 Task: Search one way flight ticket for 1 adult, 6 children, 1 infant in seat and 1 infant on lap in business from Springfield: Abraham Lincoln Capital Airport to Indianapolis: Indianapolis International Airport on 8-5-2023. Number of bags: 8 checked bags. Price is upto 109000. Outbound departure time preference is 11:00.
Action: Mouse moved to (365, 320)
Screenshot: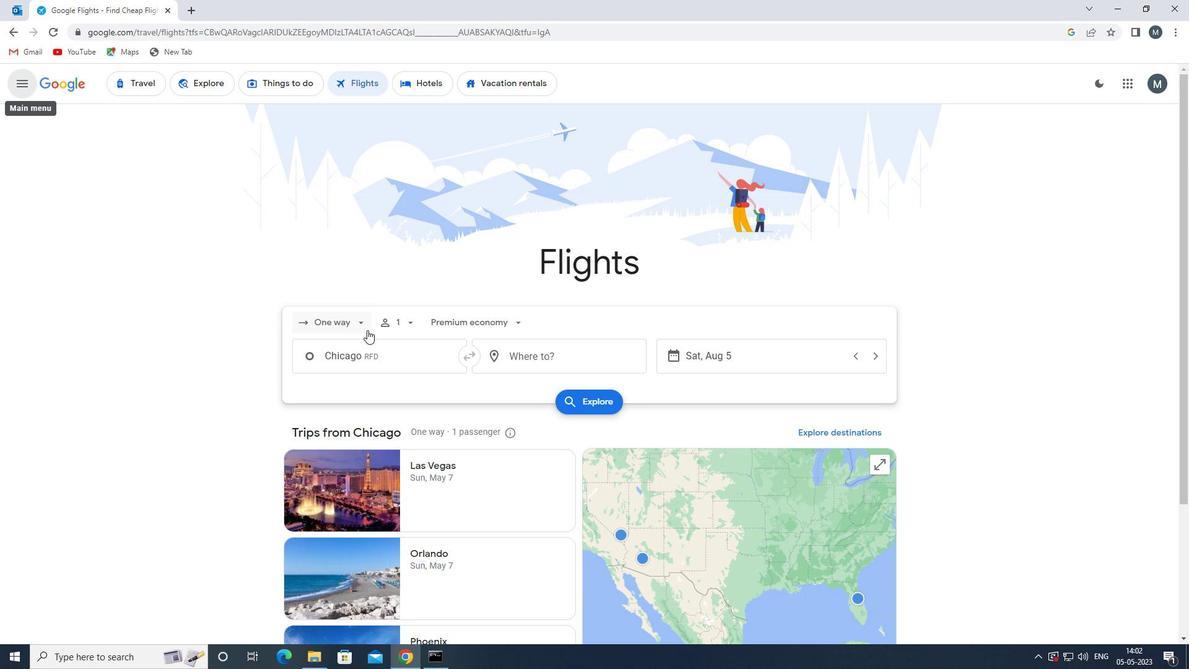 
Action: Mouse pressed left at (365, 320)
Screenshot: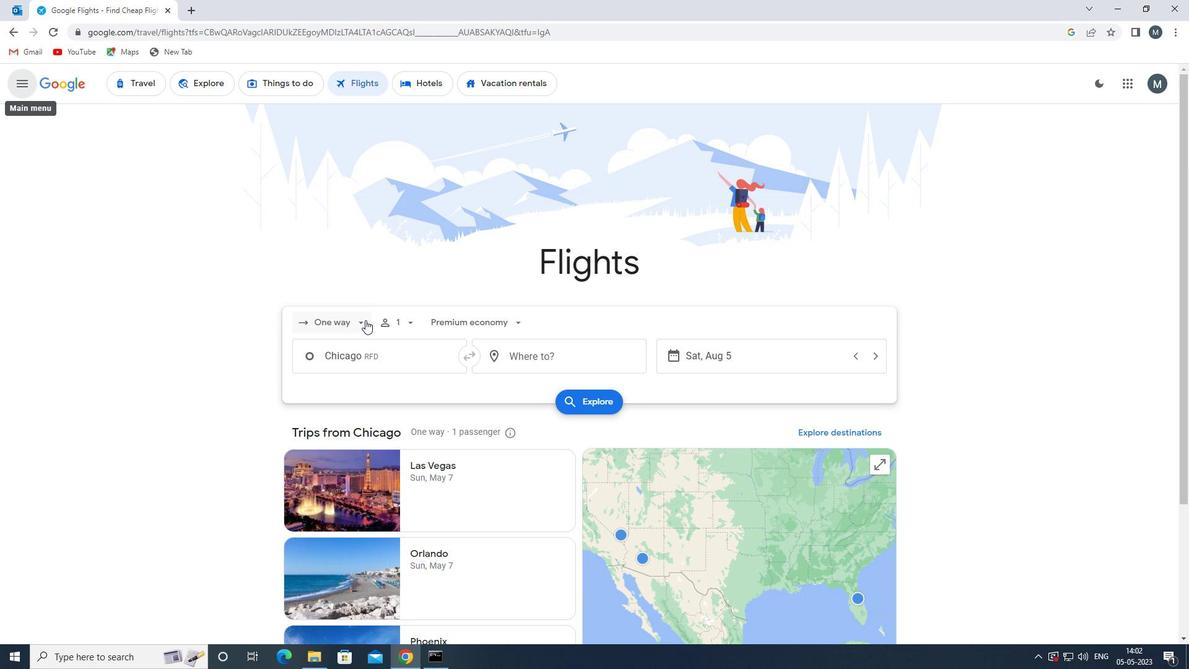 
Action: Mouse moved to (356, 372)
Screenshot: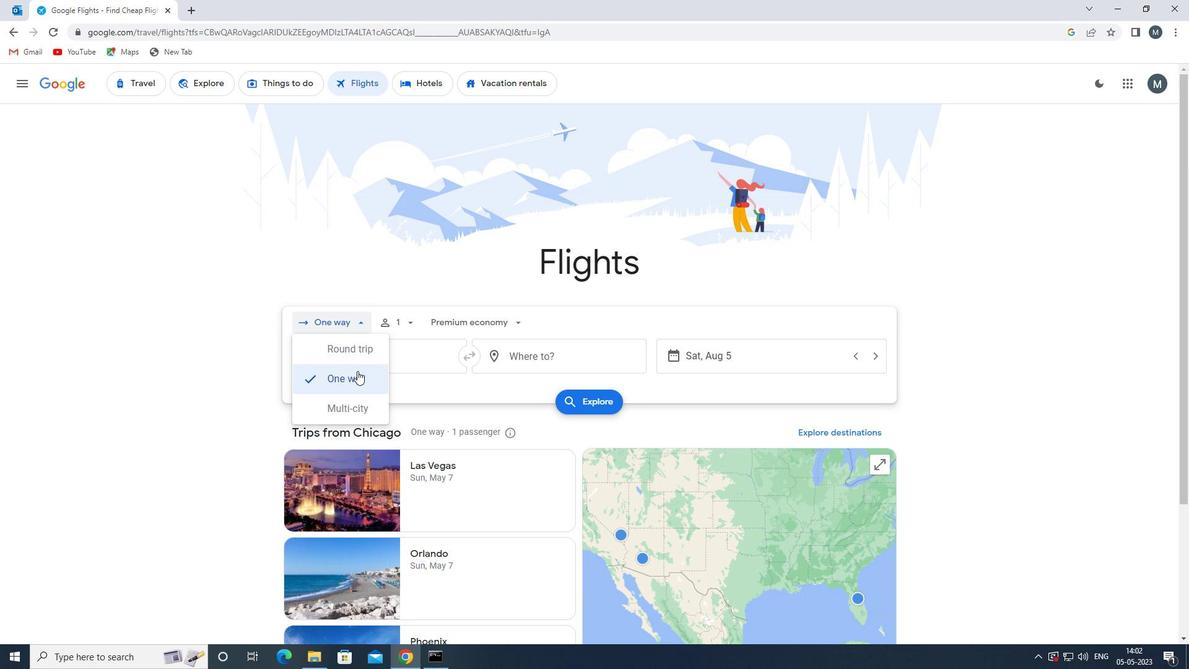 
Action: Mouse pressed left at (356, 372)
Screenshot: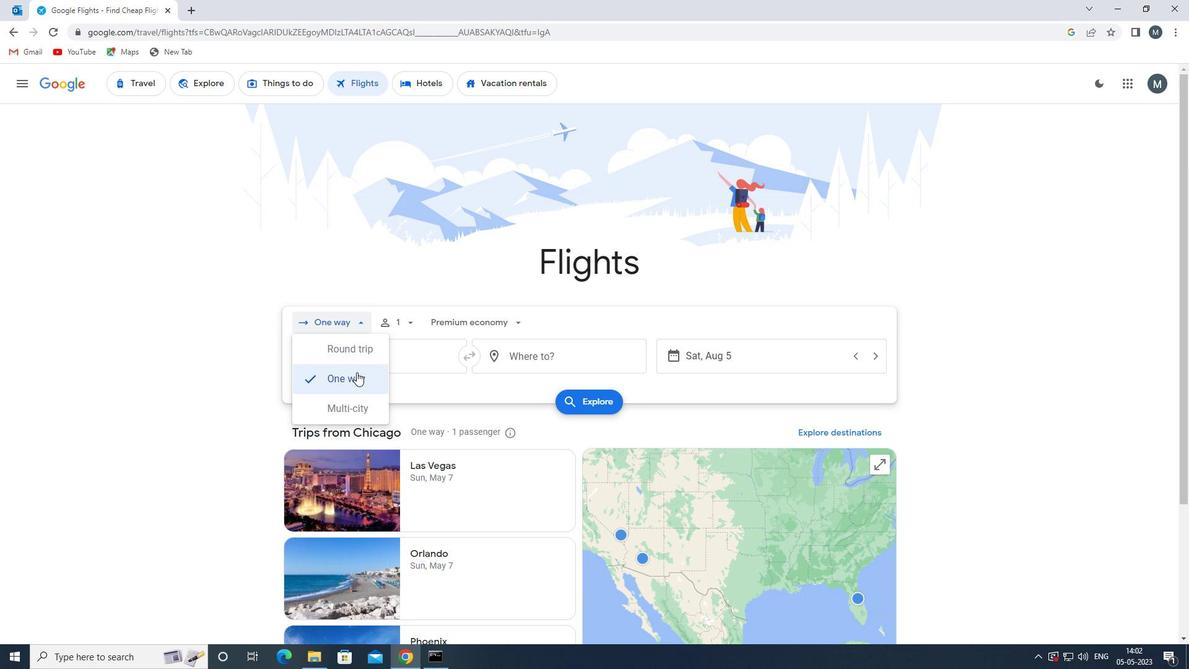
Action: Mouse moved to (395, 318)
Screenshot: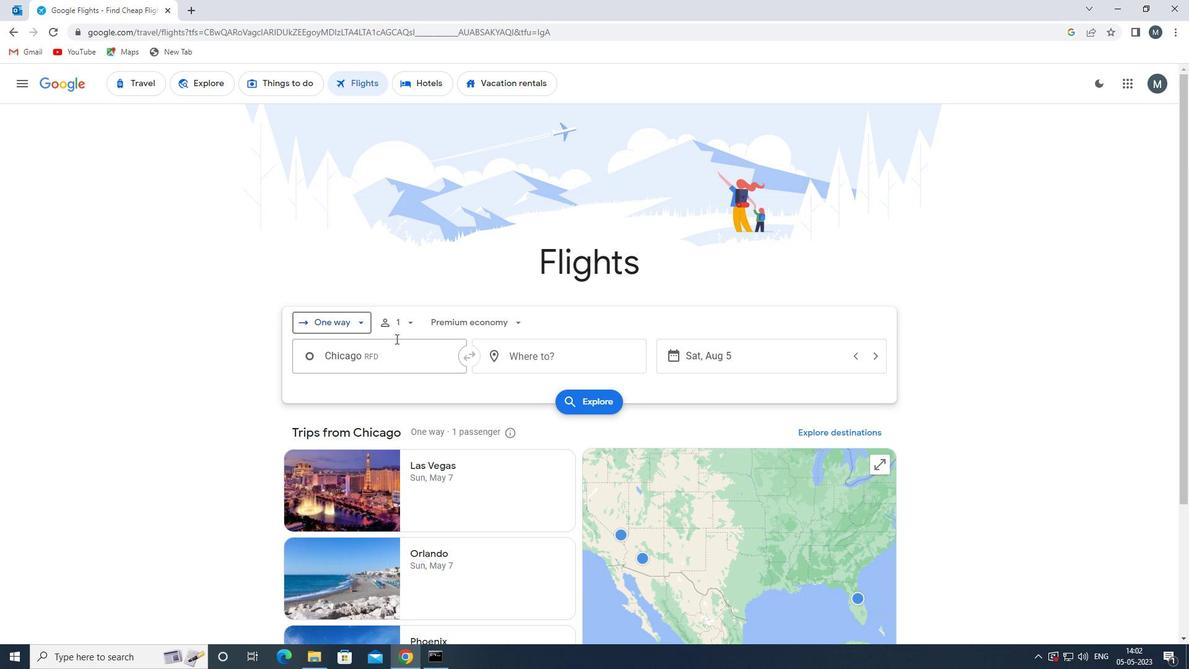 
Action: Mouse pressed left at (395, 318)
Screenshot: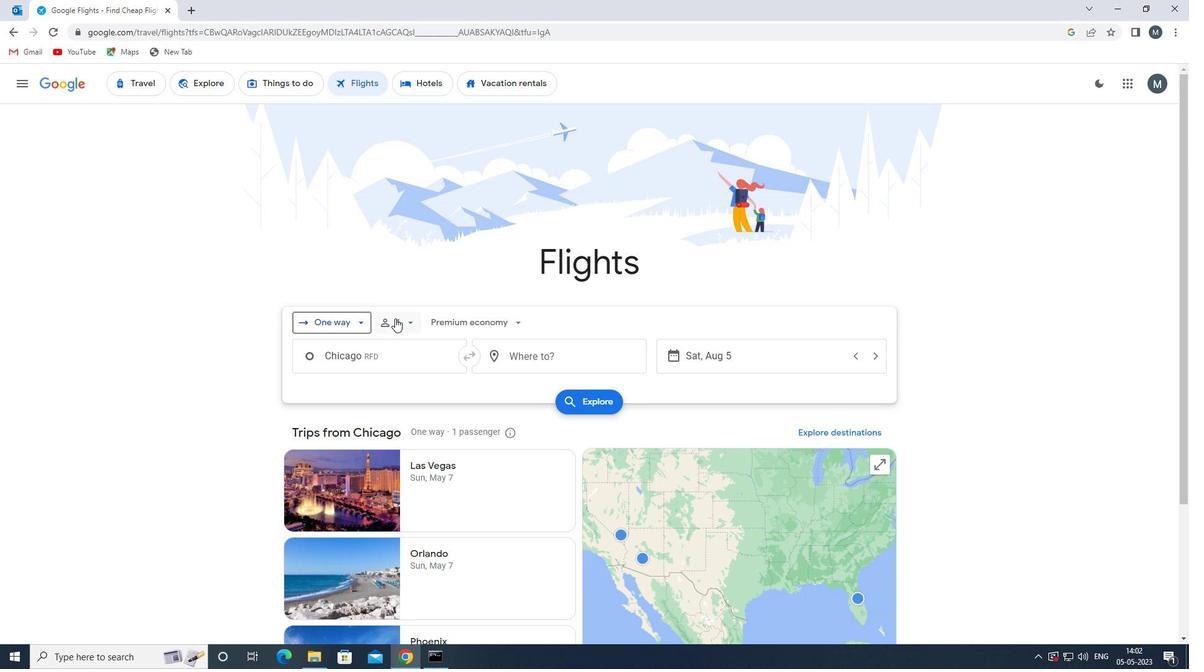 
Action: Mouse moved to (505, 353)
Screenshot: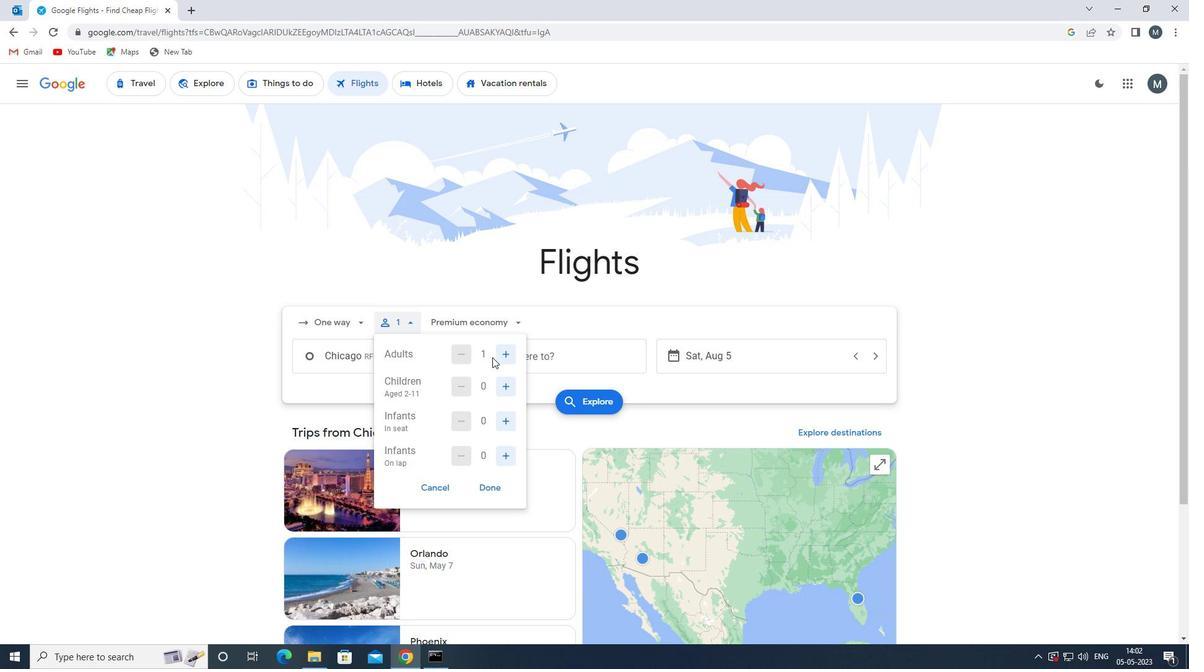 
Action: Mouse pressed left at (505, 353)
Screenshot: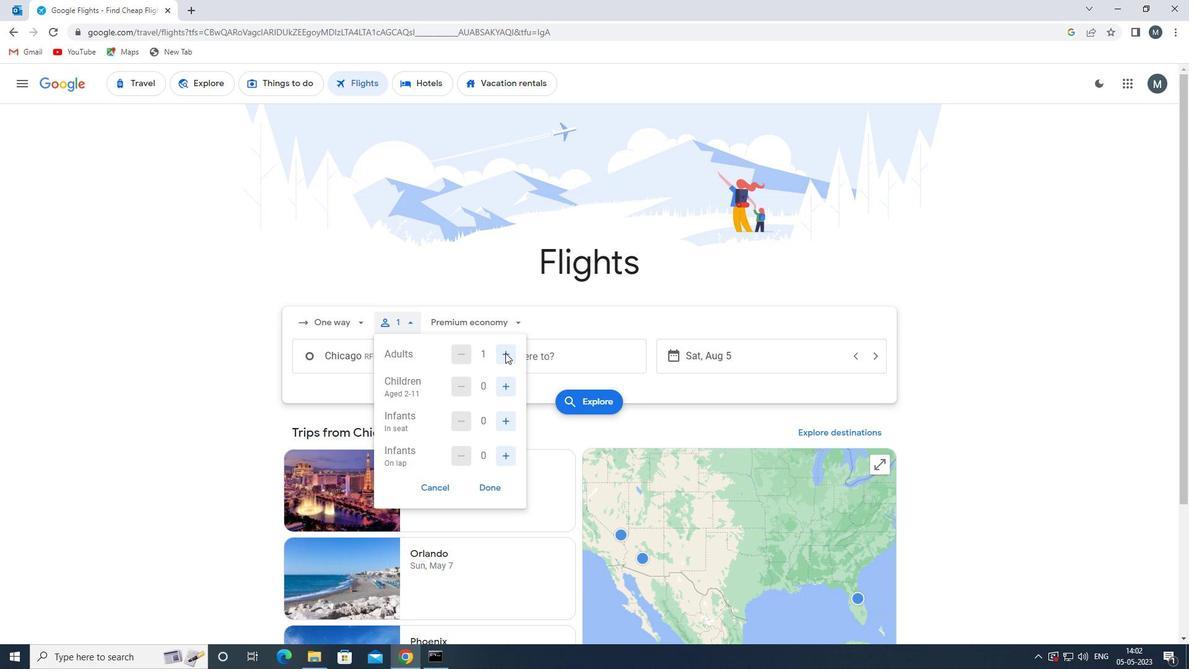 
Action: Mouse moved to (464, 354)
Screenshot: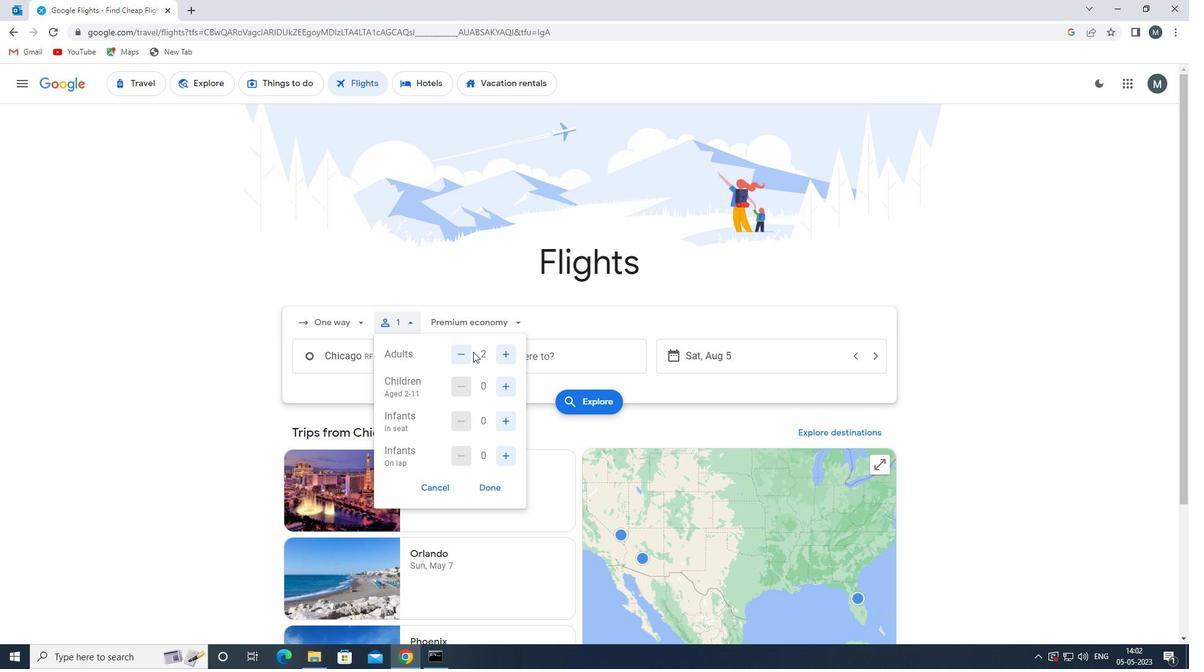 
Action: Mouse pressed left at (464, 354)
Screenshot: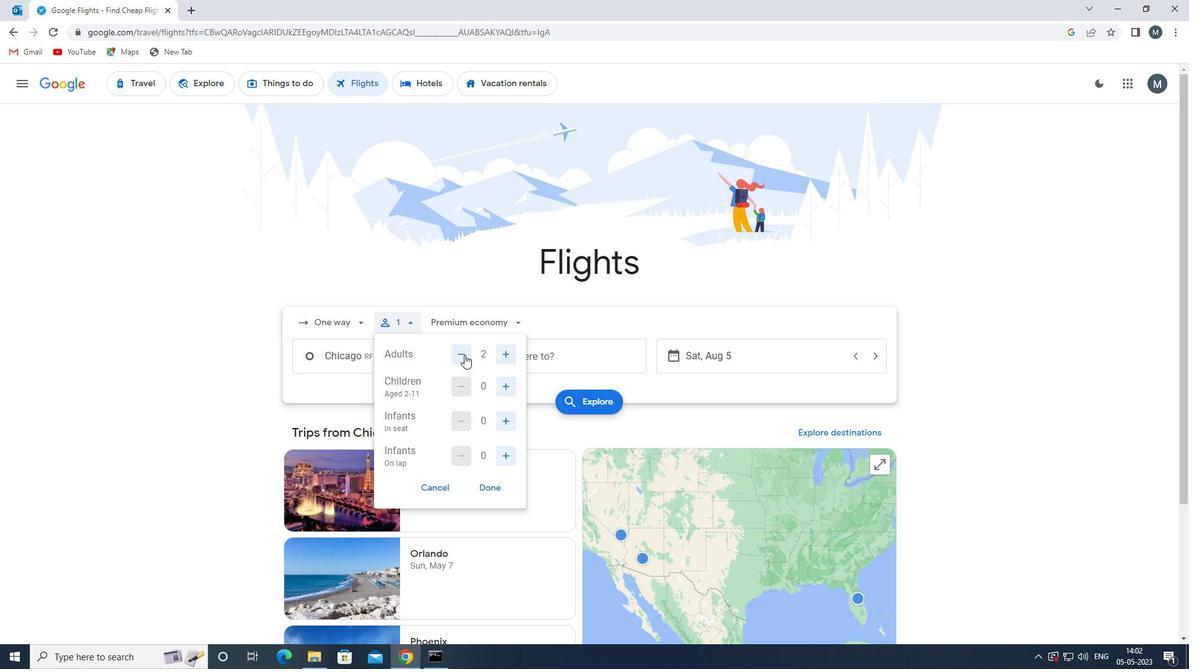 
Action: Mouse moved to (509, 386)
Screenshot: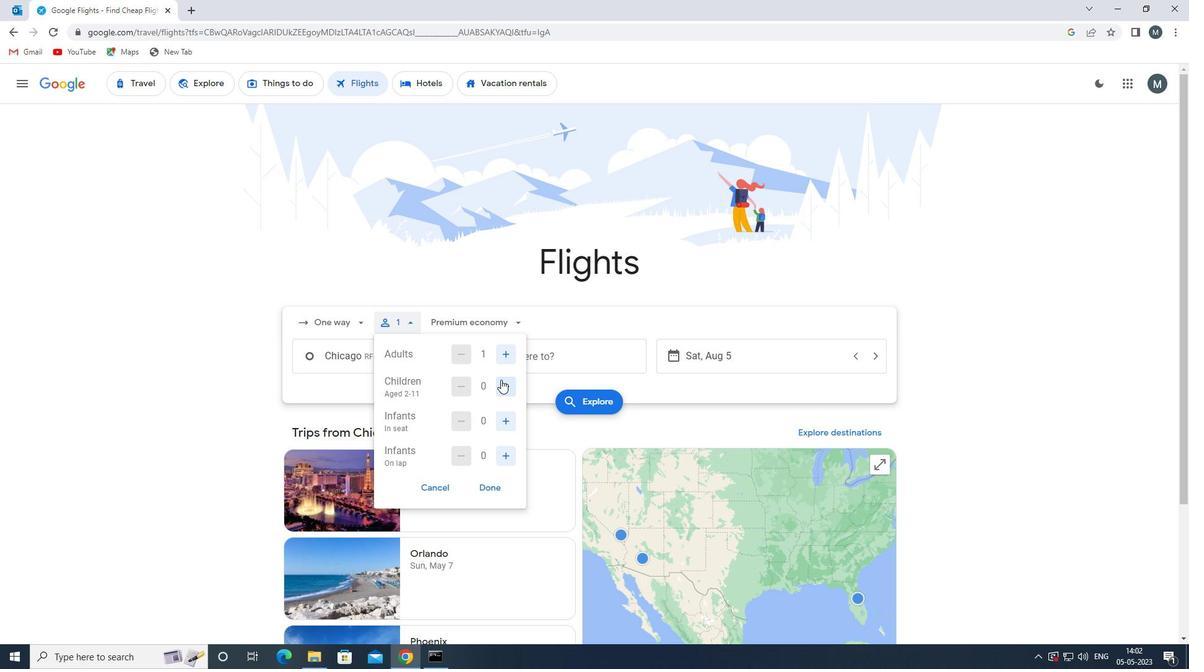 
Action: Mouse pressed left at (509, 386)
Screenshot: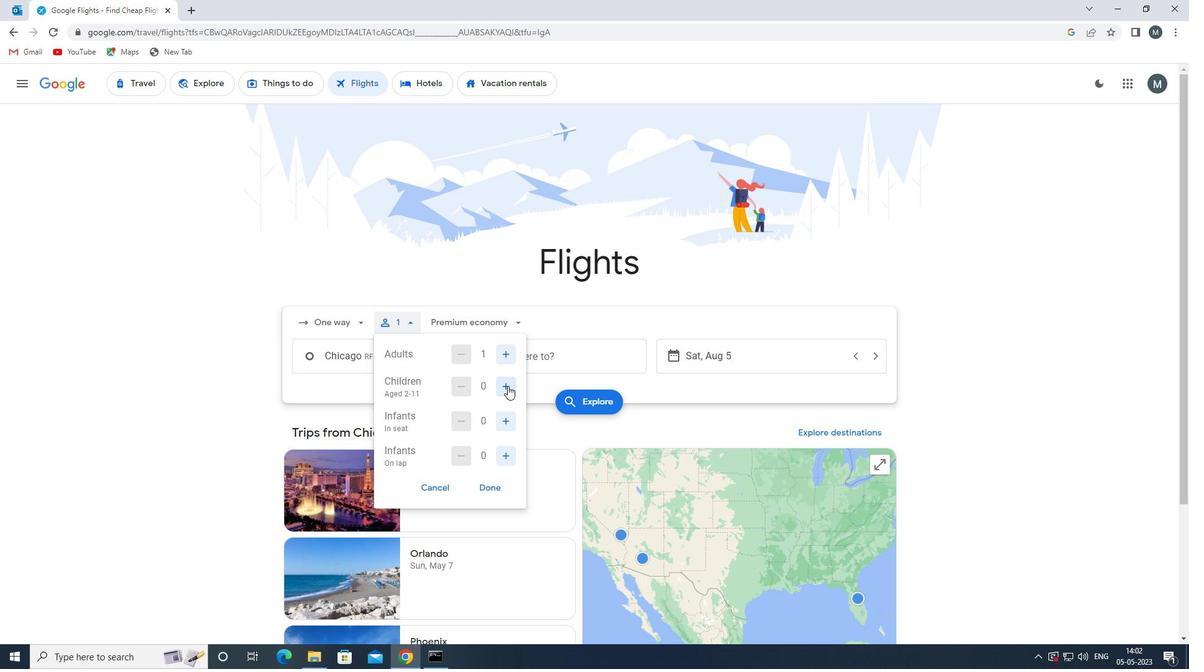 
Action: Mouse pressed left at (509, 386)
Screenshot: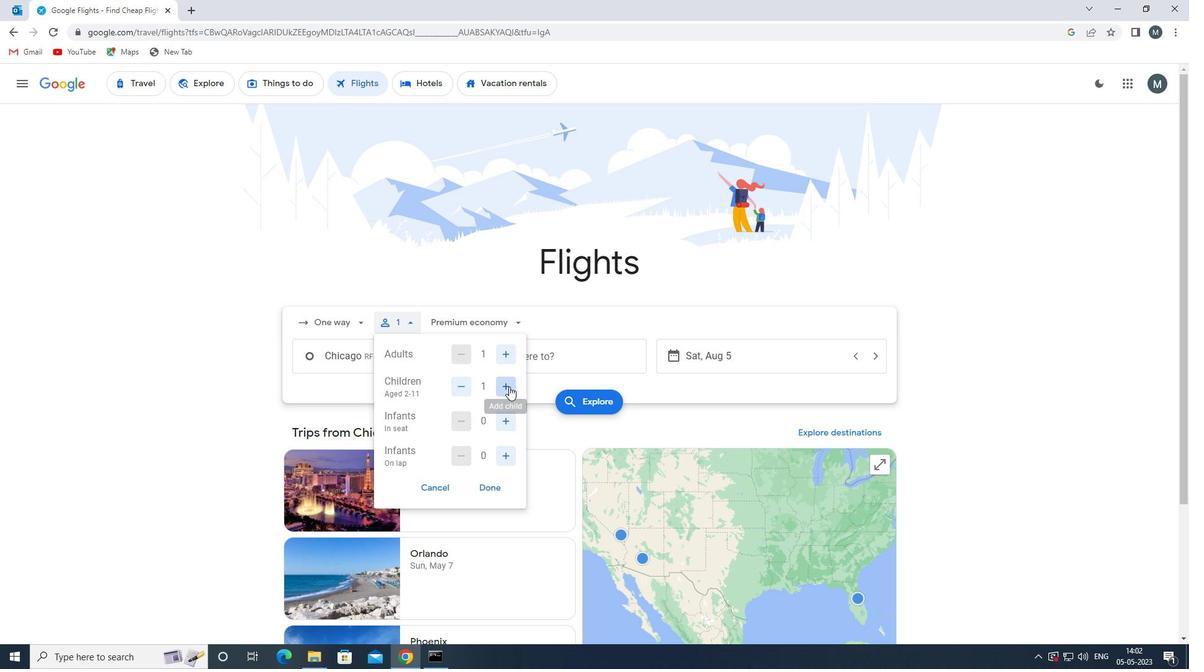 
Action: Mouse pressed left at (509, 386)
Screenshot: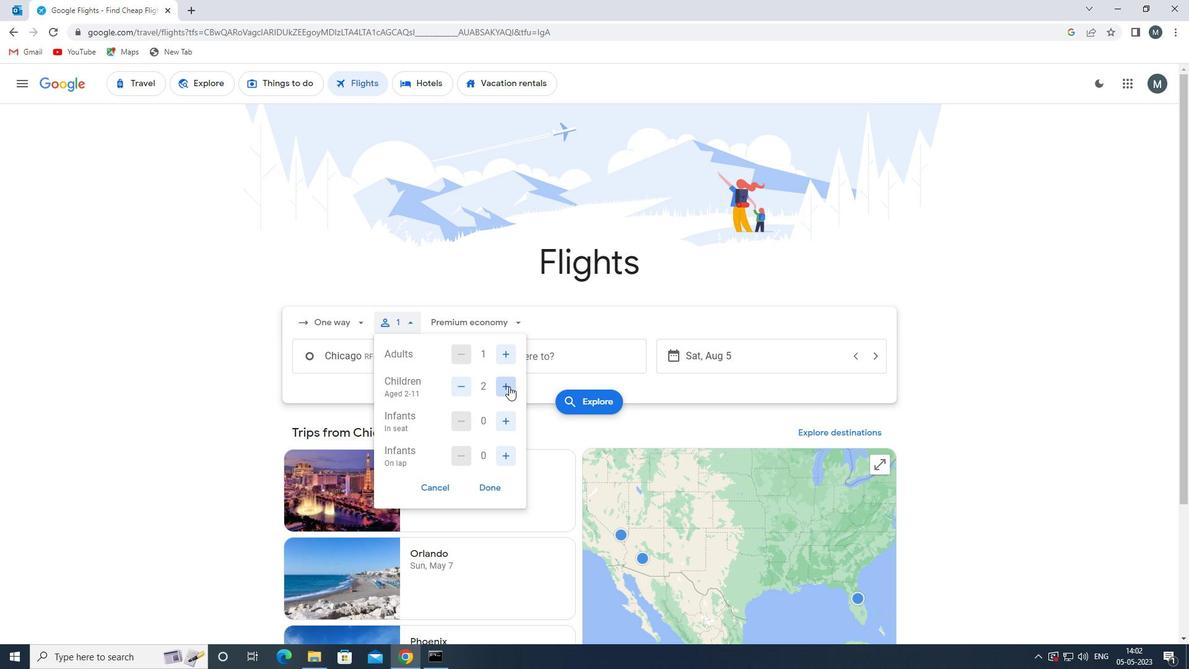 
Action: Mouse moved to (509, 387)
Screenshot: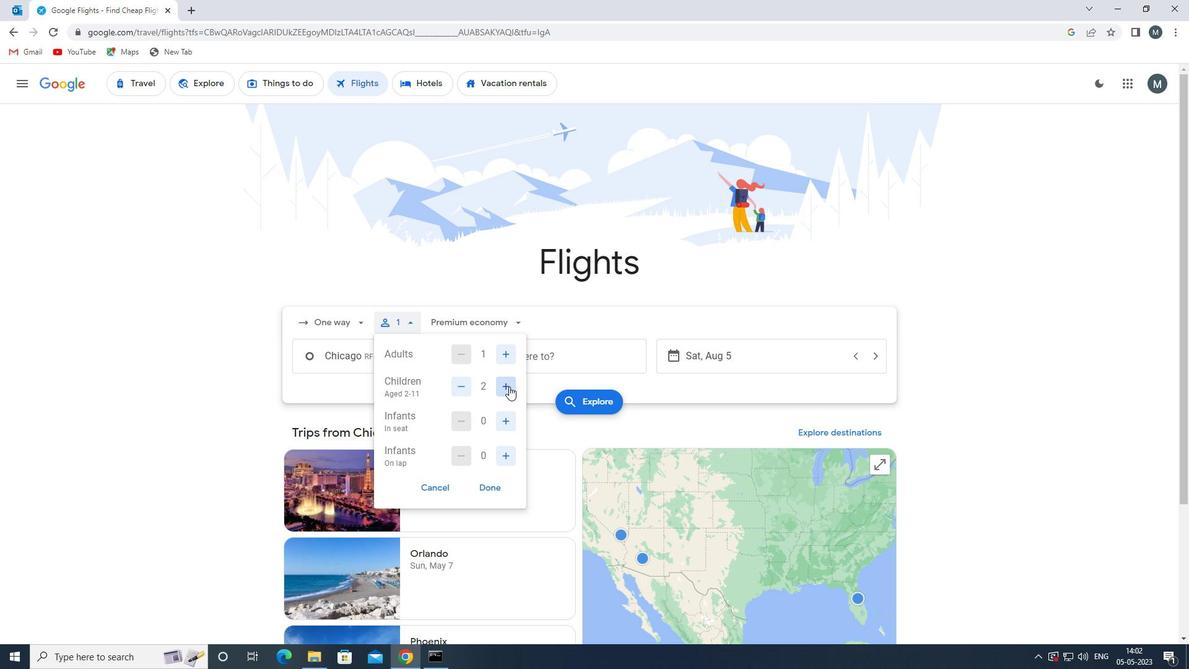 
Action: Mouse pressed left at (509, 387)
Screenshot: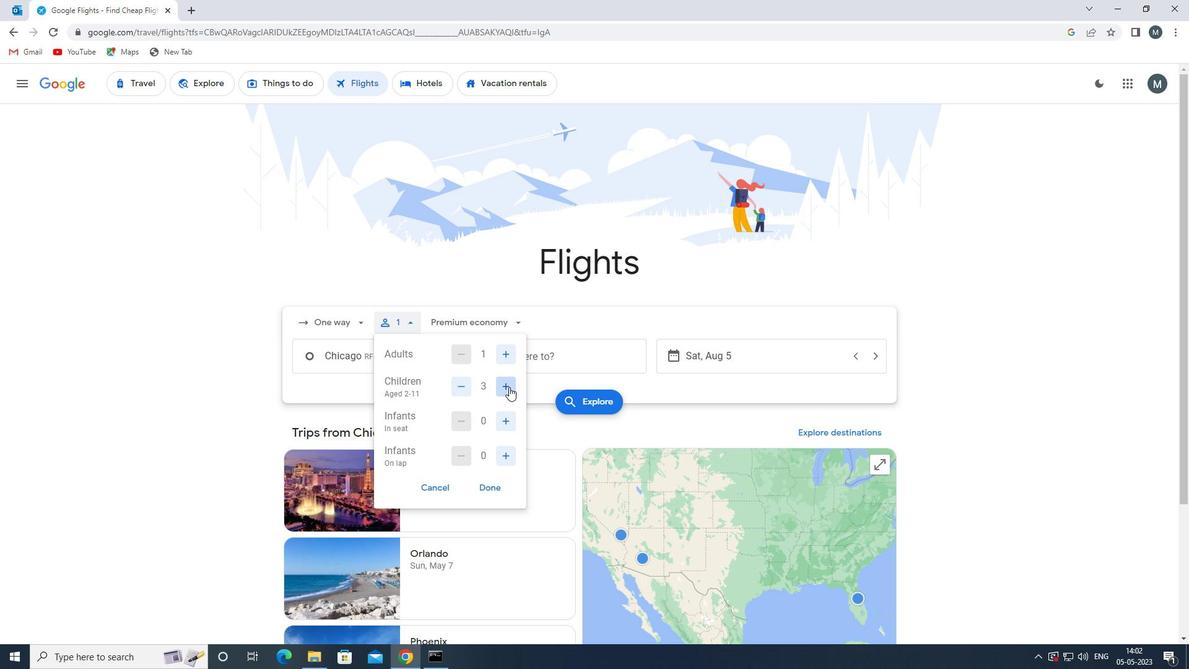 
Action: Mouse pressed left at (509, 387)
Screenshot: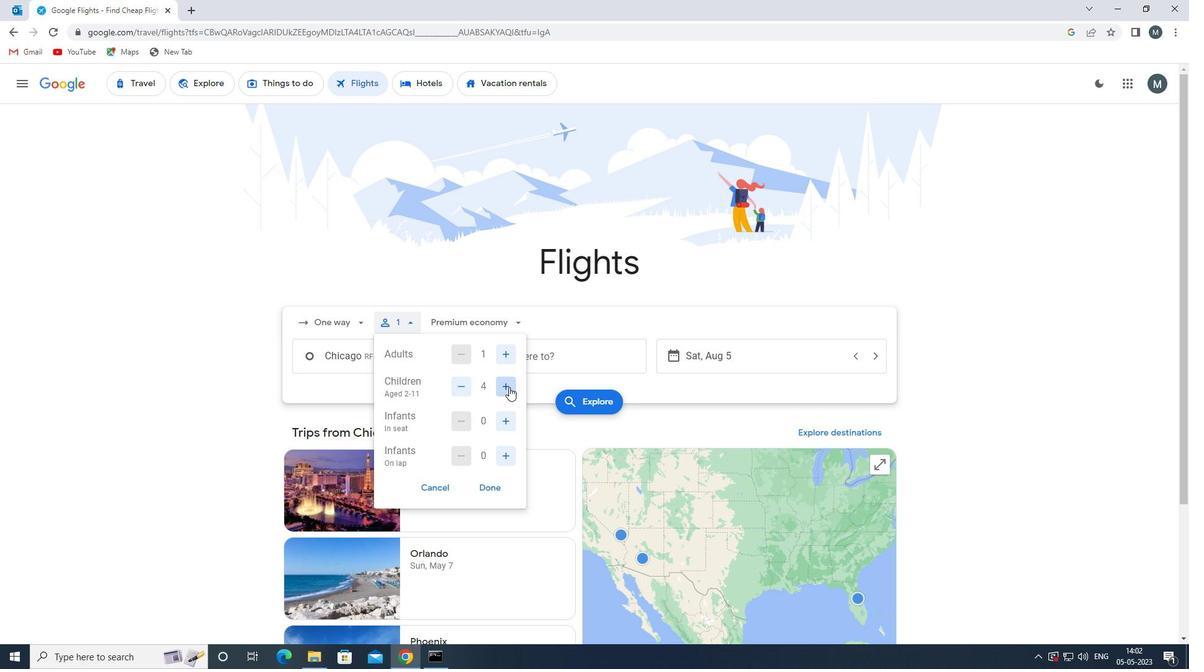 
Action: Mouse moved to (510, 387)
Screenshot: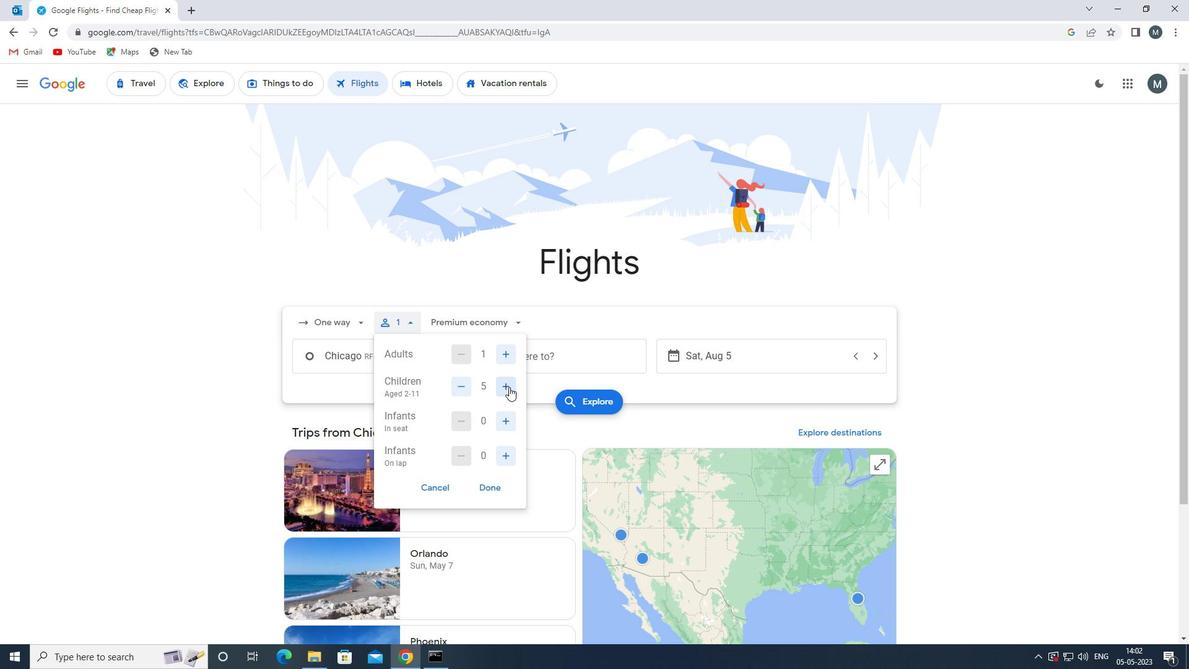 
Action: Mouse pressed left at (510, 387)
Screenshot: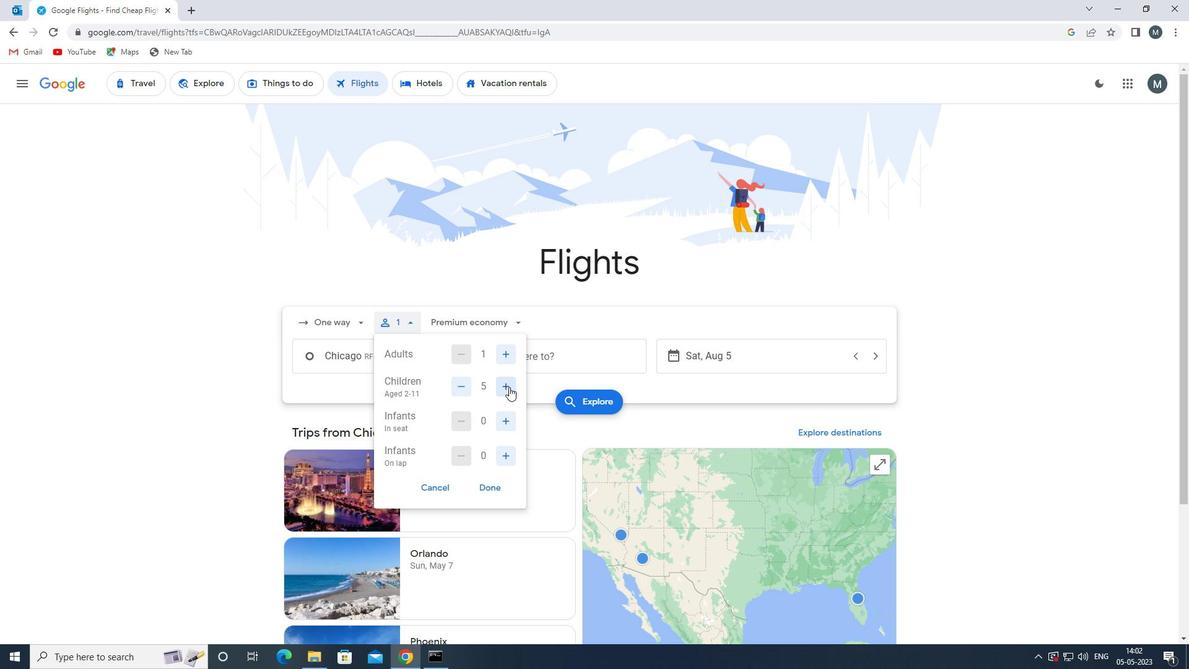 
Action: Mouse moved to (509, 418)
Screenshot: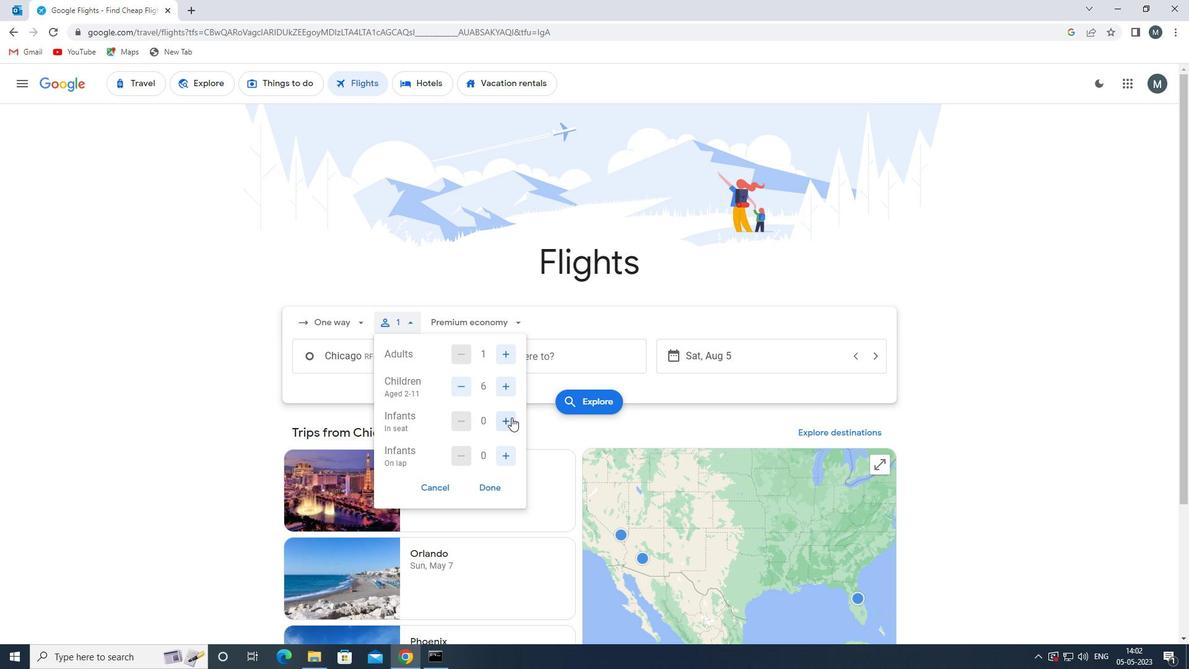 
Action: Mouse pressed left at (509, 418)
Screenshot: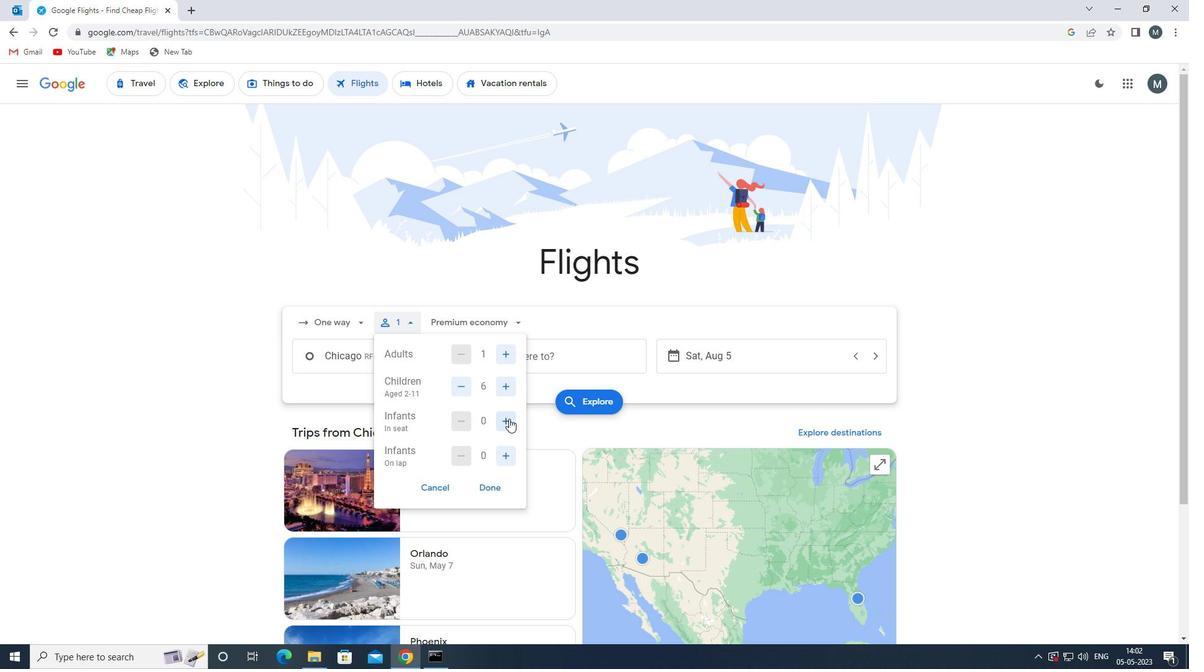 
Action: Mouse moved to (507, 452)
Screenshot: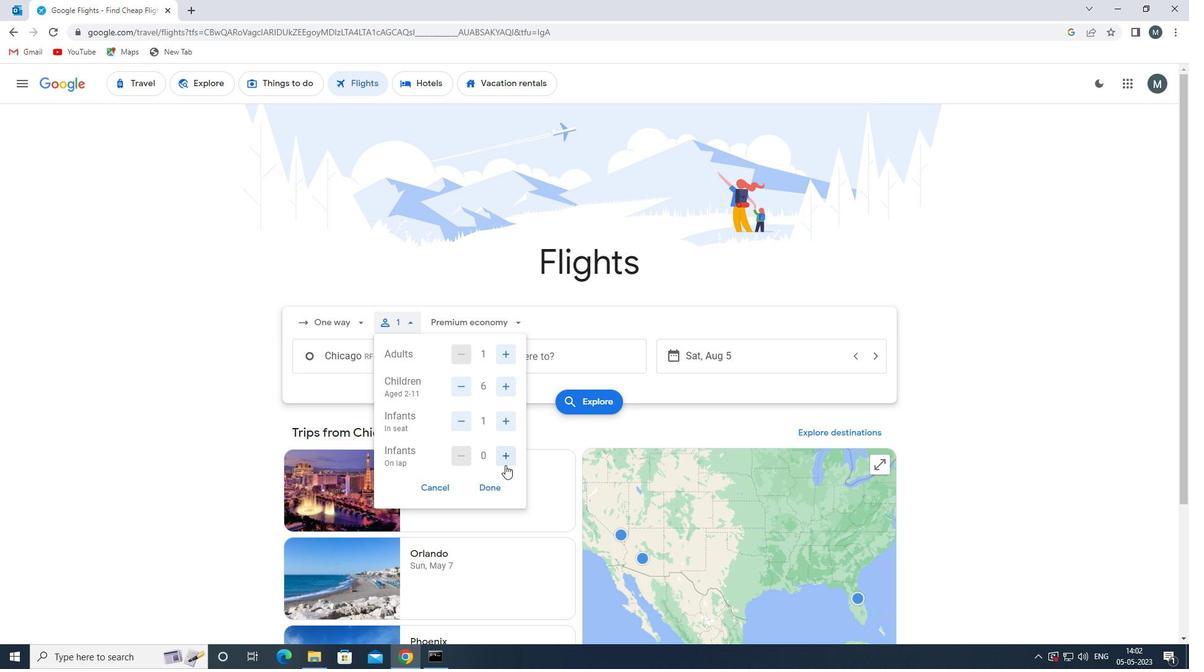 
Action: Mouse pressed left at (507, 452)
Screenshot: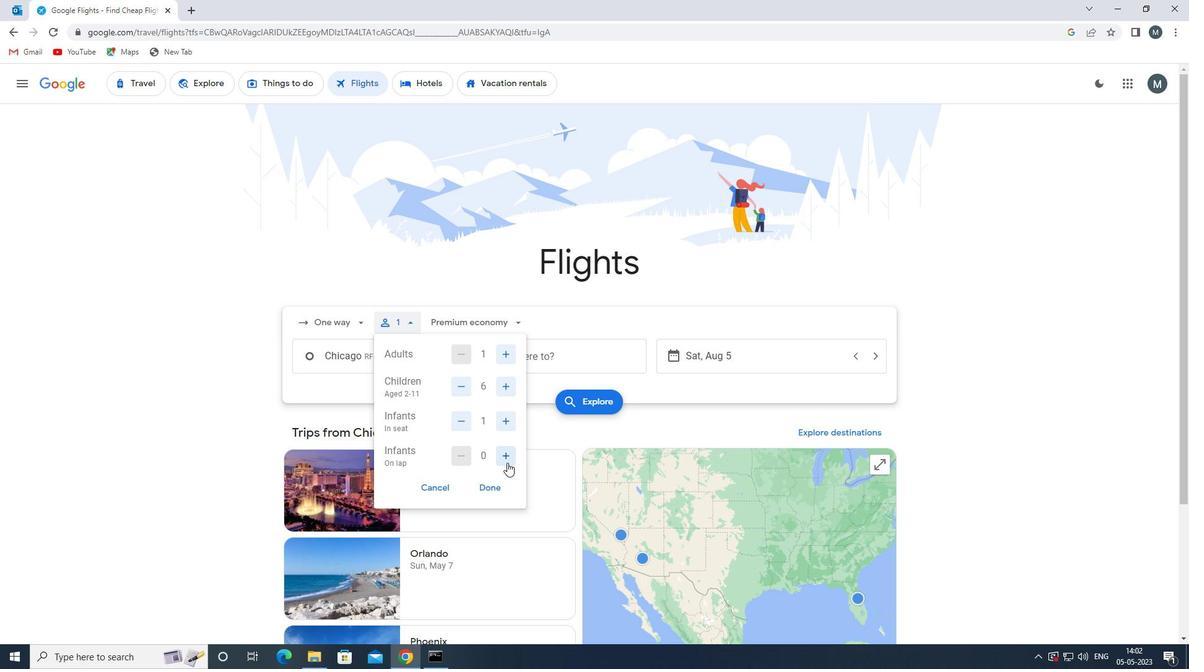 
Action: Mouse moved to (494, 481)
Screenshot: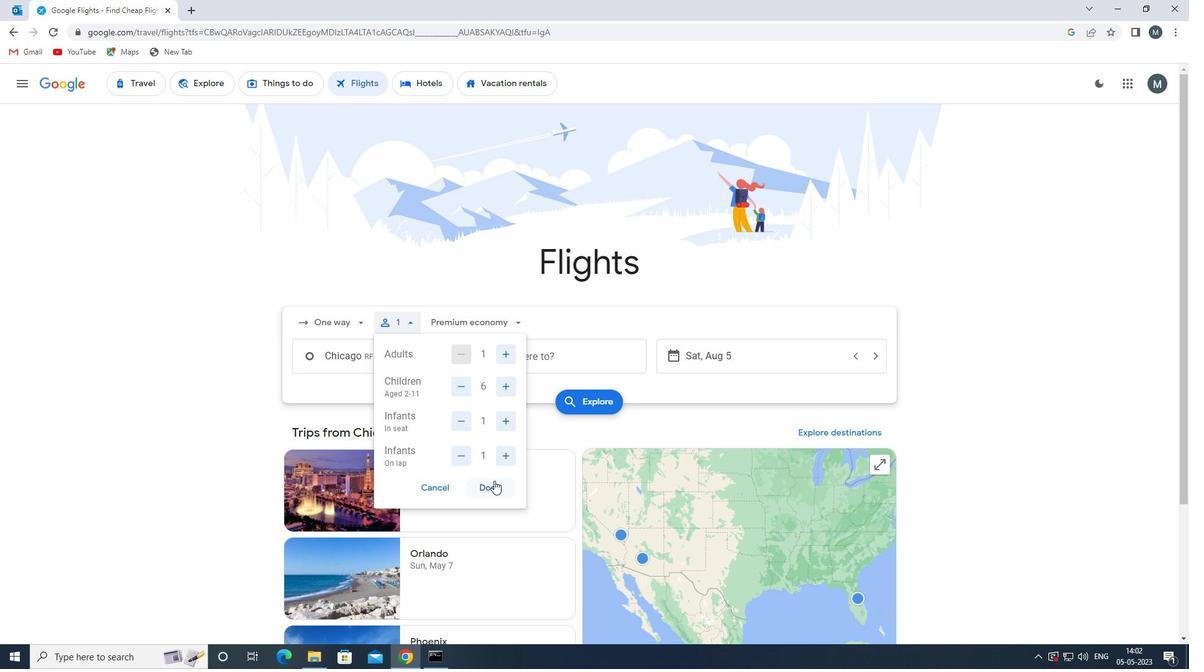 
Action: Mouse pressed left at (494, 481)
Screenshot: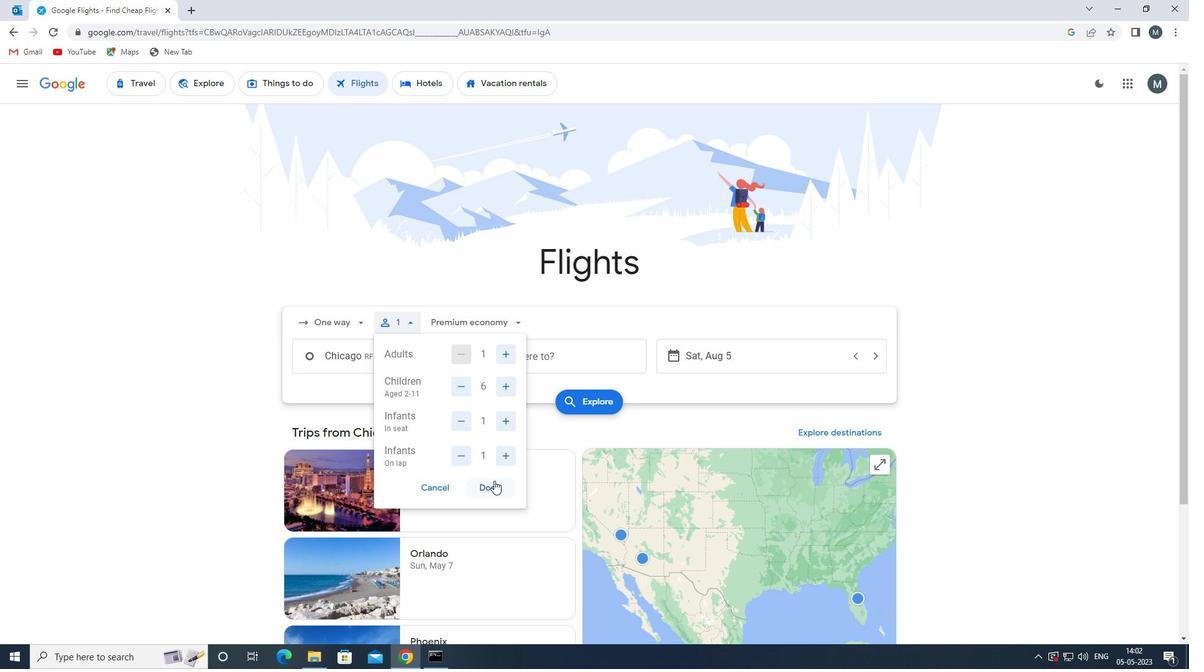 
Action: Mouse moved to (459, 320)
Screenshot: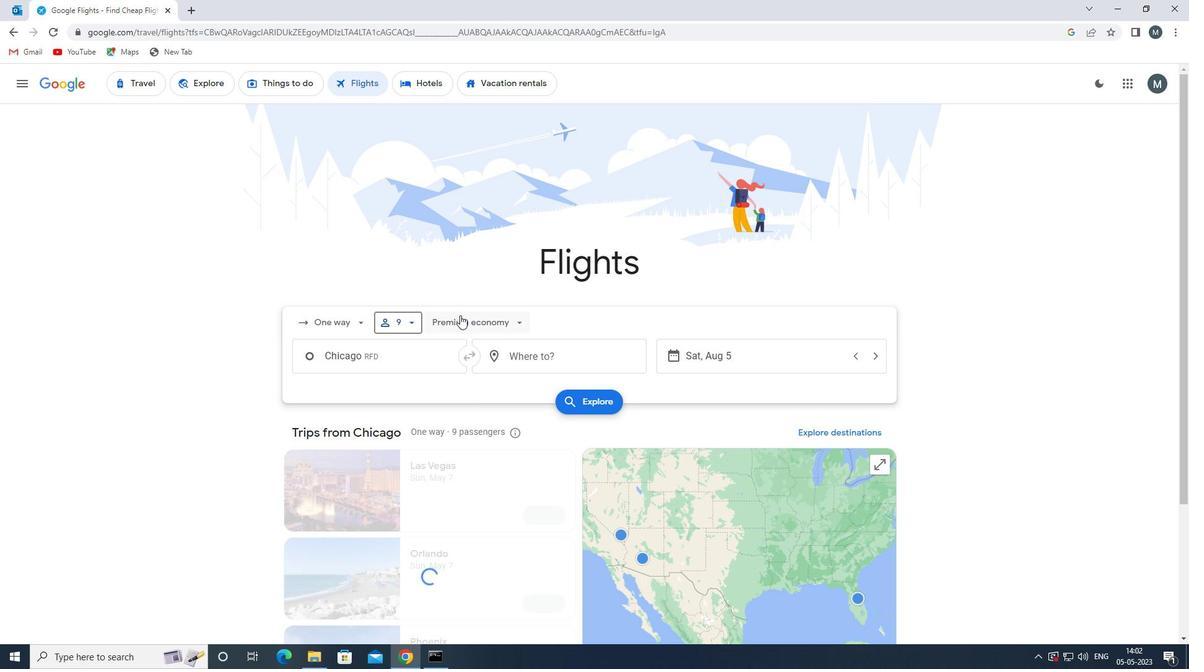 
Action: Mouse pressed left at (459, 320)
Screenshot: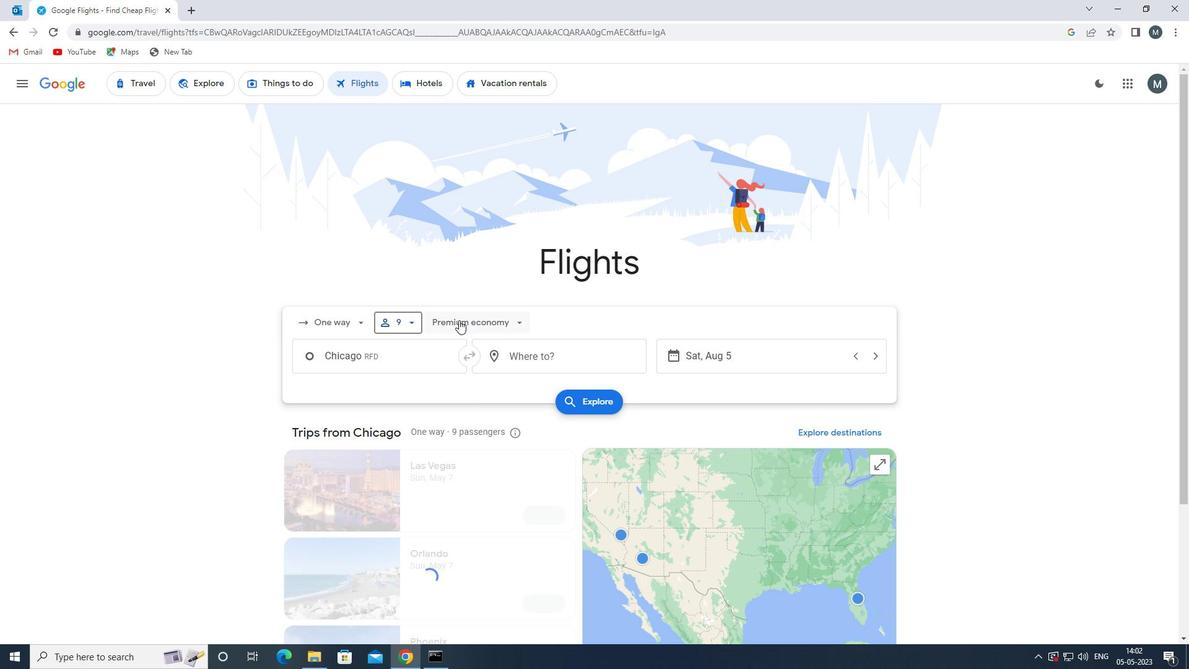 
Action: Mouse moved to (481, 410)
Screenshot: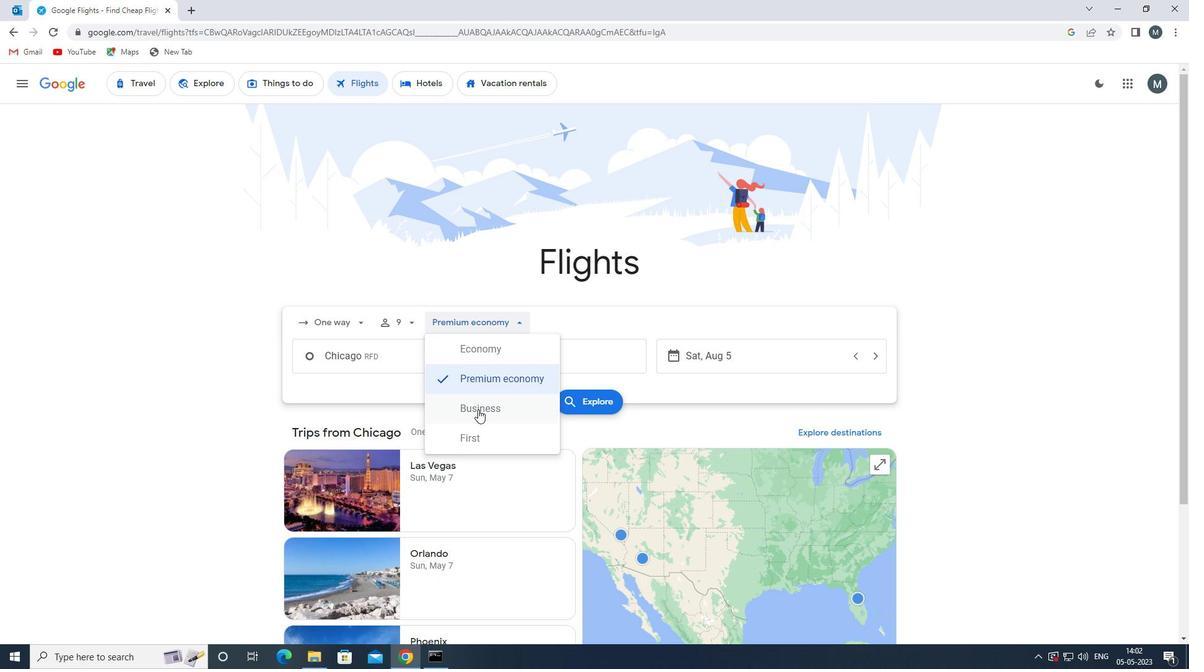 
Action: Mouse pressed left at (481, 410)
Screenshot: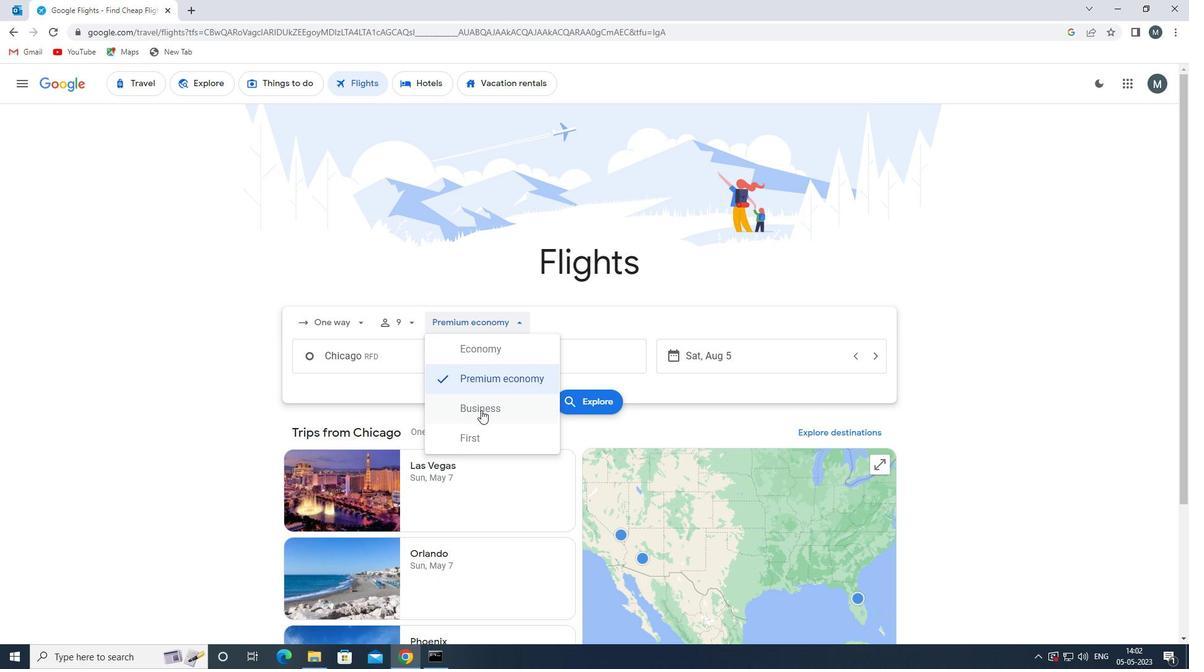 
Action: Mouse moved to (431, 362)
Screenshot: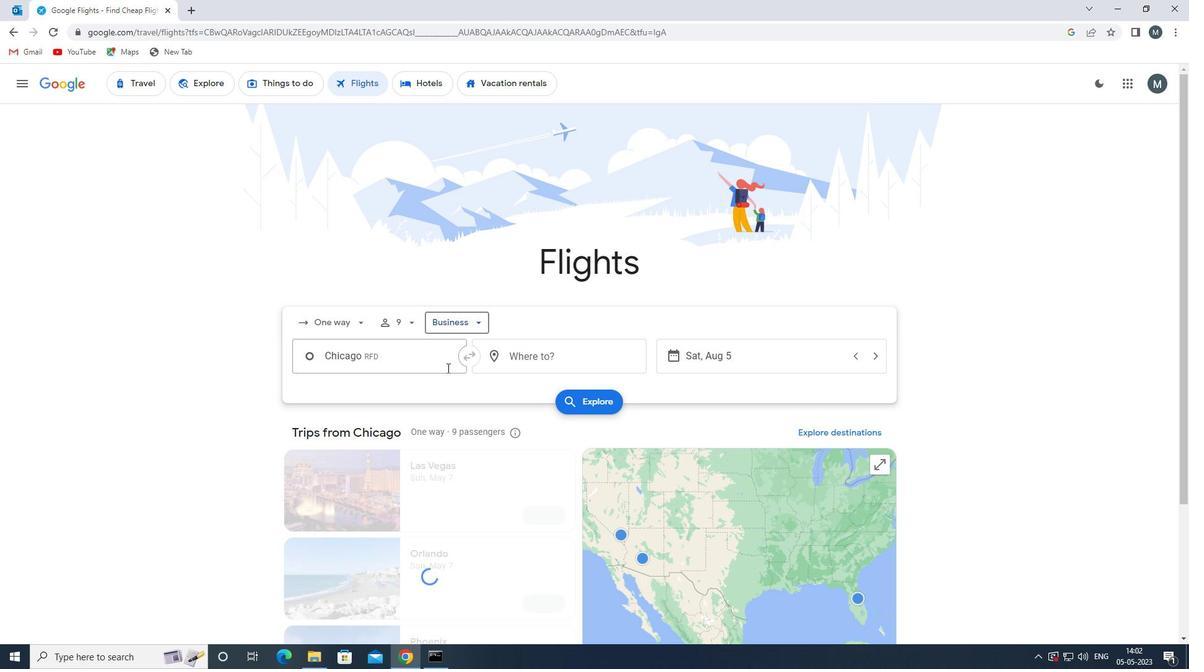 
Action: Mouse pressed left at (431, 362)
Screenshot: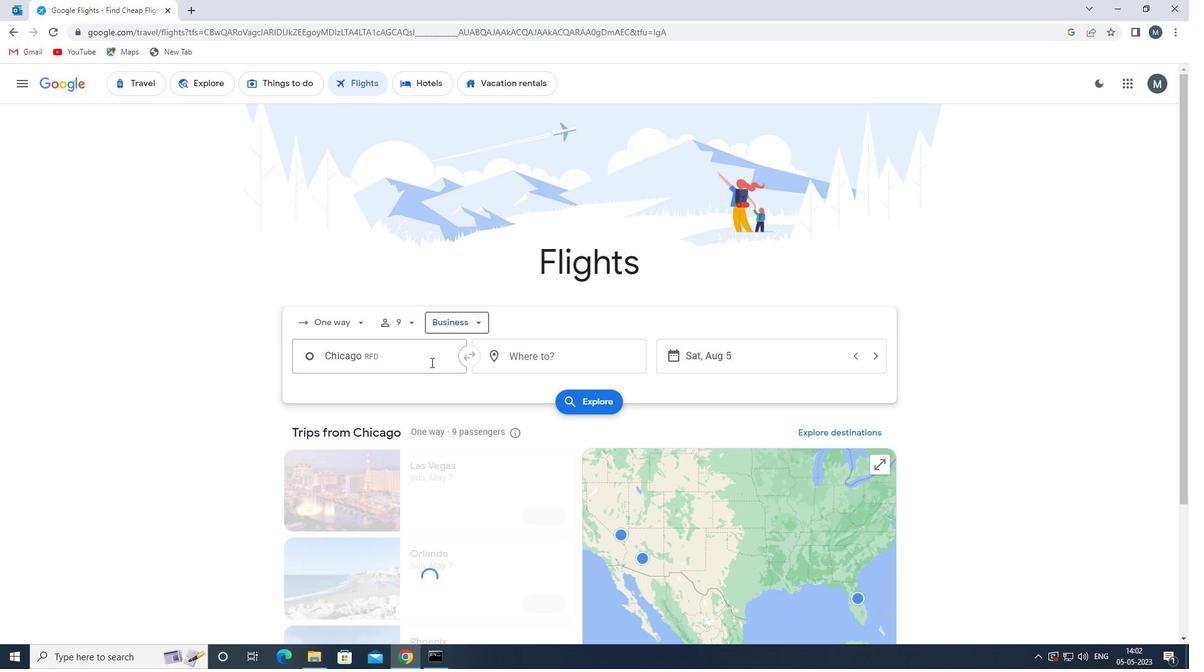 
Action: Key pressed spi
Screenshot: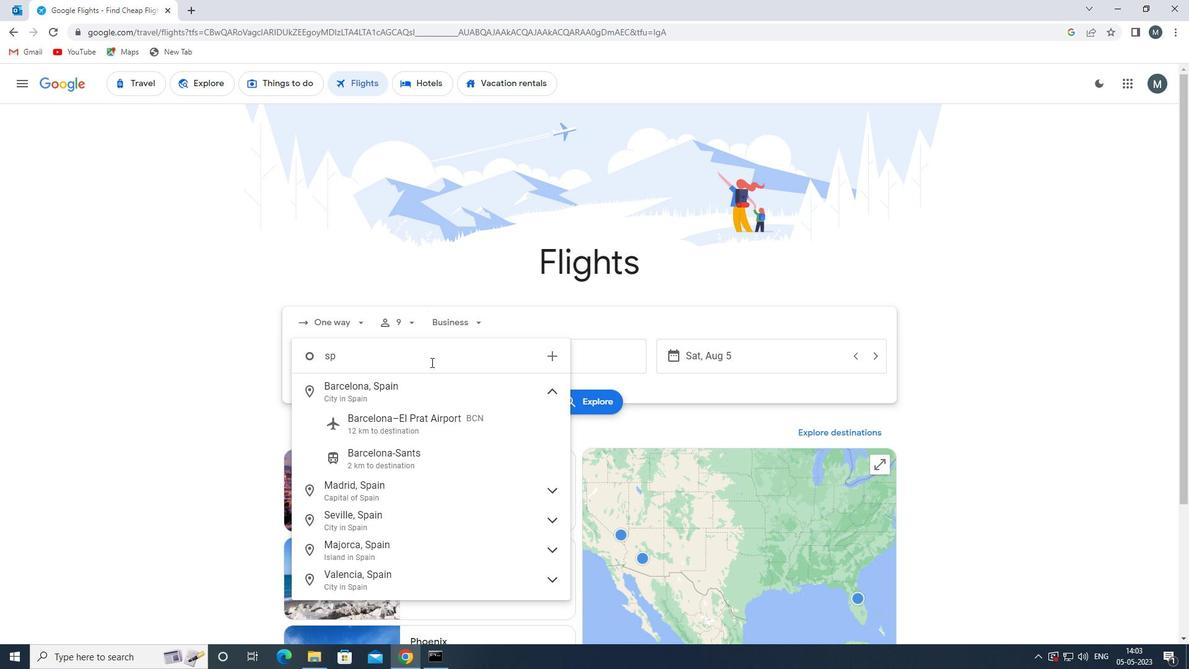 
Action: Mouse moved to (405, 393)
Screenshot: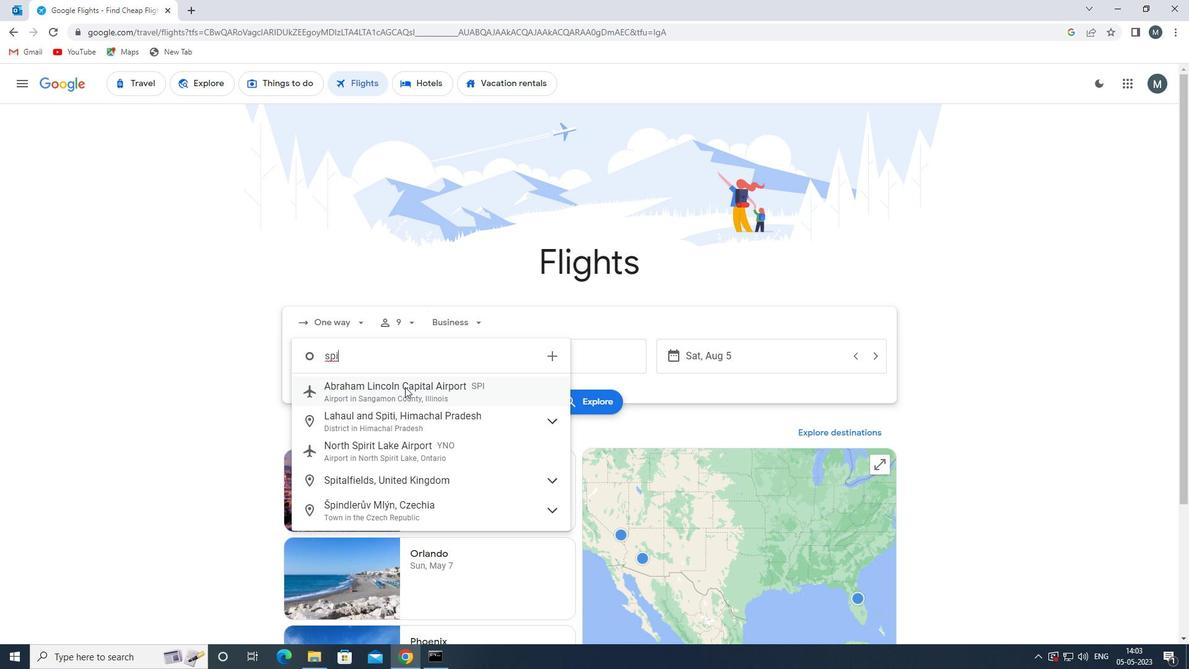 
Action: Mouse pressed left at (405, 393)
Screenshot: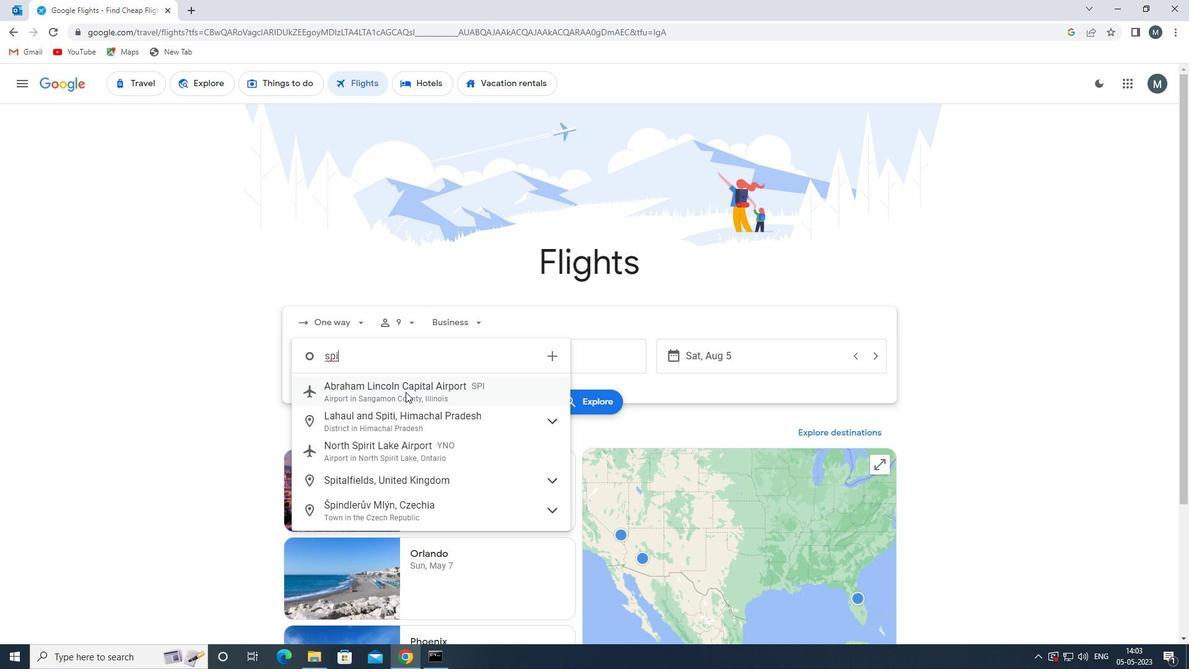 
Action: Mouse moved to (511, 358)
Screenshot: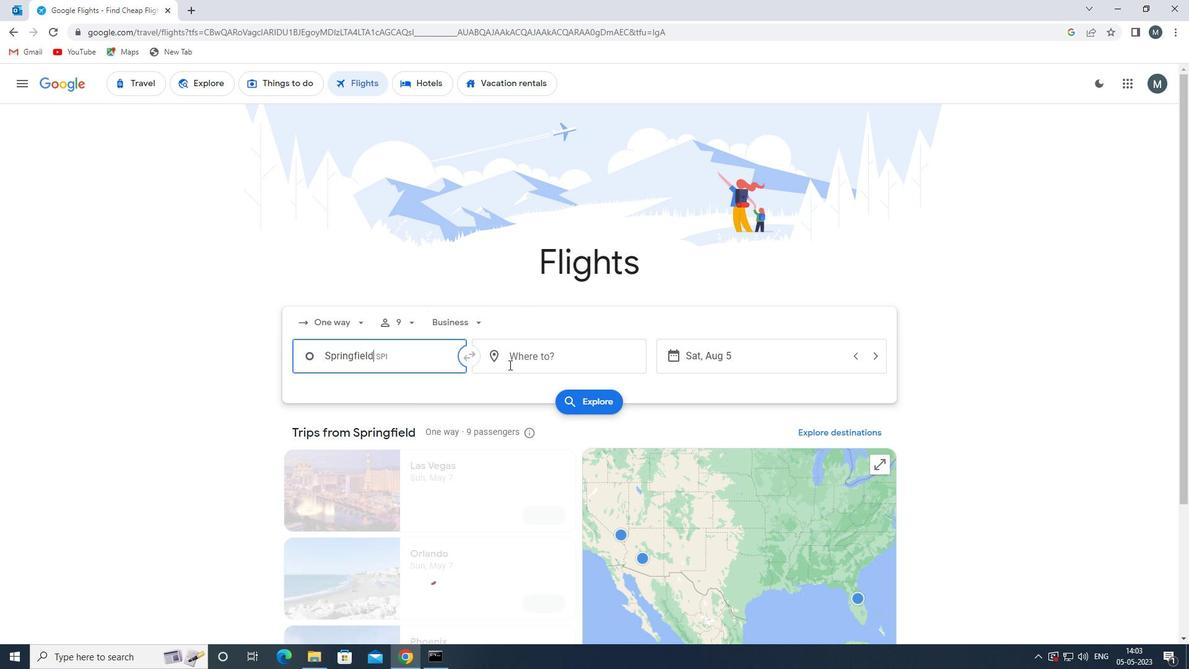 
Action: Mouse pressed left at (511, 358)
Screenshot: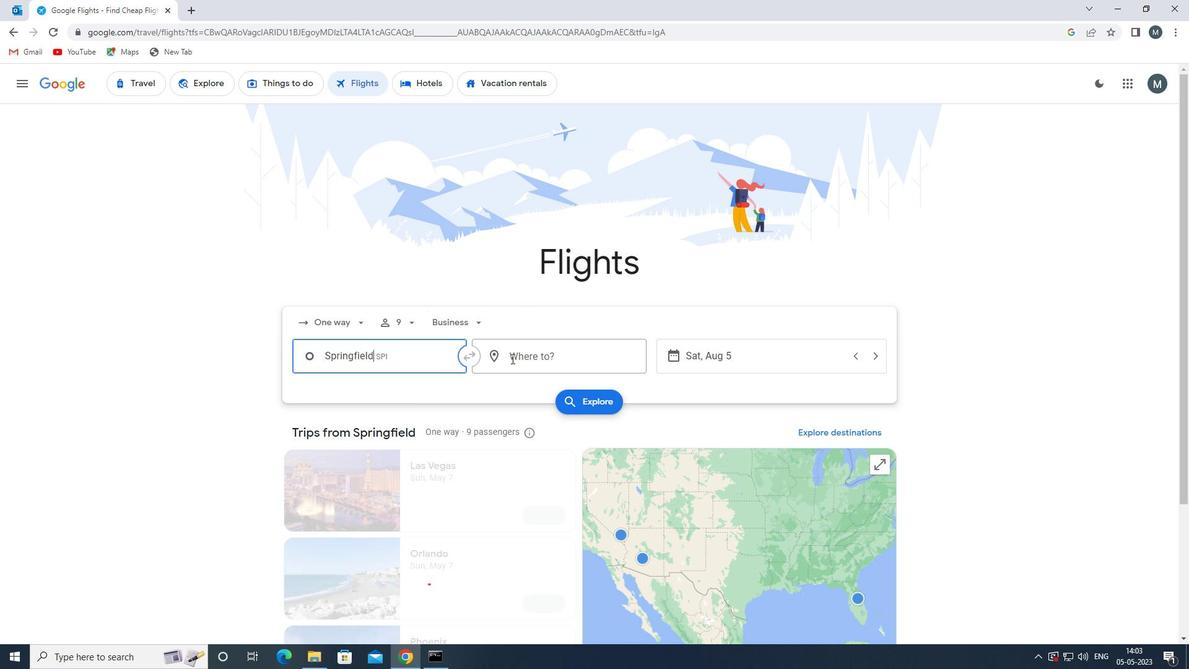 
Action: Key pressed ind
Screenshot: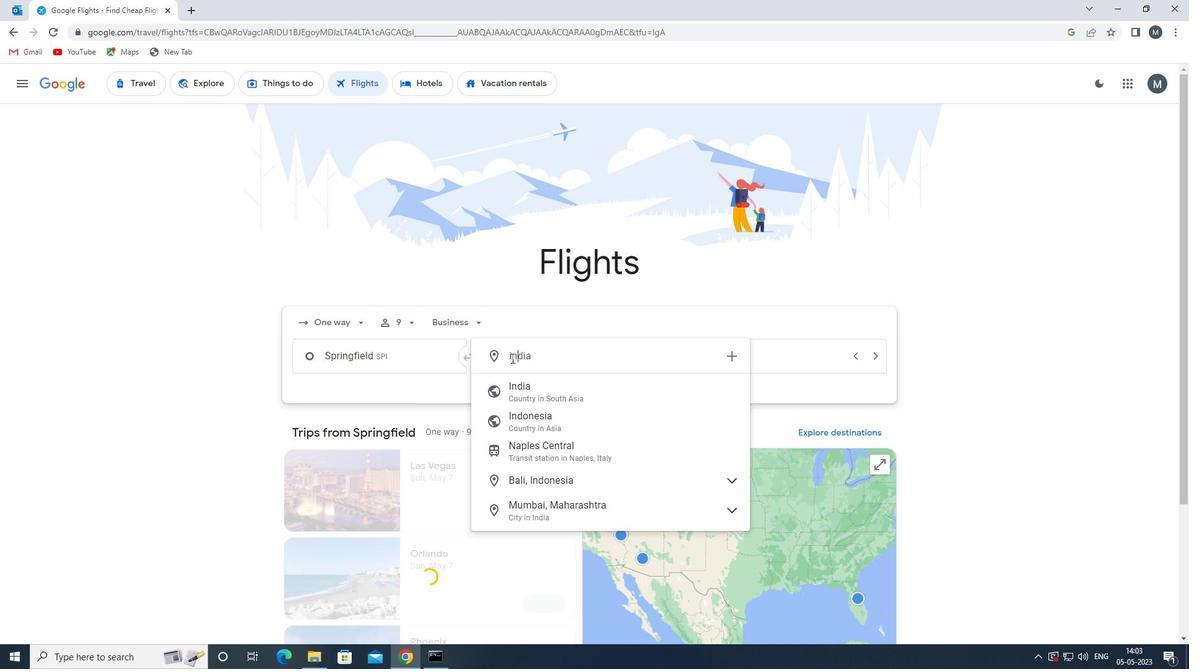 
Action: Mouse moved to (532, 397)
Screenshot: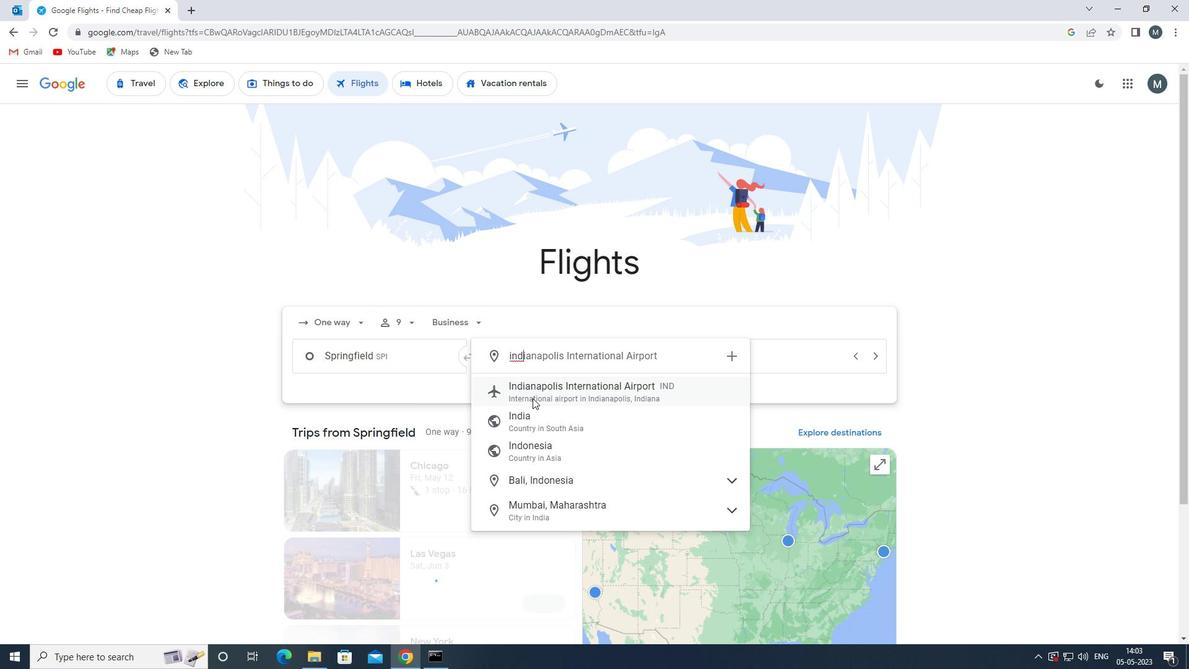 
Action: Mouse pressed left at (532, 397)
Screenshot: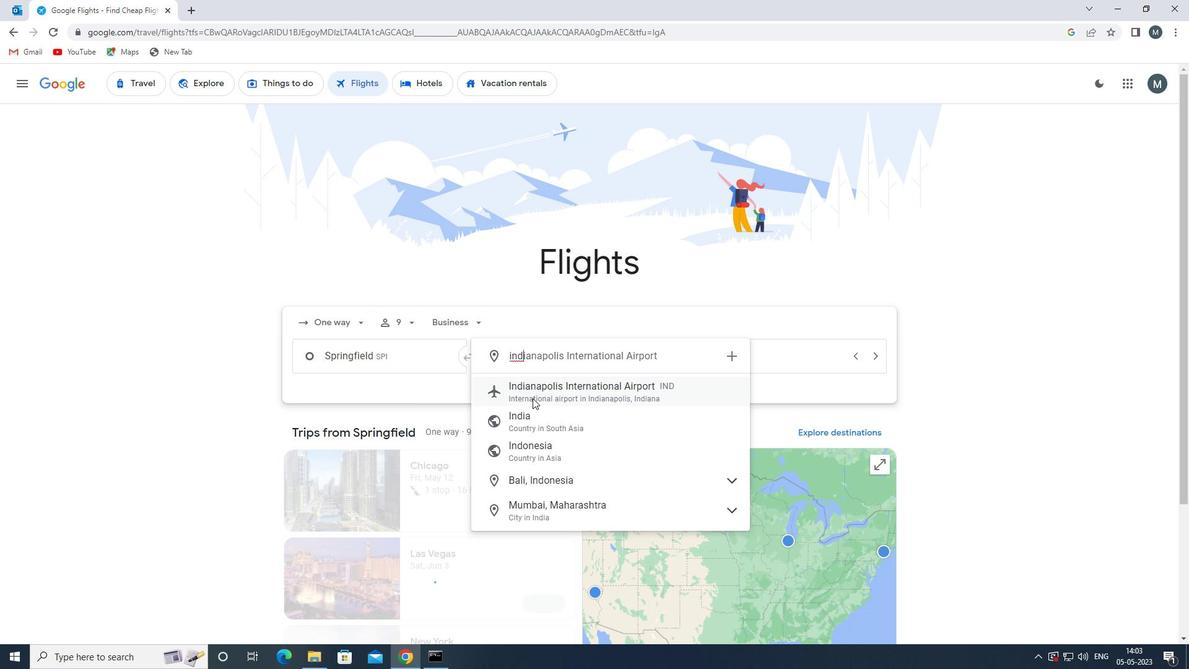 
Action: Mouse moved to (686, 356)
Screenshot: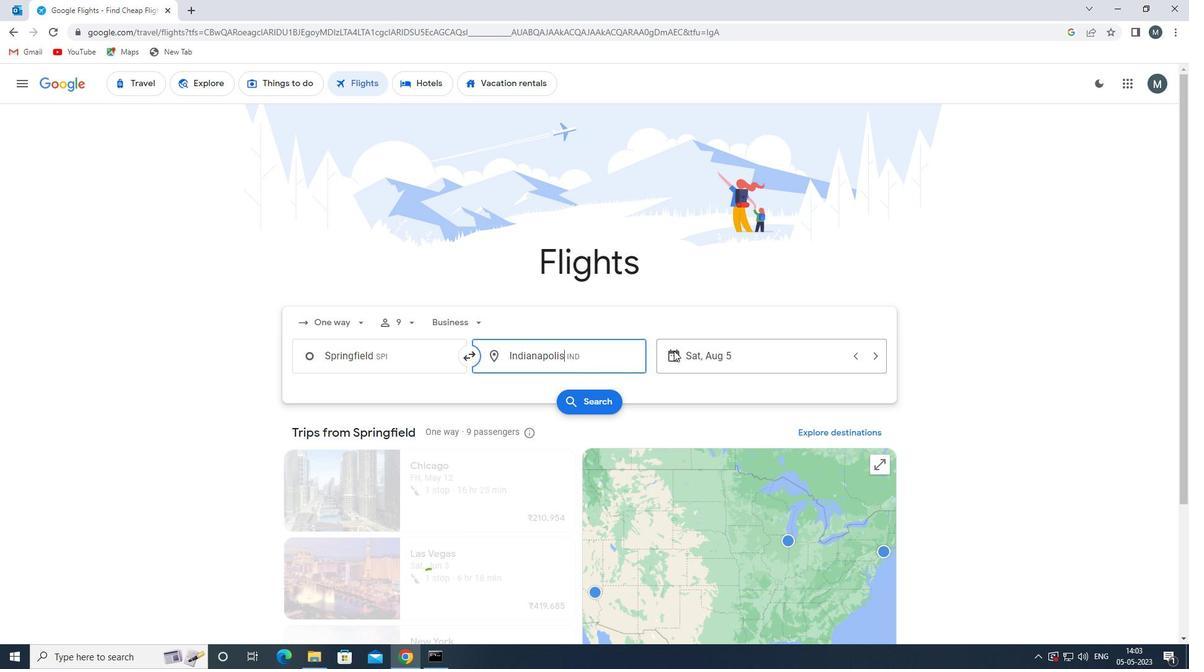 
Action: Mouse pressed left at (686, 356)
Screenshot: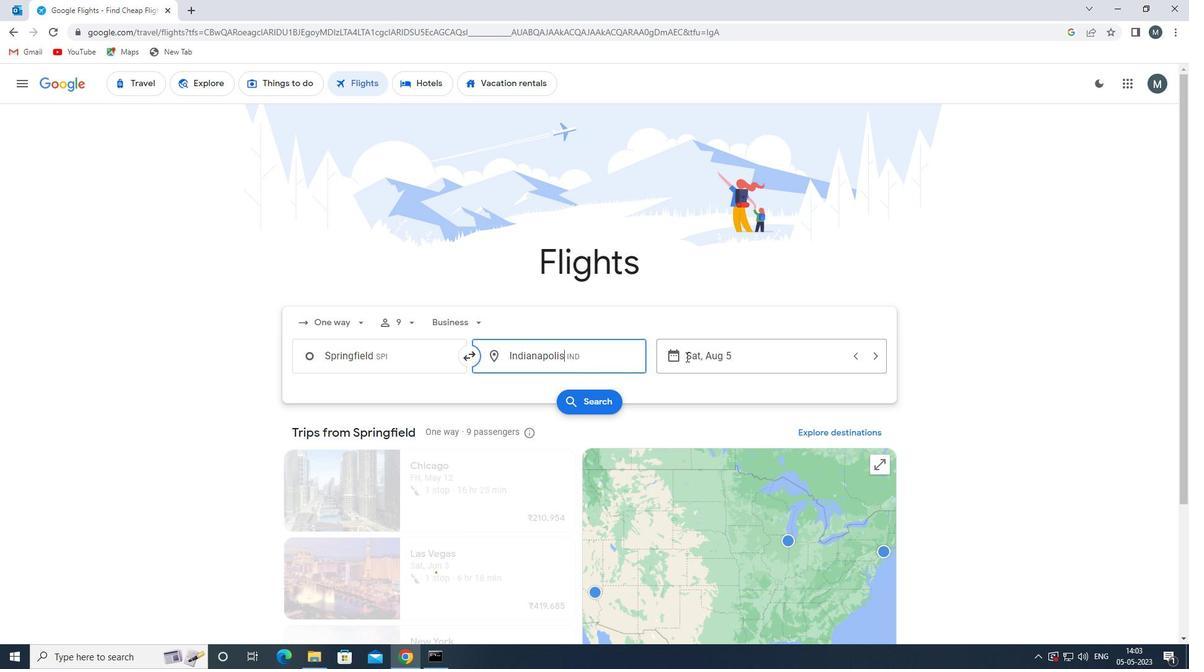 
Action: Mouse moved to (621, 423)
Screenshot: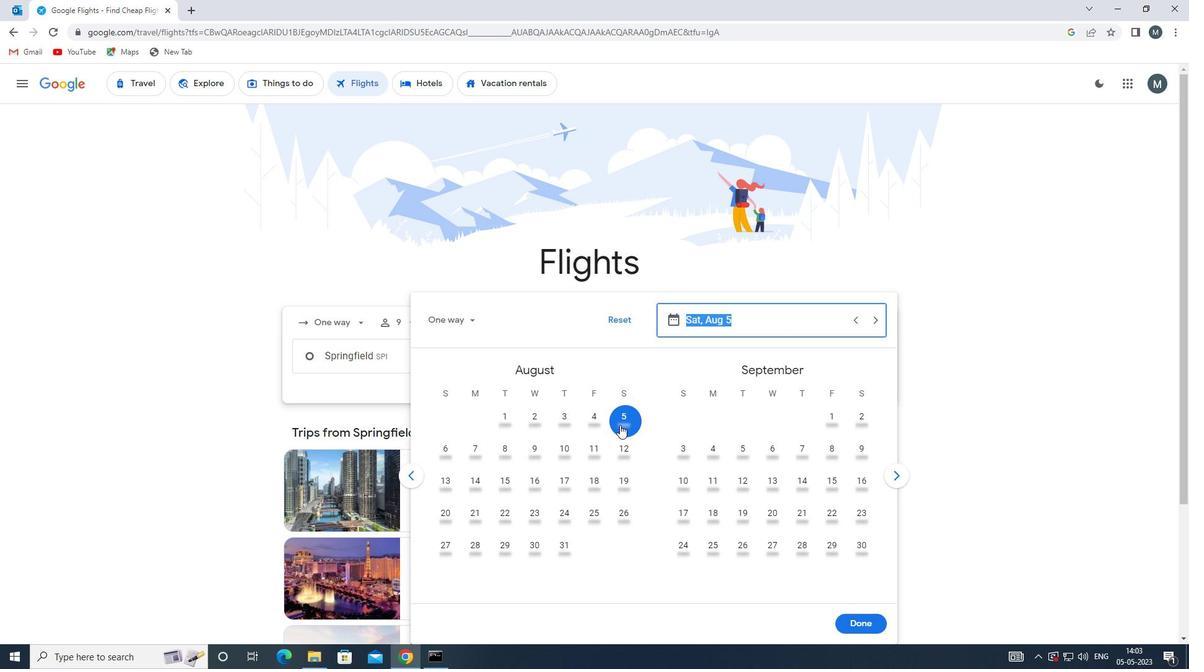 
Action: Mouse pressed left at (621, 423)
Screenshot: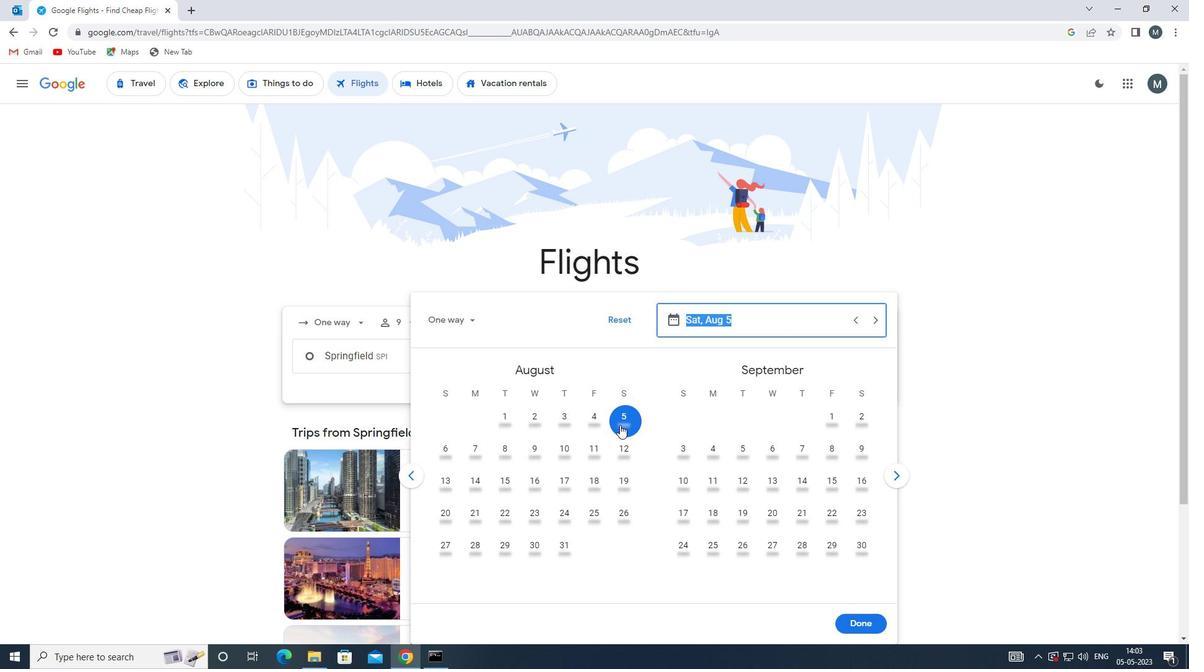 
Action: Mouse moved to (864, 621)
Screenshot: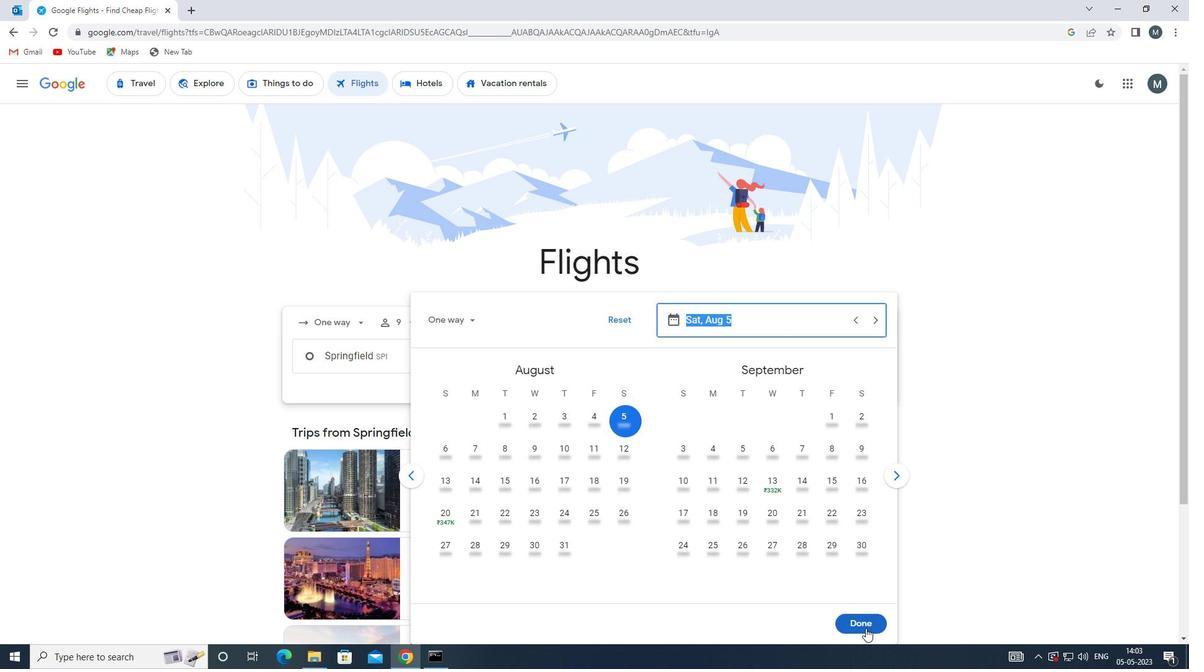 
Action: Mouse pressed left at (864, 621)
Screenshot: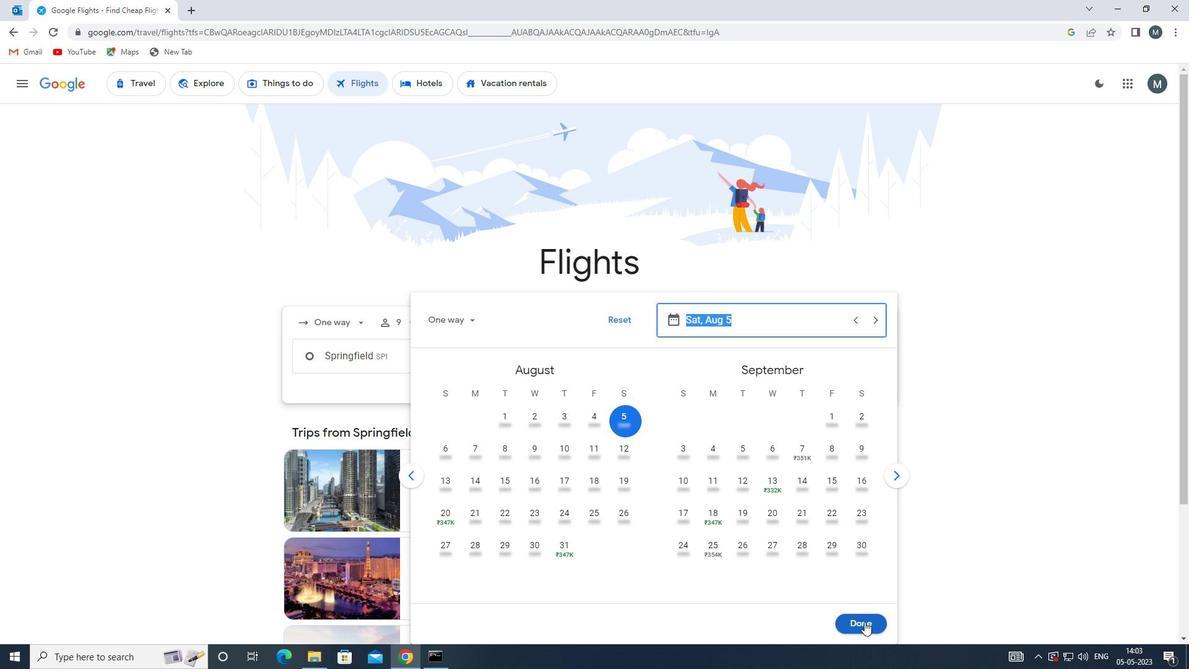 
Action: Mouse moved to (597, 400)
Screenshot: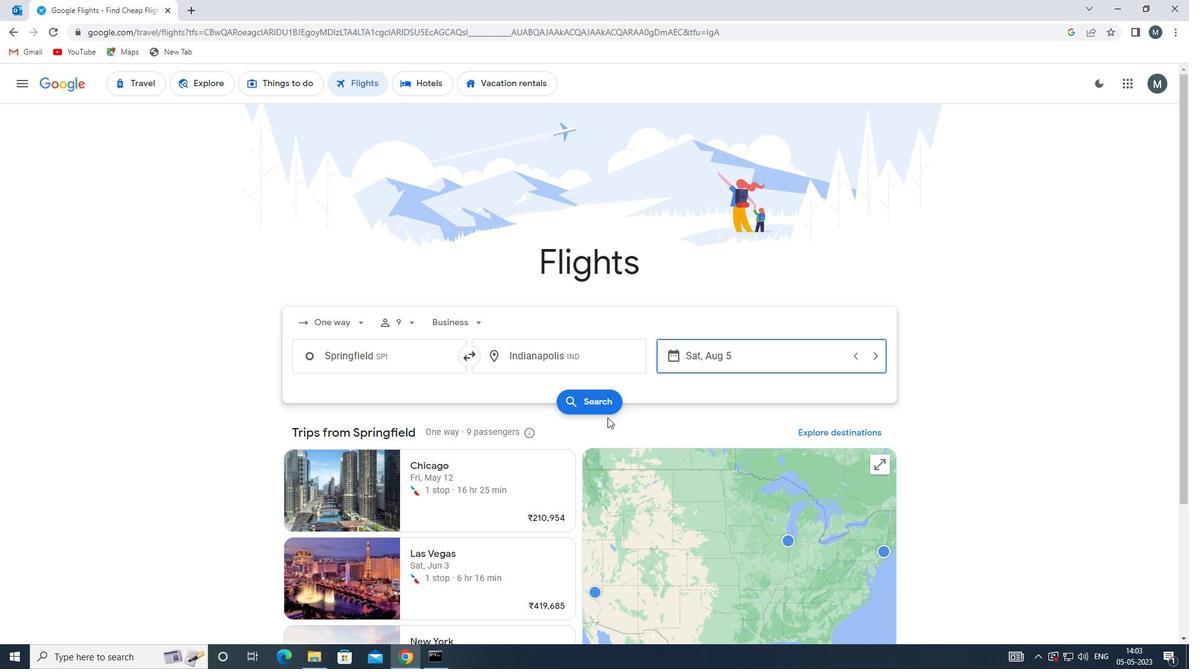 
Action: Mouse pressed left at (597, 400)
Screenshot: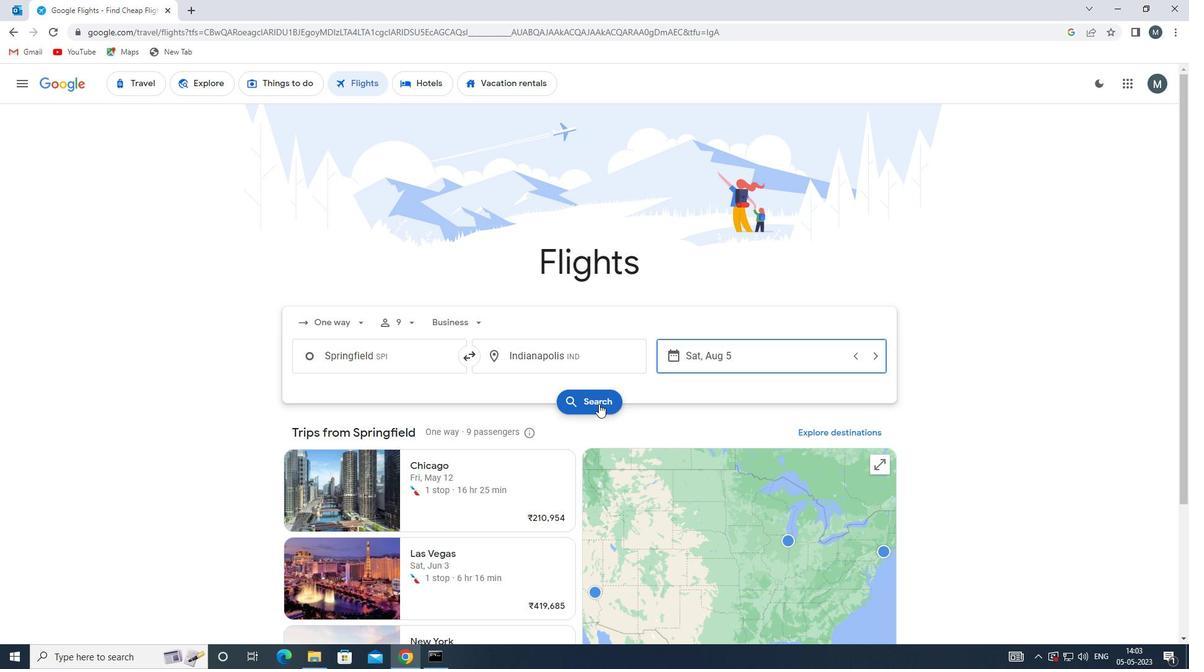 
Action: Mouse moved to (327, 196)
Screenshot: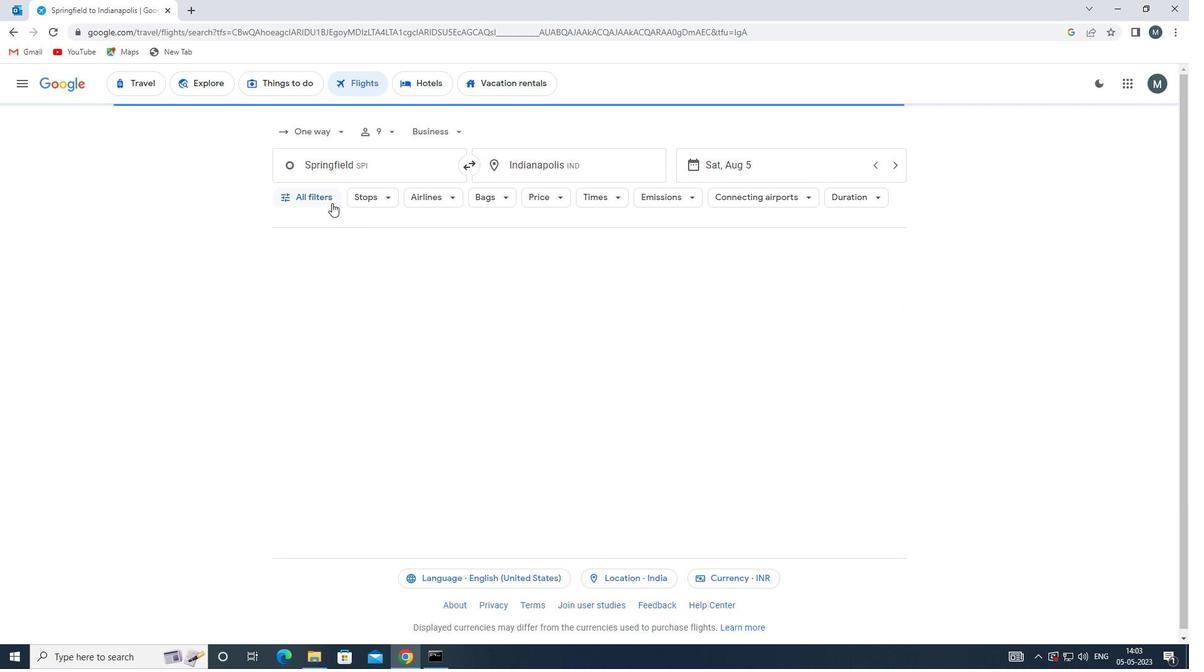 
Action: Mouse pressed left at (327, 196)
Screenshot: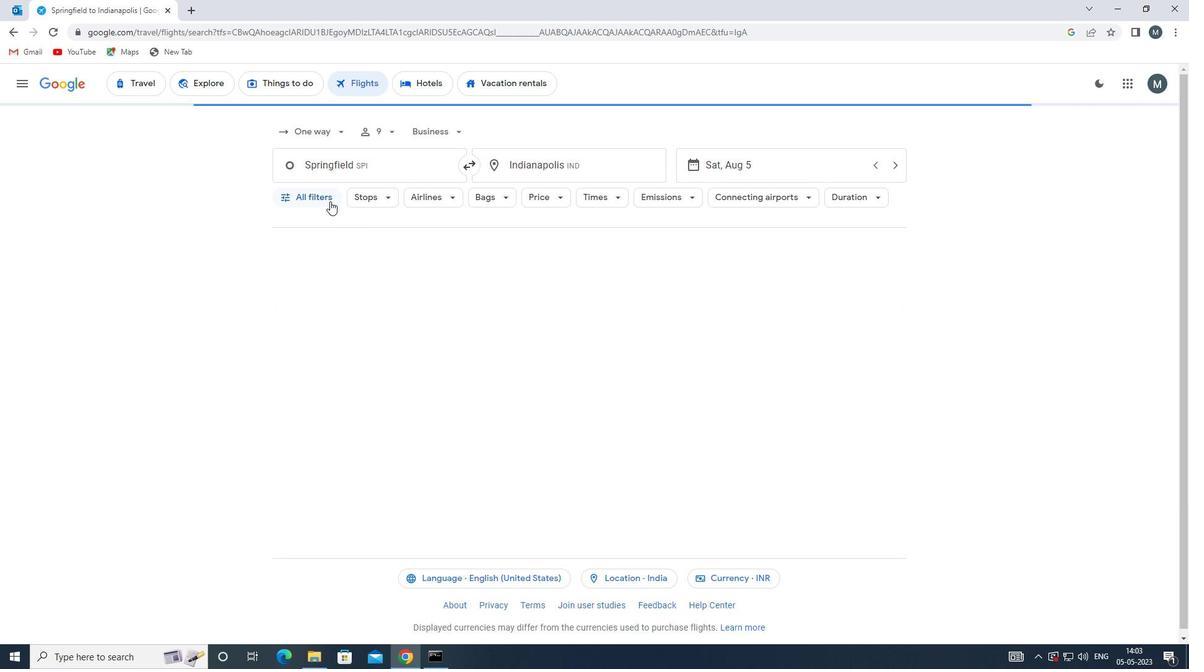 
Action: Mouse moved to (384, 318)
Screenshot: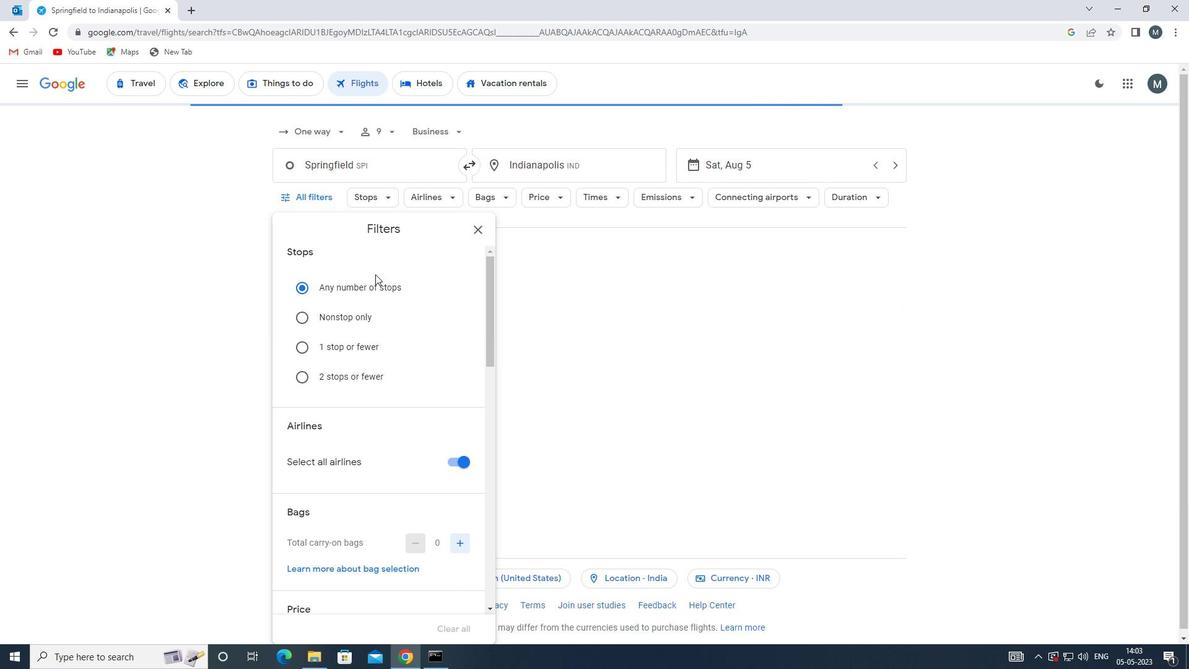 
Action: Mouse scrolled (384, 317) with delta (0, 0)
Screenshot: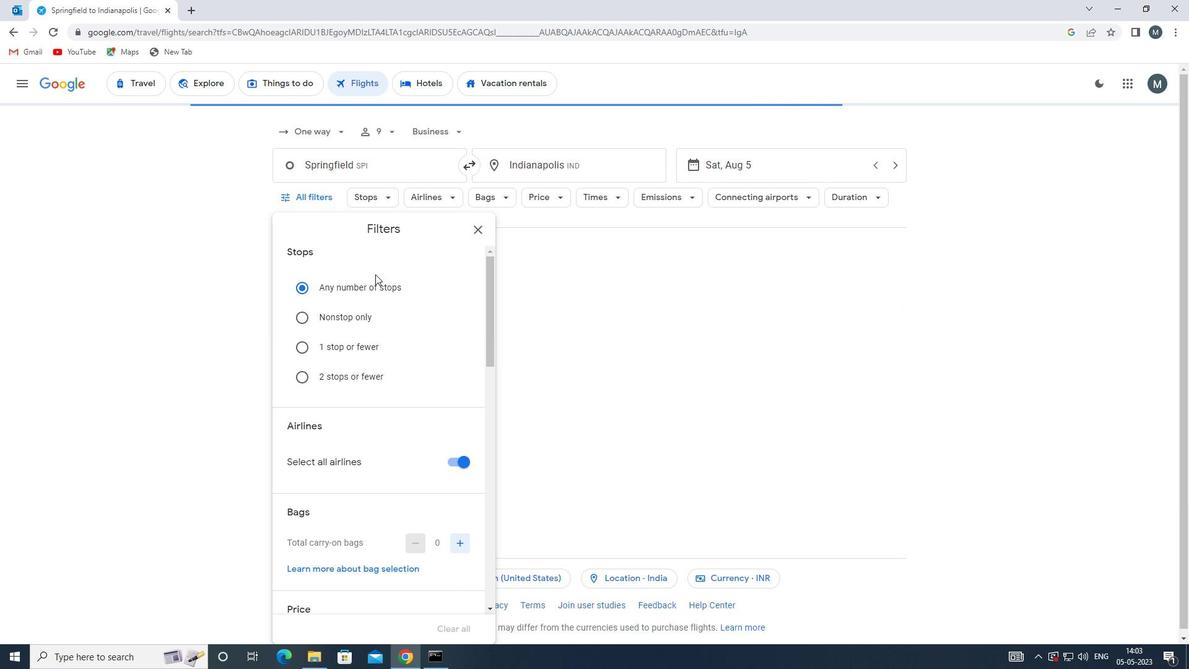 
Action: Mouse moved to (387, 333)
Screenshot: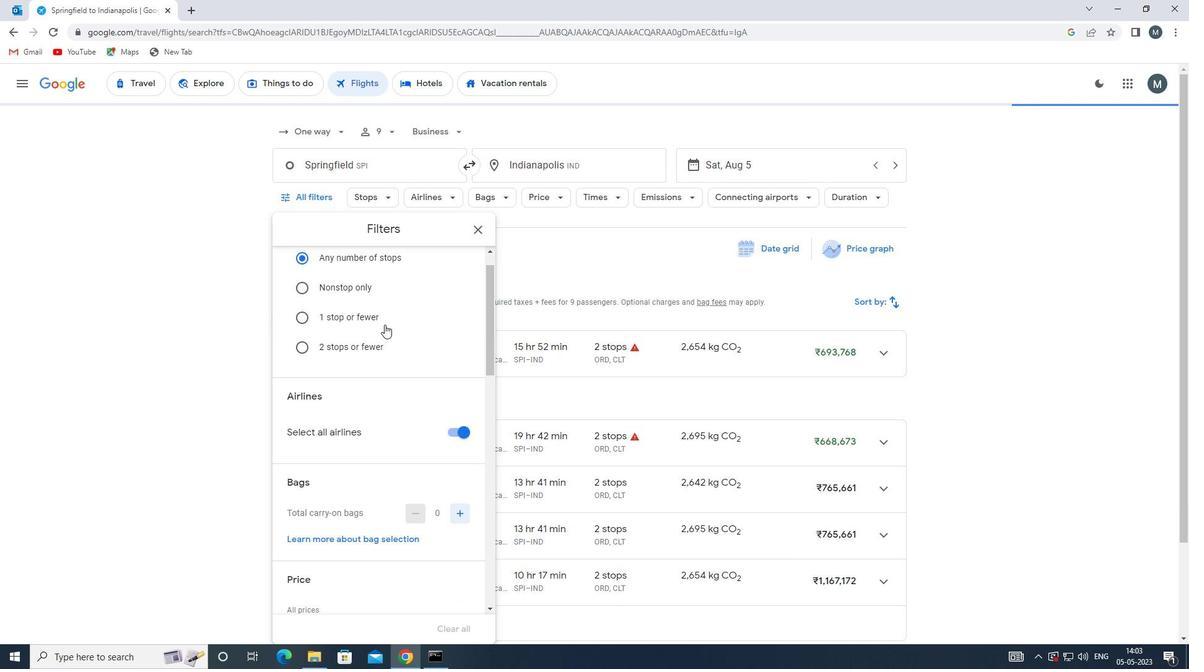 
Action: Mouse scrolled (387, 332) with delta (0, 0)
Screenshot: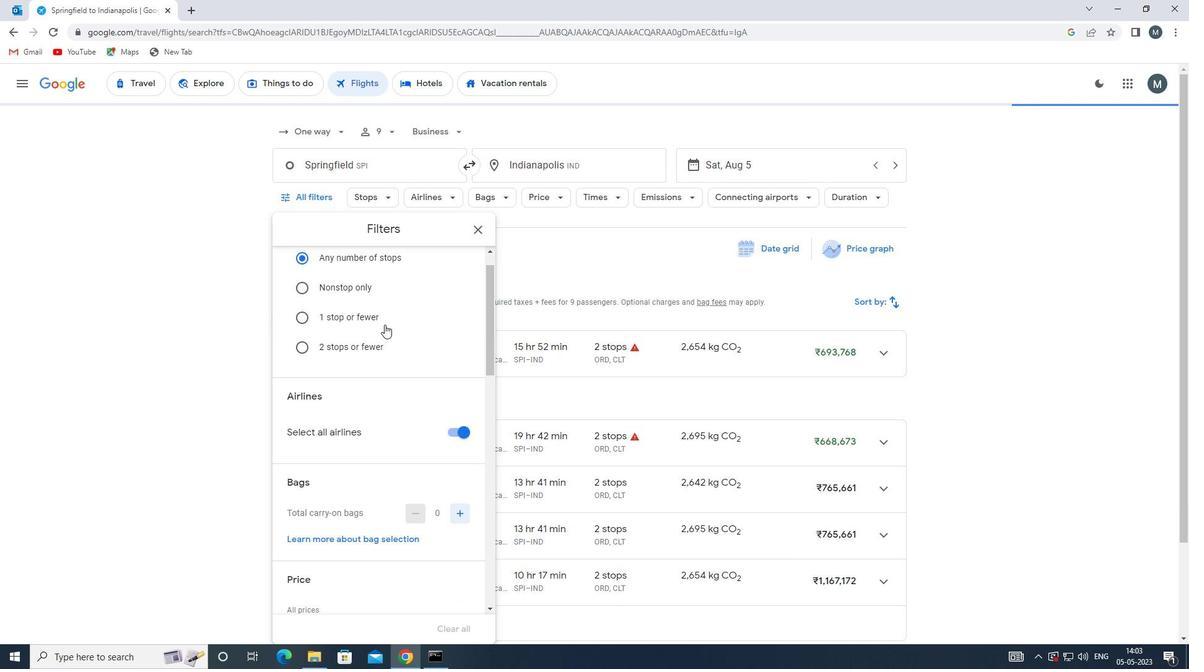
Action: Mouse moved to (453, 339)
Screenshot: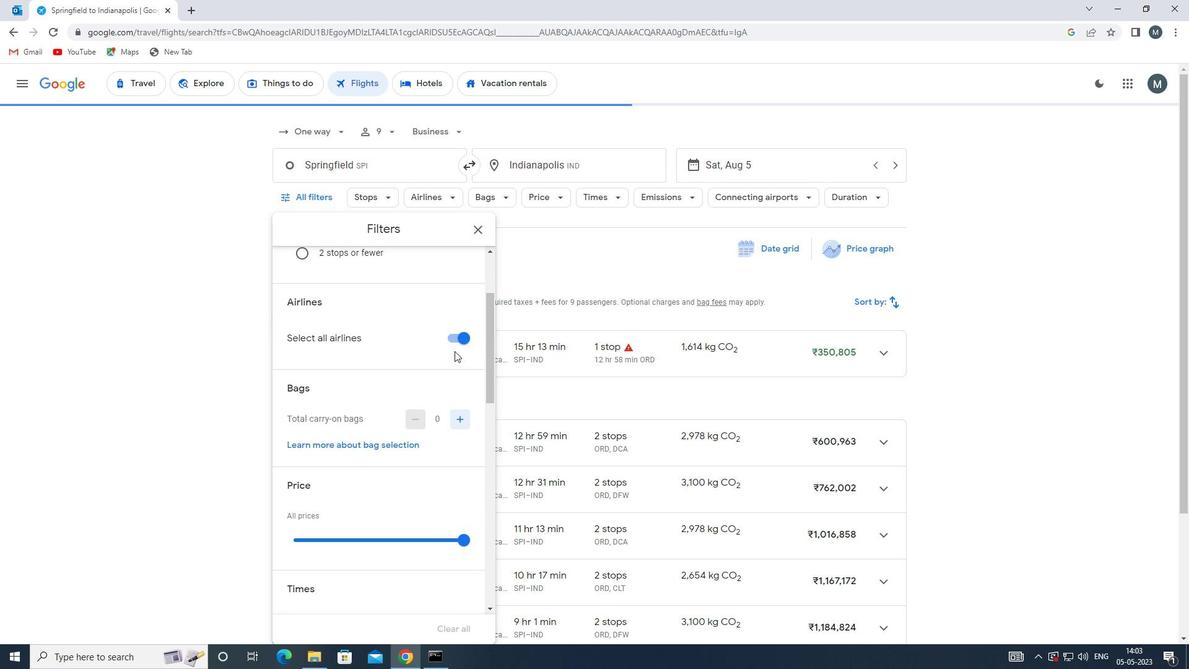 
Action: Mouse pressed left at (453, 339)
Screenshot: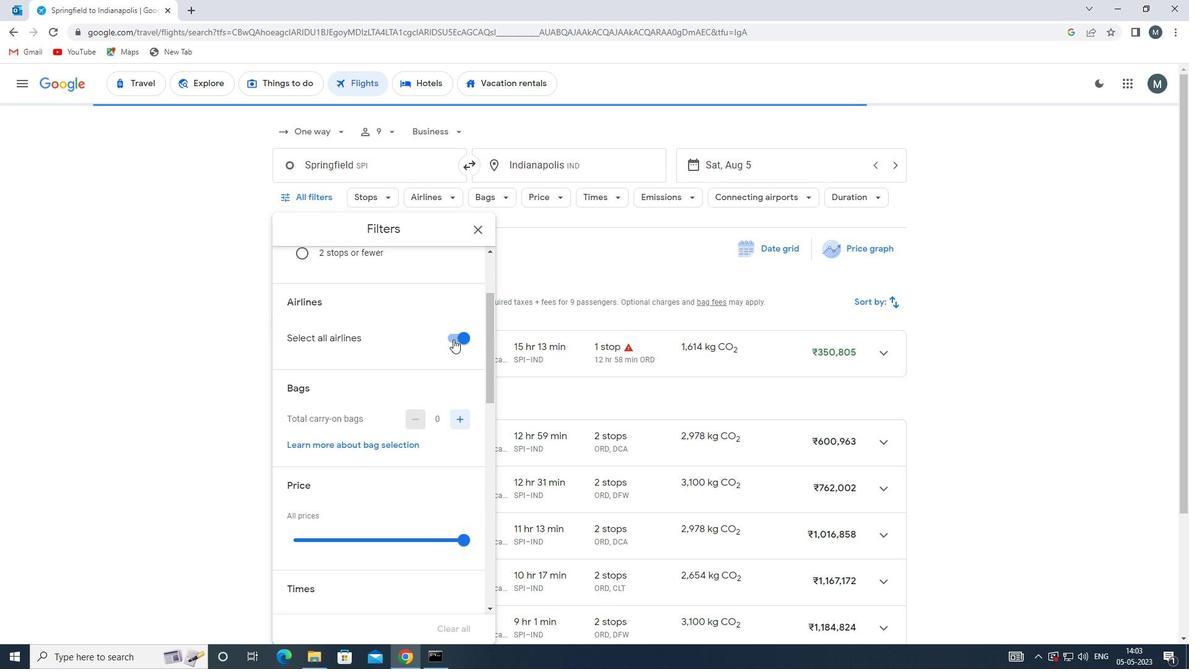 
Action: Mouse moved to (446, 361)
Screenshot: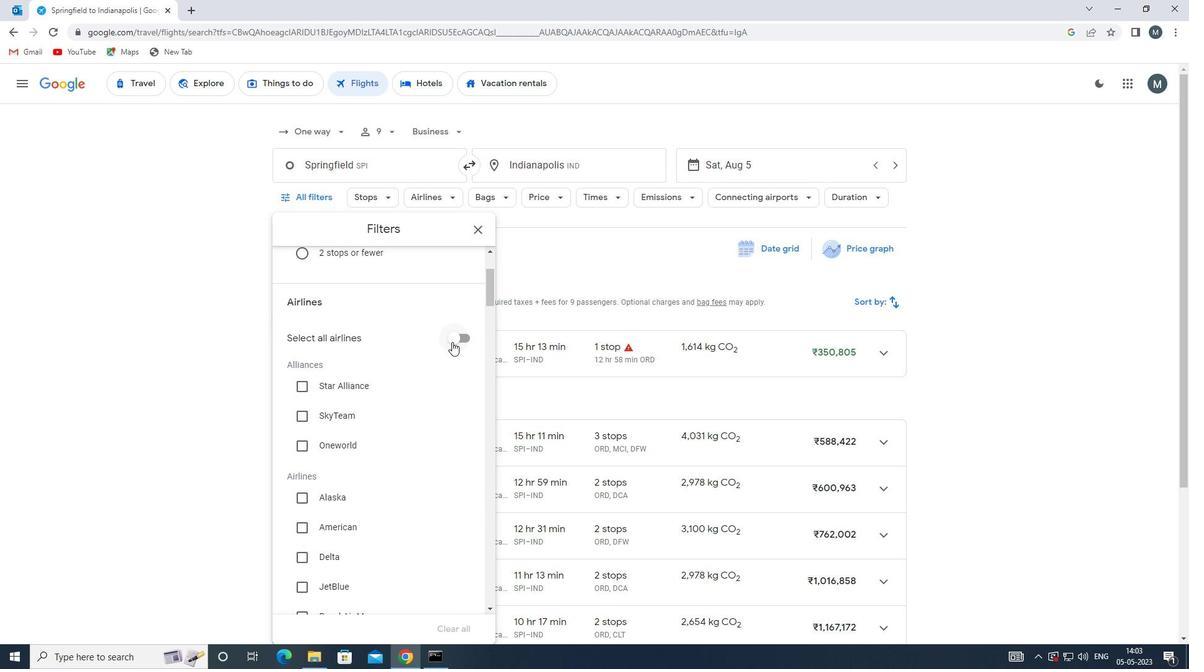 
Action: Mouse scrolled (446, 361) with delta (0, 0)
Screenshot: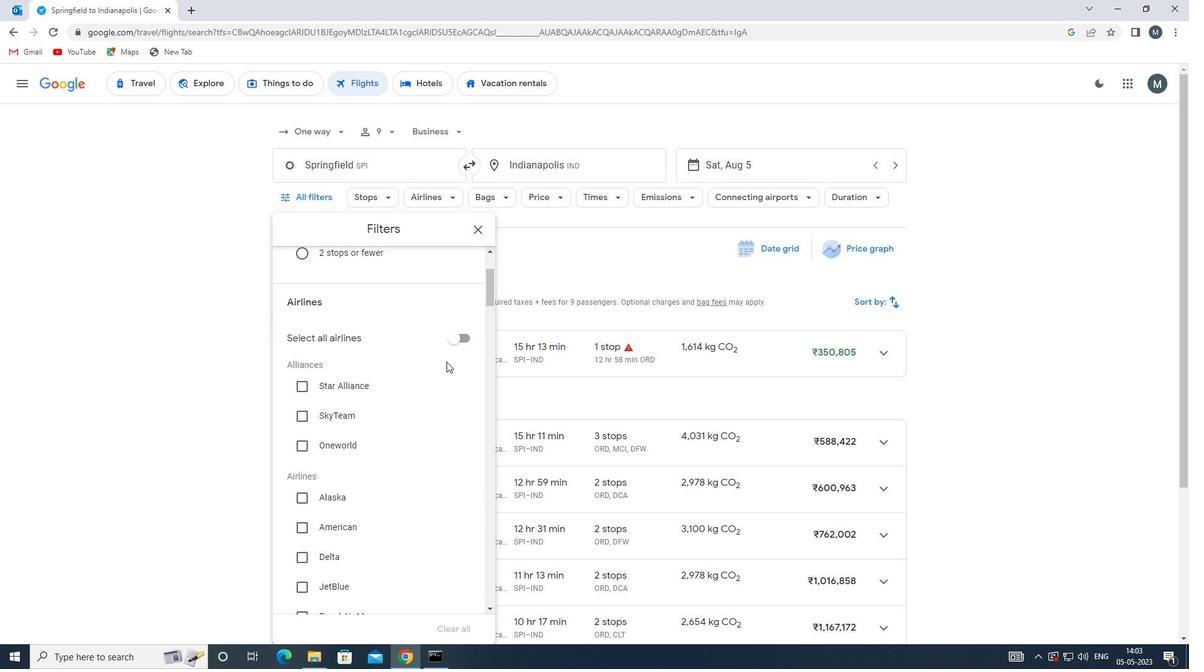 
Action: Mouse moved to (446, 364)
Screenshot: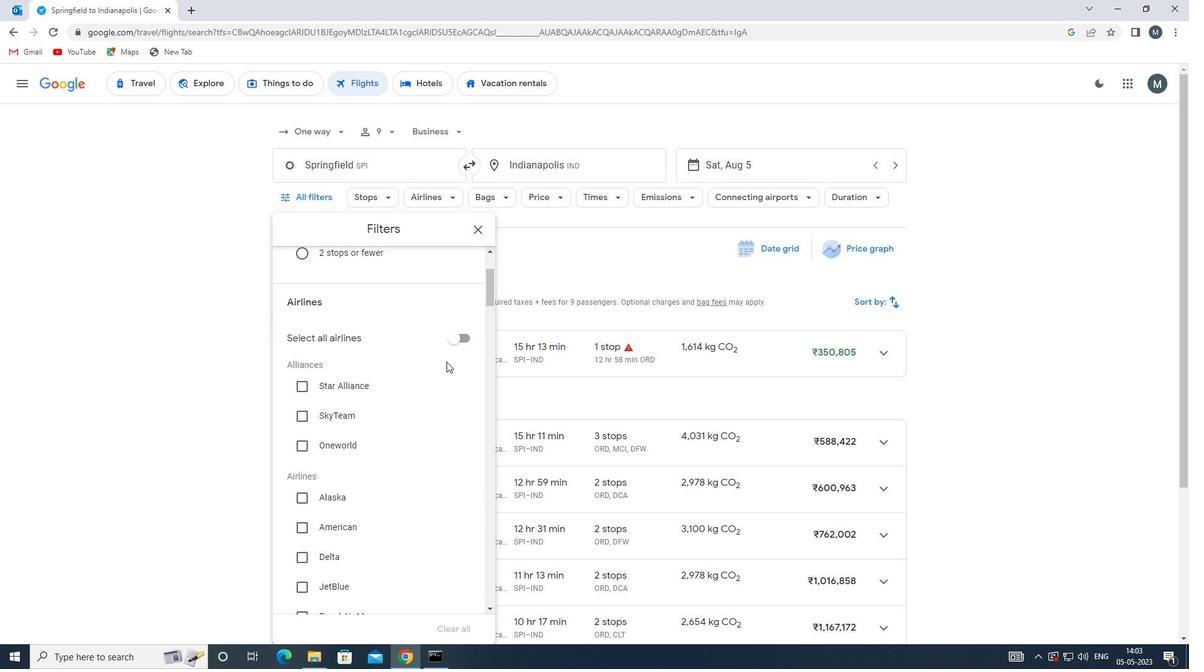 
Action: Mouse scrolled (446, 363) with delta (0, 0)
Screenshot: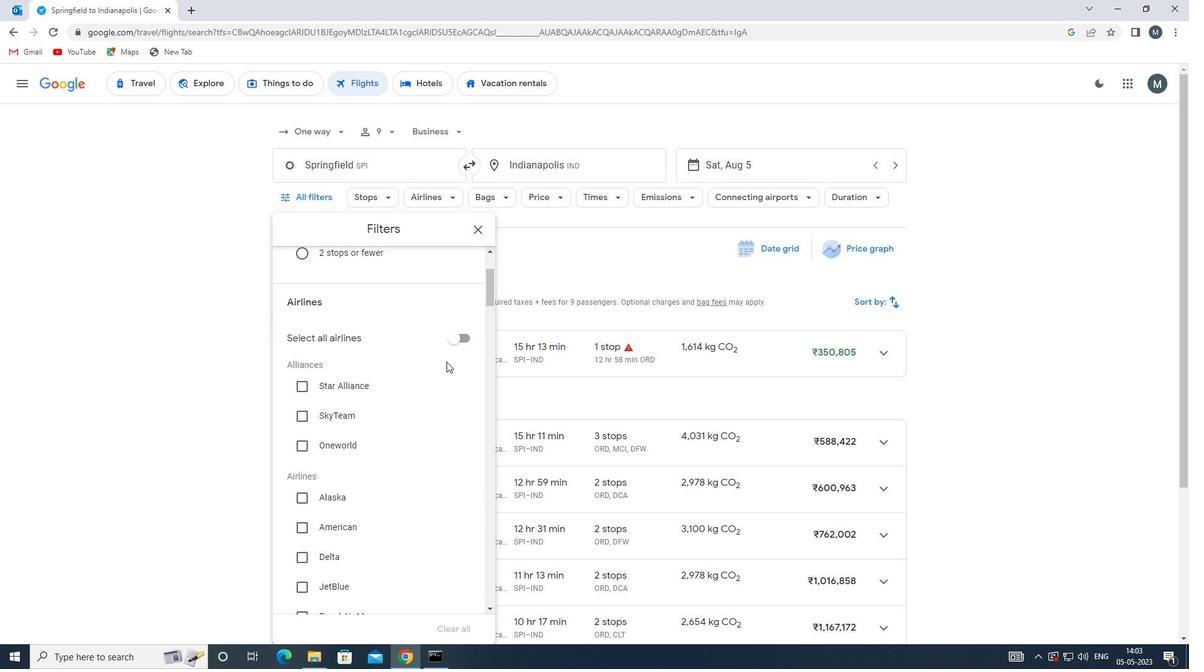 
Action: Mouse moved to (446, 364)
Screenshot: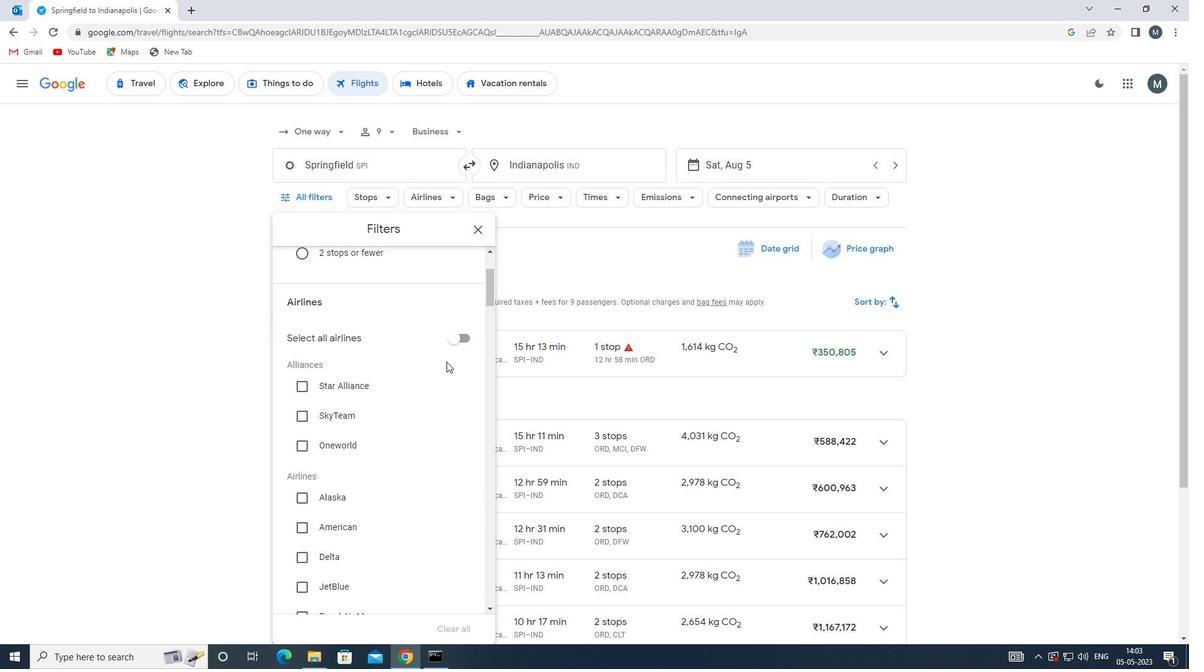 
Action: Mouse scrolled (446, 365) with delta (0, 0)
Screenshot: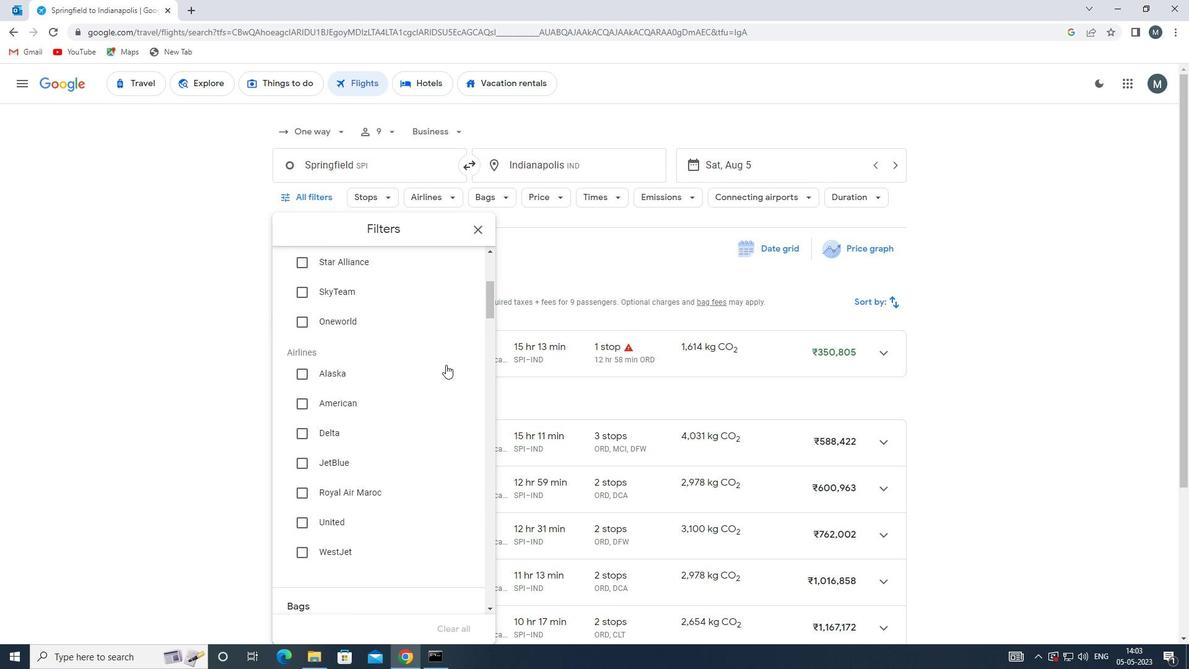 
Action: Mouse moved to (445, 366)
Screenshot: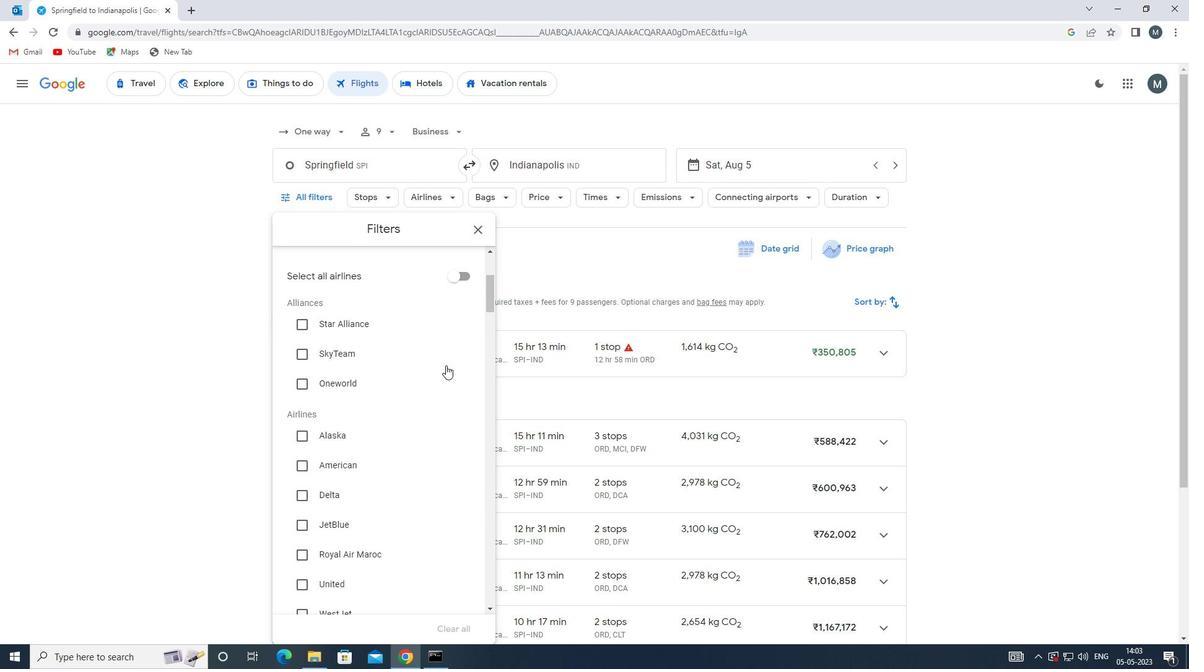 
Action: Mouse scrolled (445, 366) with delta (0, 0)
Screenshot: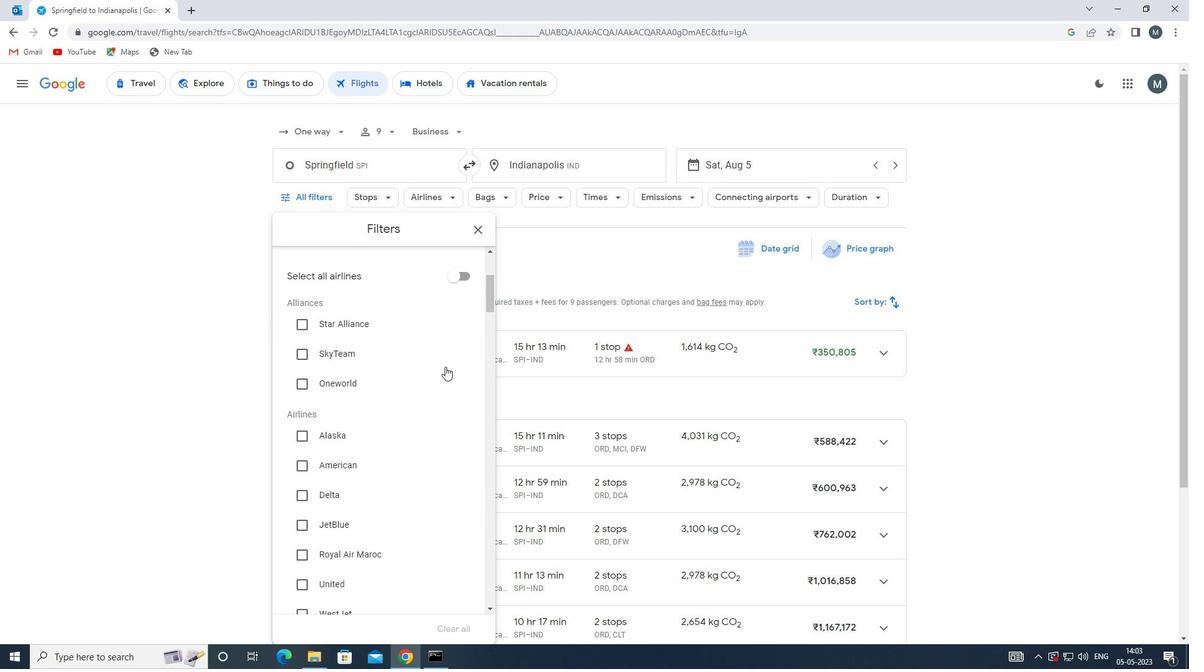 
Action: Mouse moved to (443, 371)
Screenshot: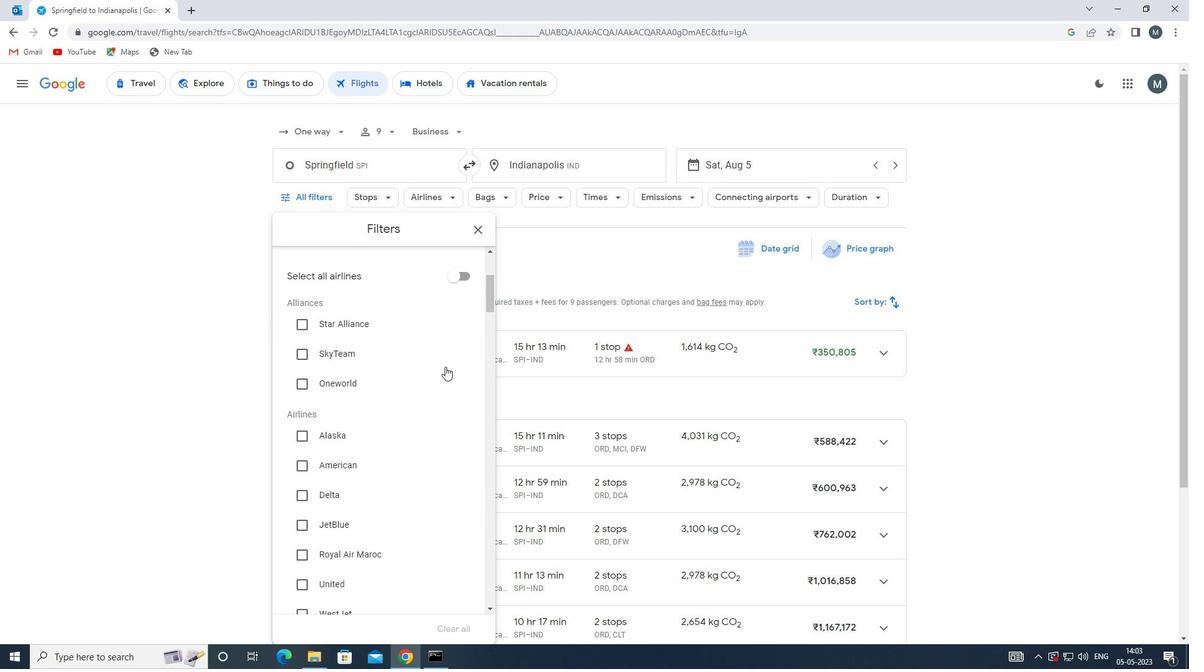 
Action: Mouse scrolled (443, 370) with delta (0, 0)
Screenshot: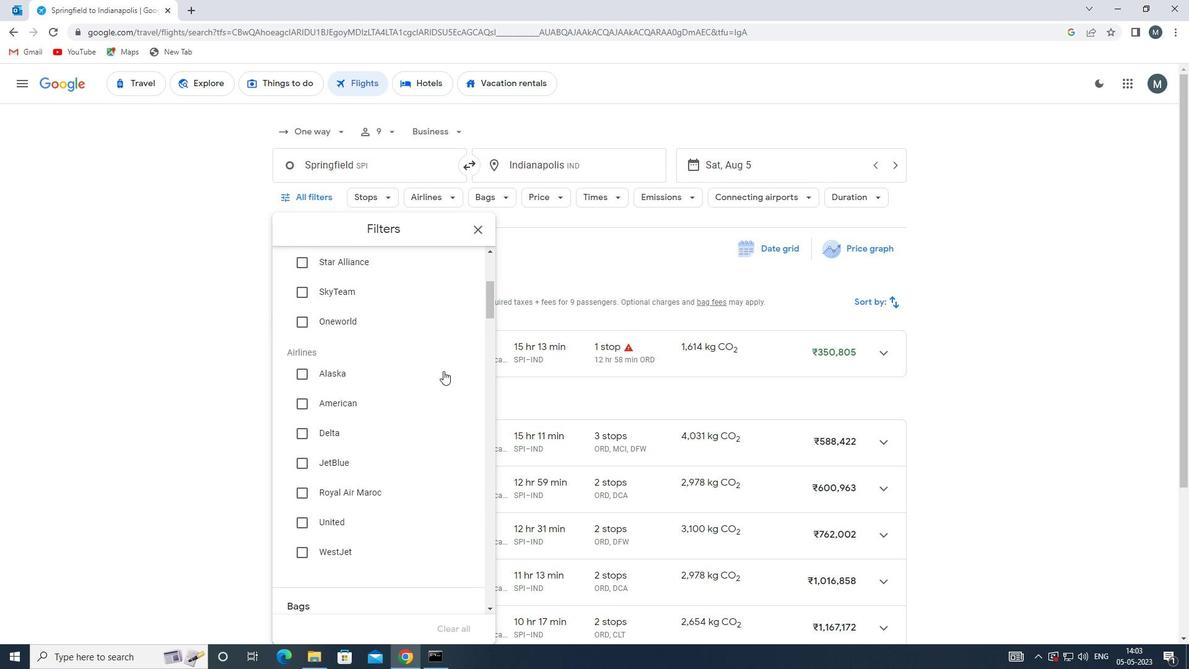 
Action: Mouse moved to (442, 372)
Screenshot: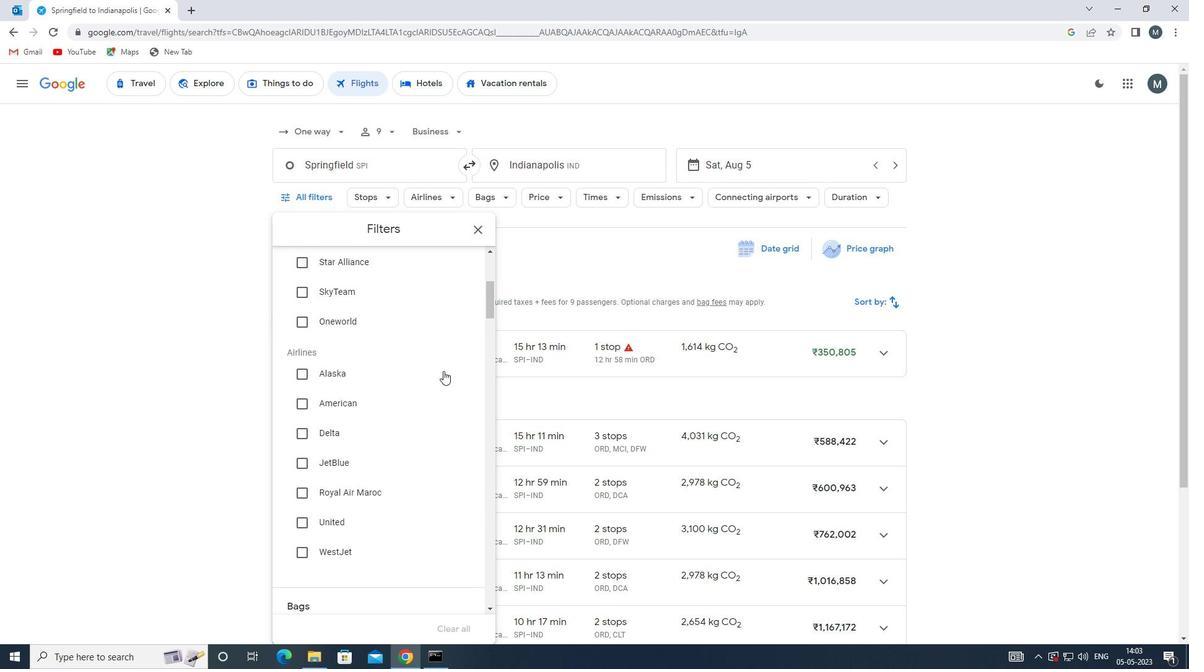 
Action: Mouse scrolled (442, 372) with delta (0, 0)
Screenshot: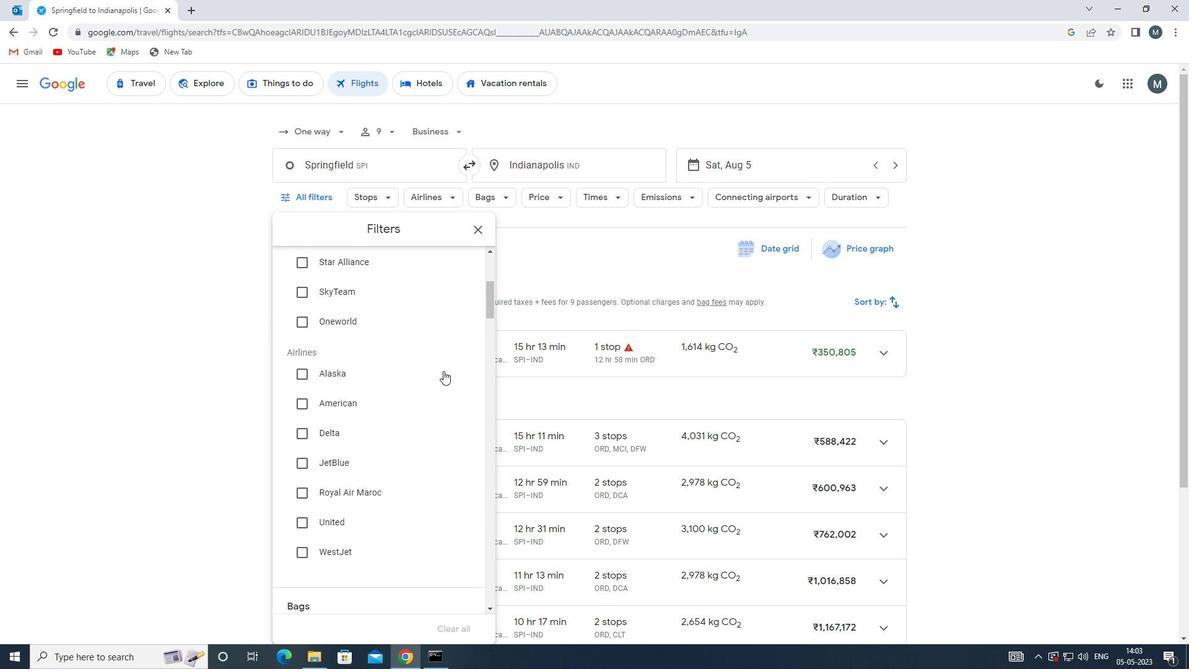 
Action: Mouse moved to (442, 375)
Screenshot: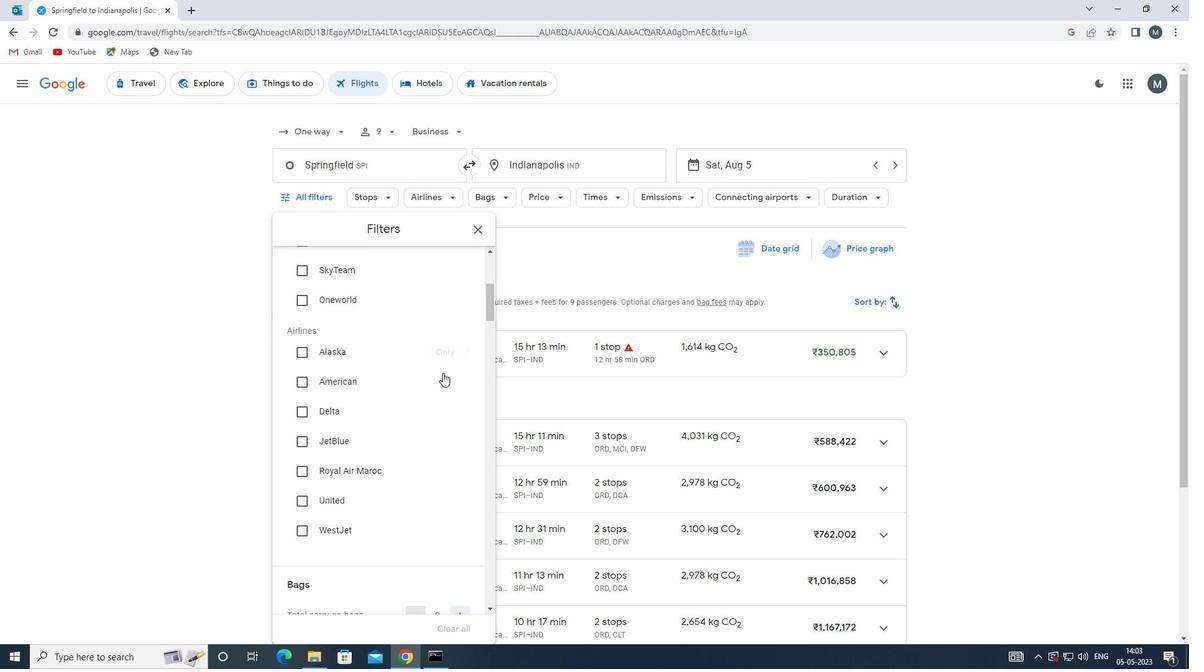 
Action: Mouse scrolled (442, 374) with delta (0, 0)
Screenshot: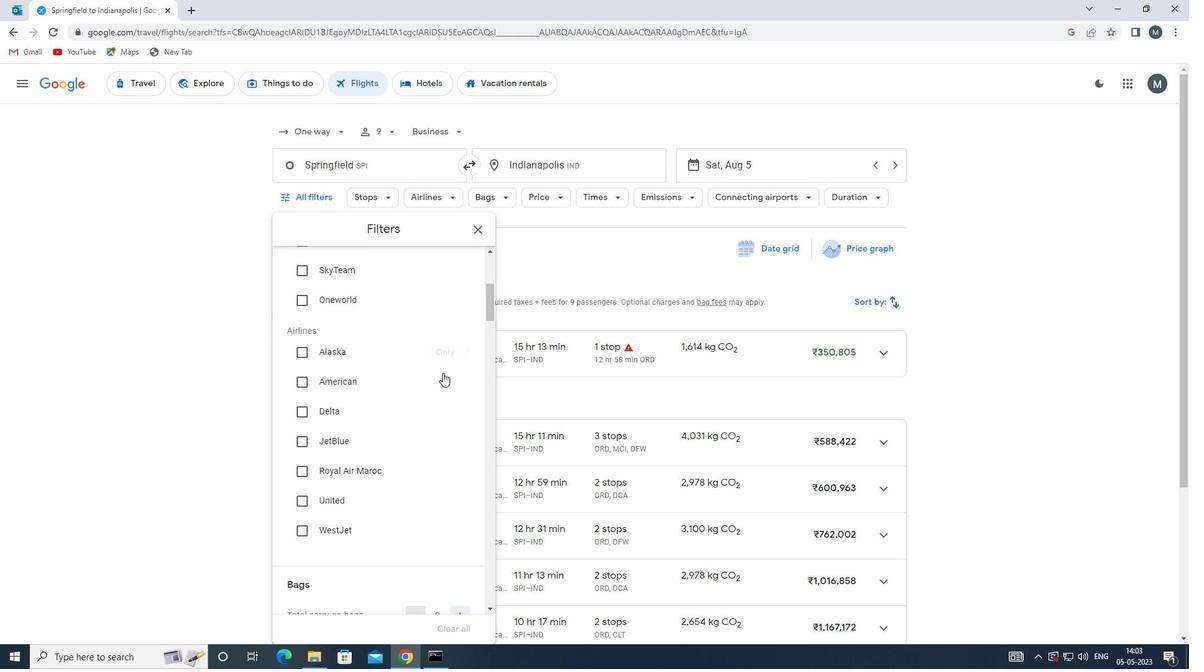 
Action: Mouse moved to (440, 380)
Screenshot: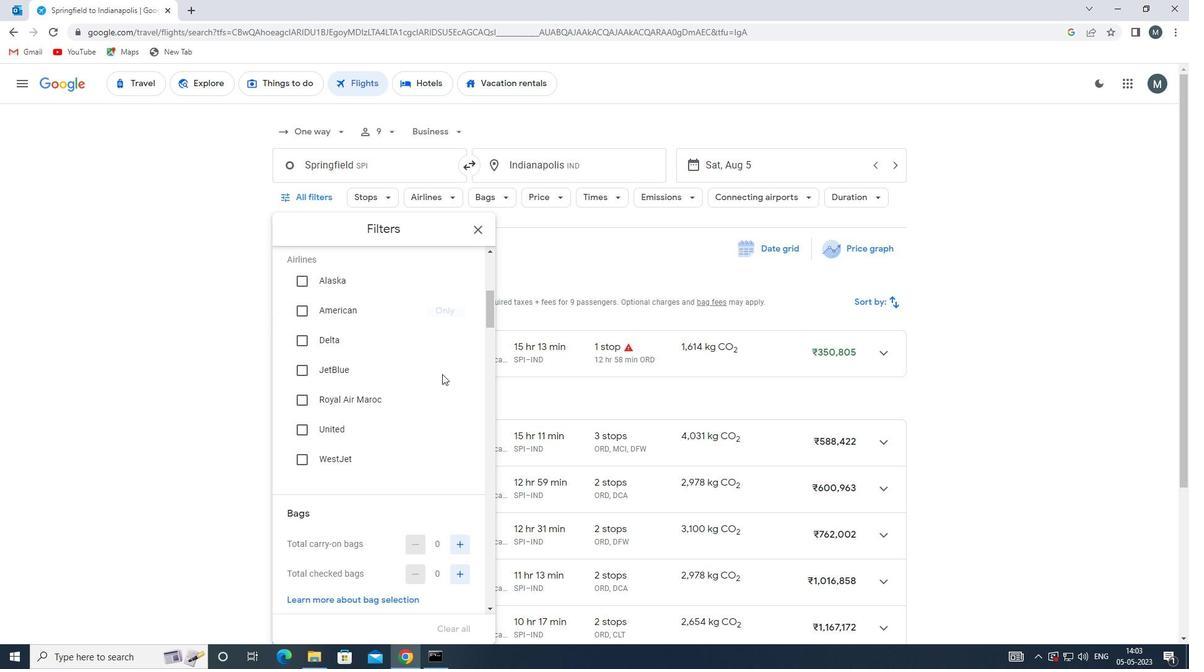 
Action: Mouse scrolled (440, 379) with delta (0, 0)
Screenshot: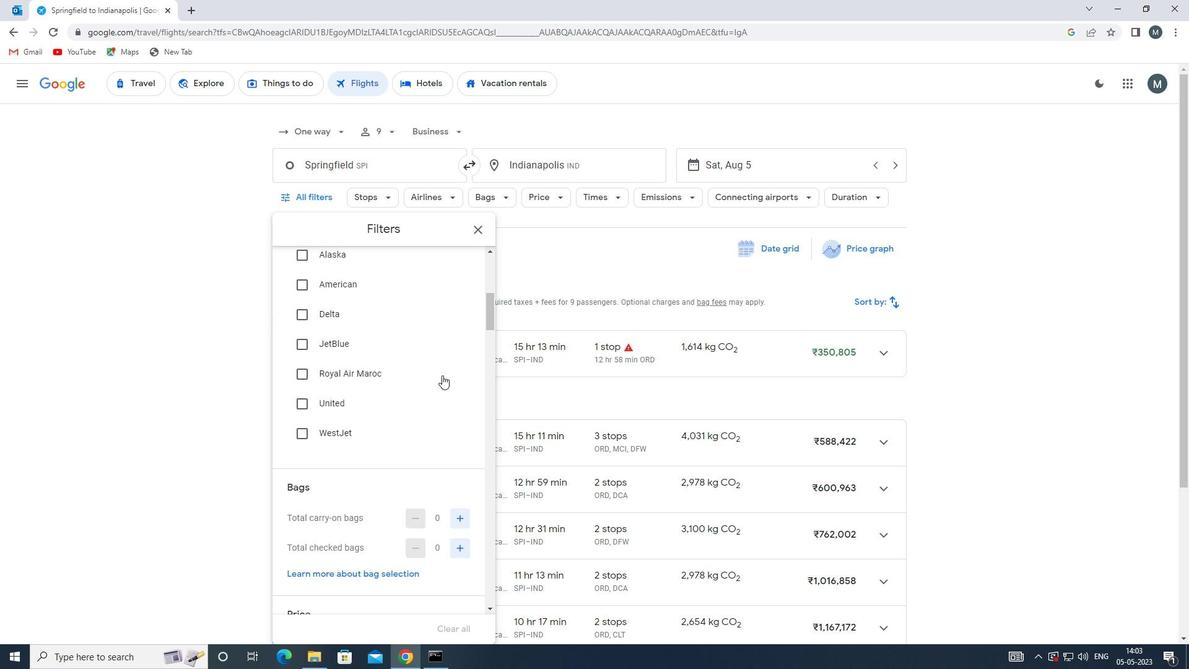 
Action: Mouse moved to (439, 382)
Screenshot: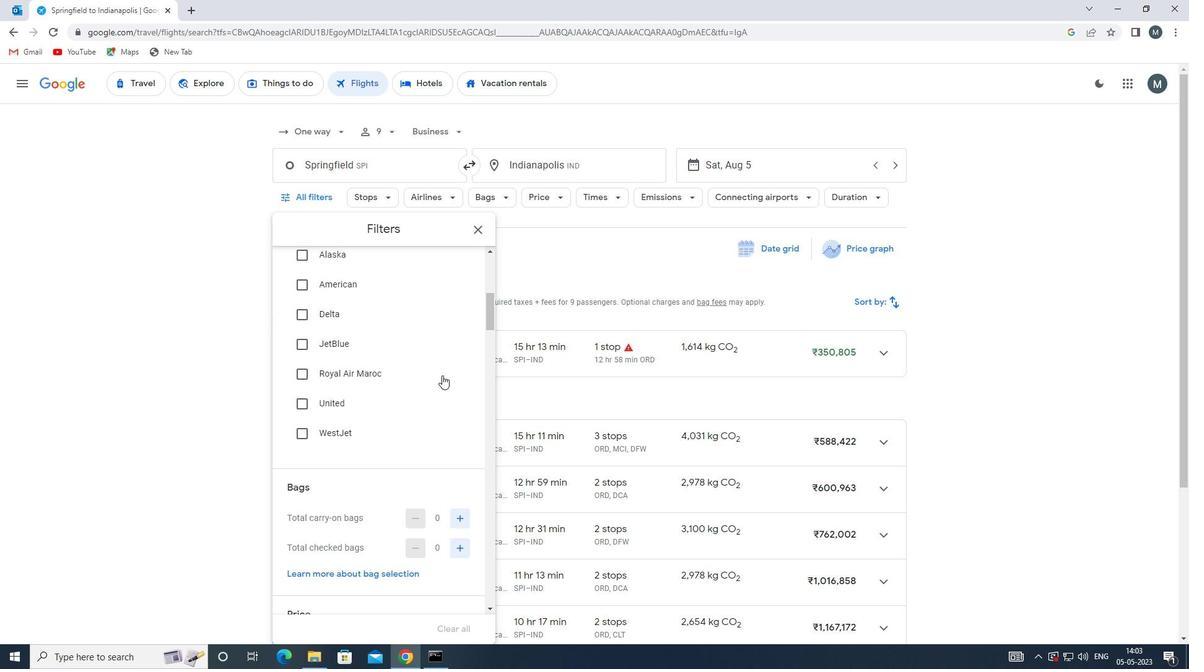 
Action: Mouse scrolled (439, 381) with delta (0, 0)
Screenshot: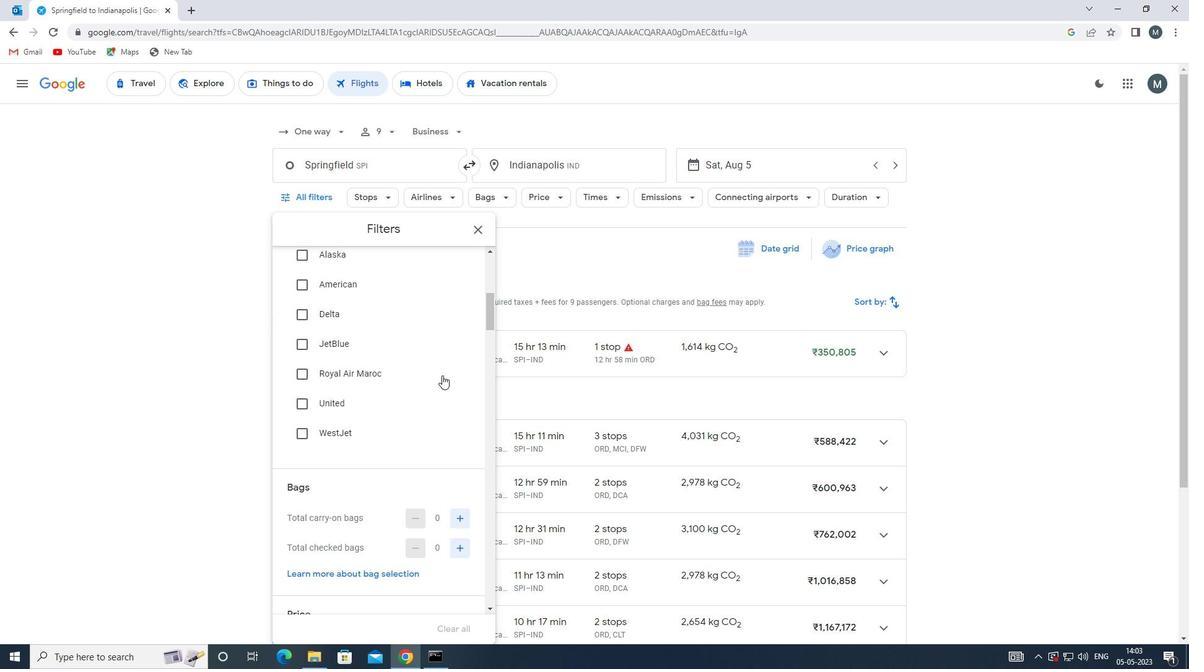 
Action: Mouse moved to (460, 358)
Screenshot: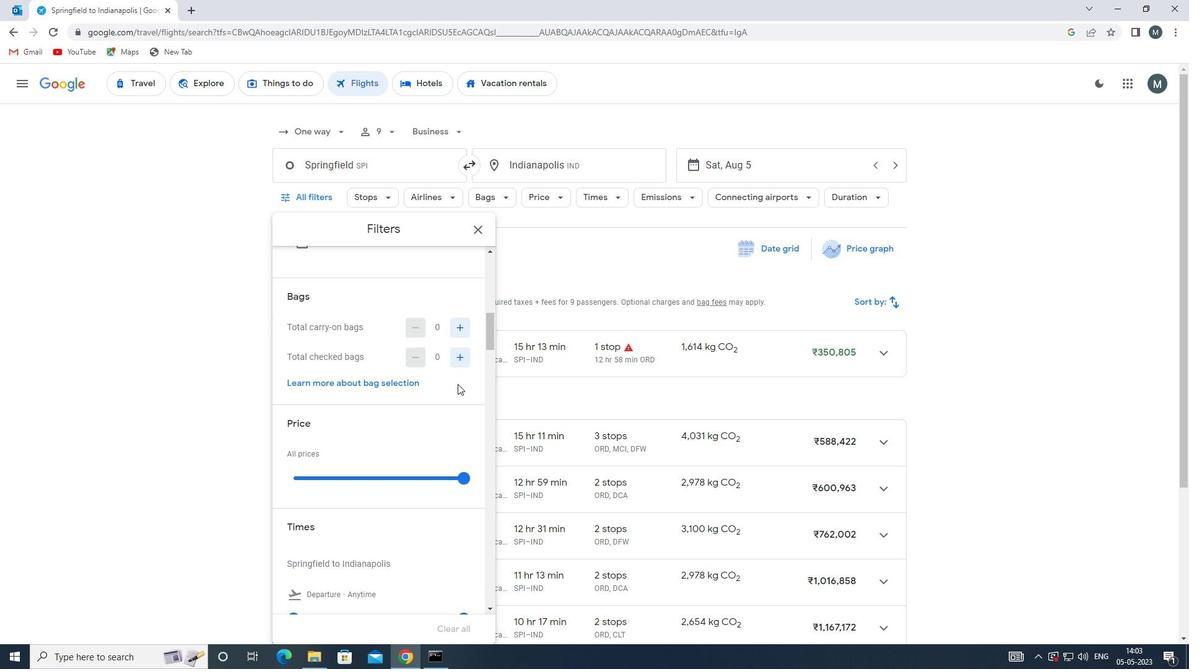 
Action: Mouse pressed left at (460, 358)
Screenshot: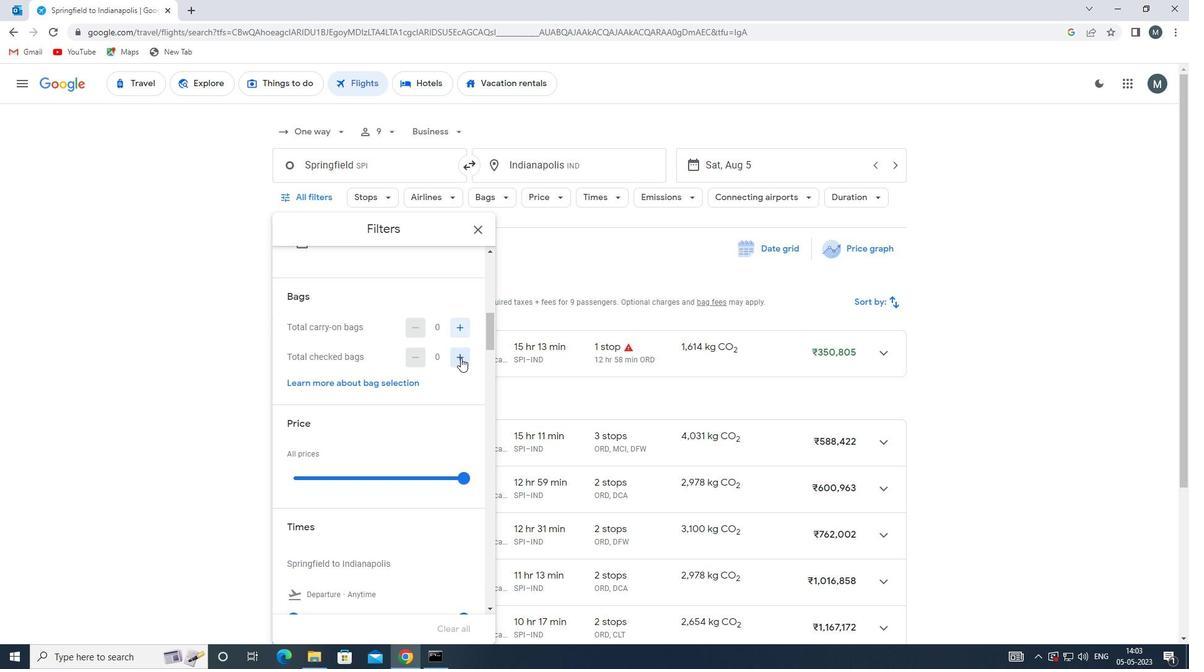 
Action: Mouse pressed left at (460, 358)
Screenshot: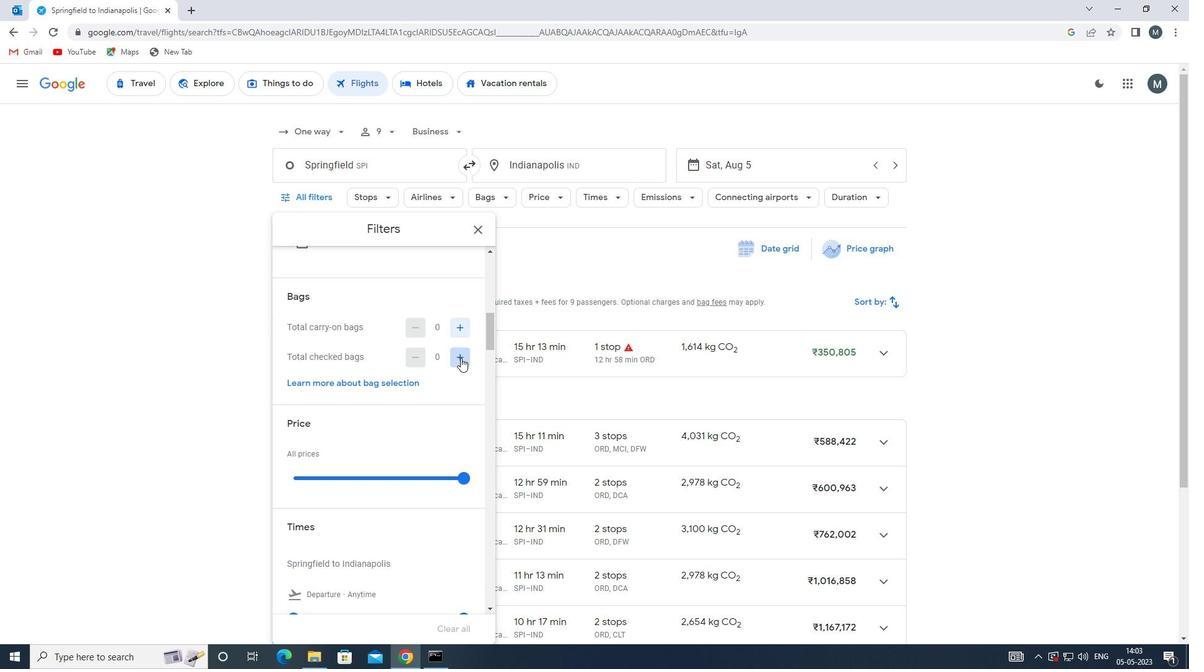 
Action: Mouse pressed left at (460, 358)
Screenshot: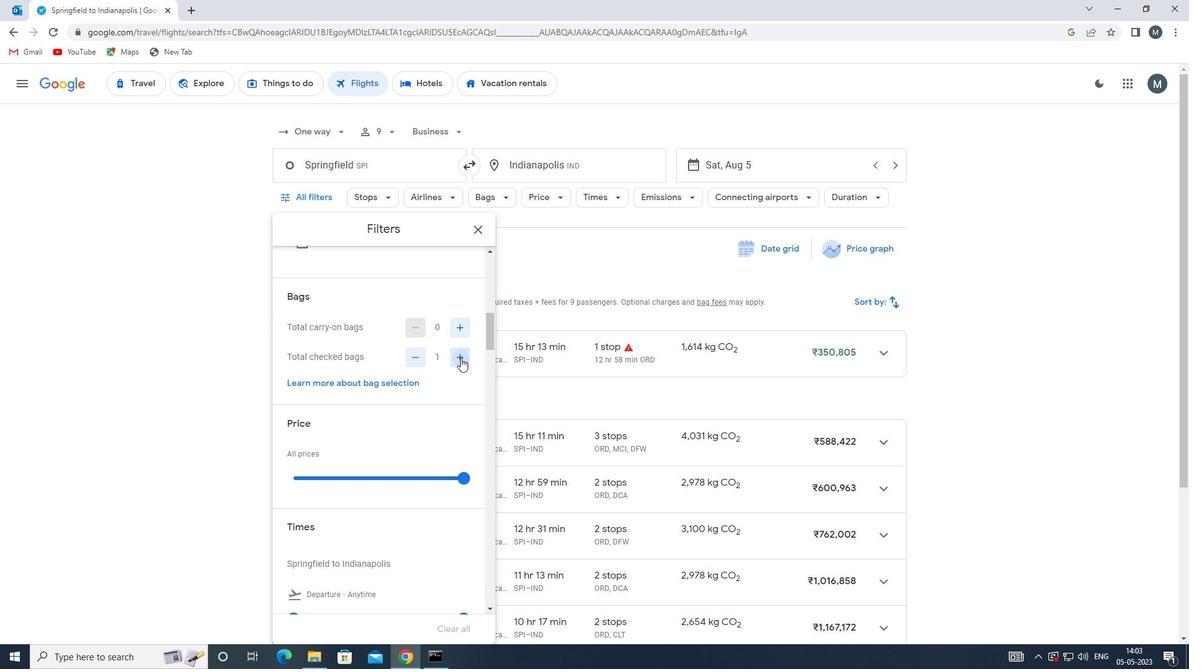 
Action: Mouse pressed left at (460, 358)
Screenshot: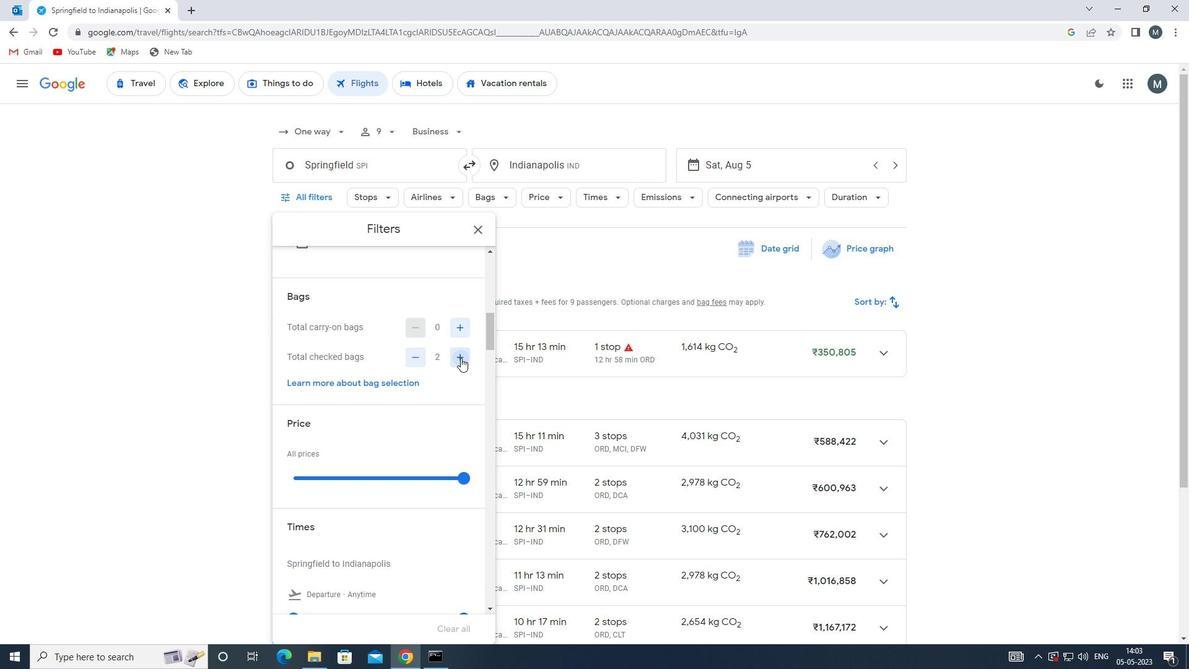 
Action: Mouse pressed left at (460, 358)
Screenshot: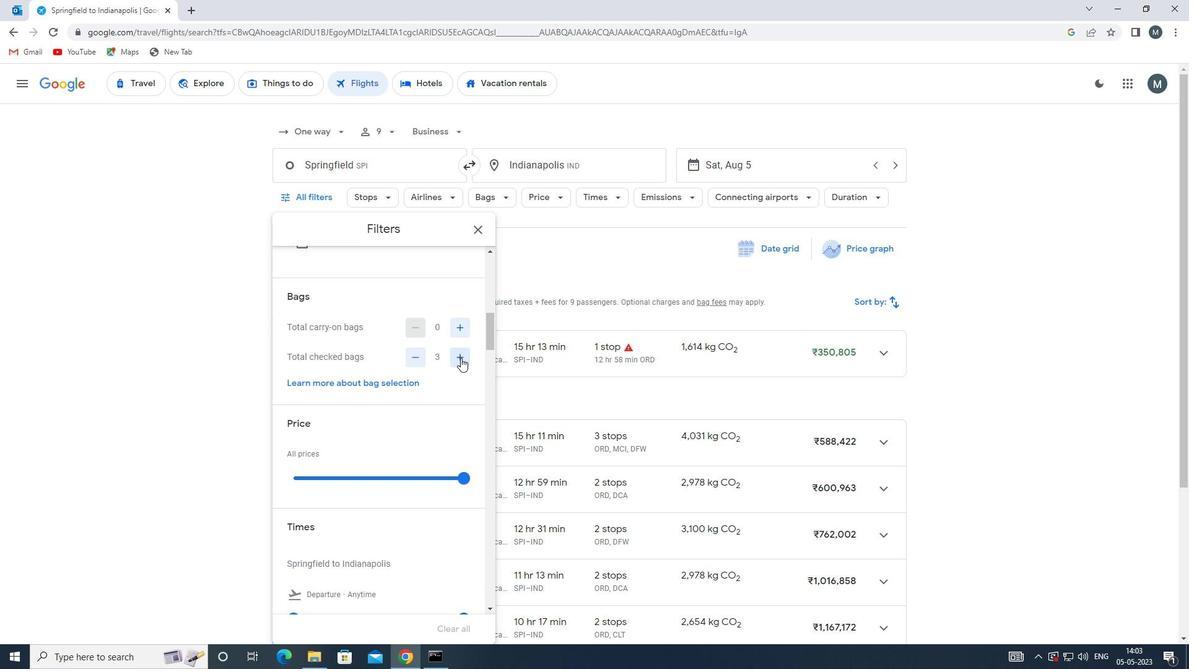 
Action: Mouse pressed left at (460, 358)
Screenshot: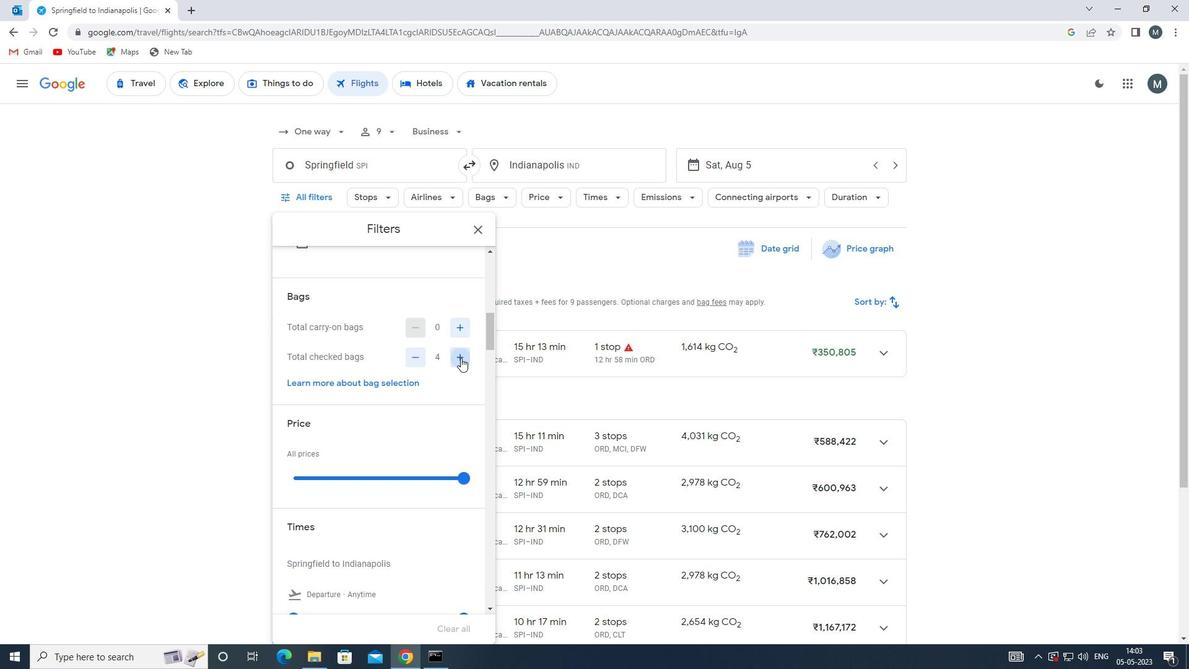 
Action: Mouse pressed left at (460, 358)
Screenshot: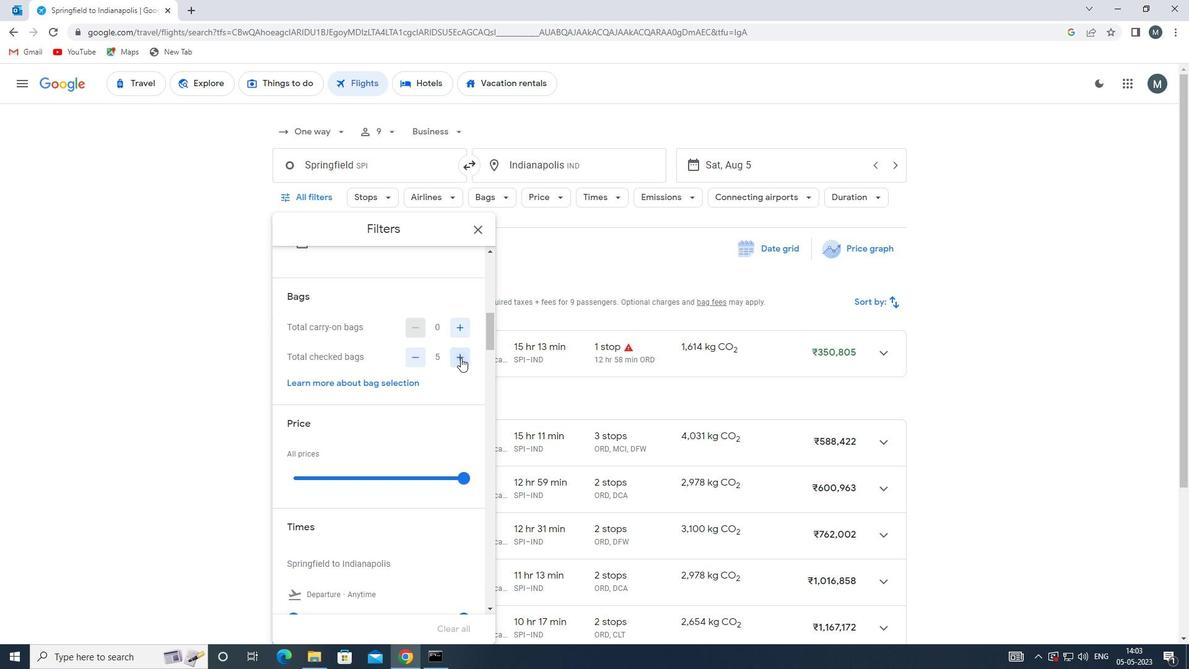 
Action: Mouse pressed left at (460, 358)
Screenshot: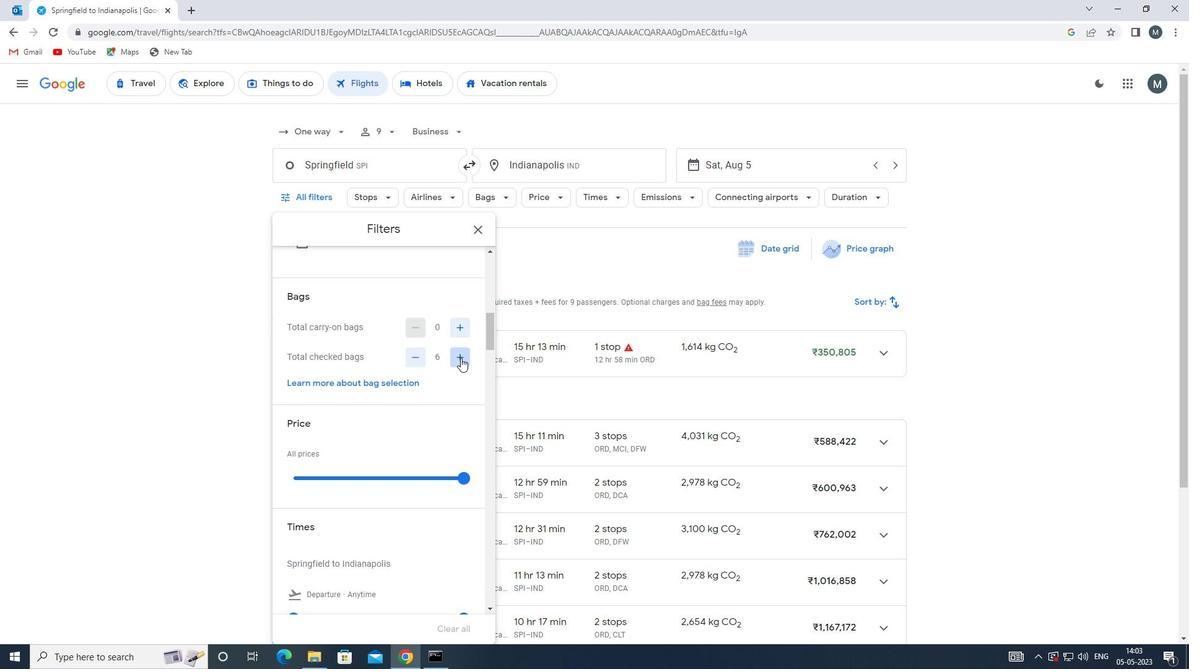 
Action: Mouse pressed left at (460, 358)
Screenshot: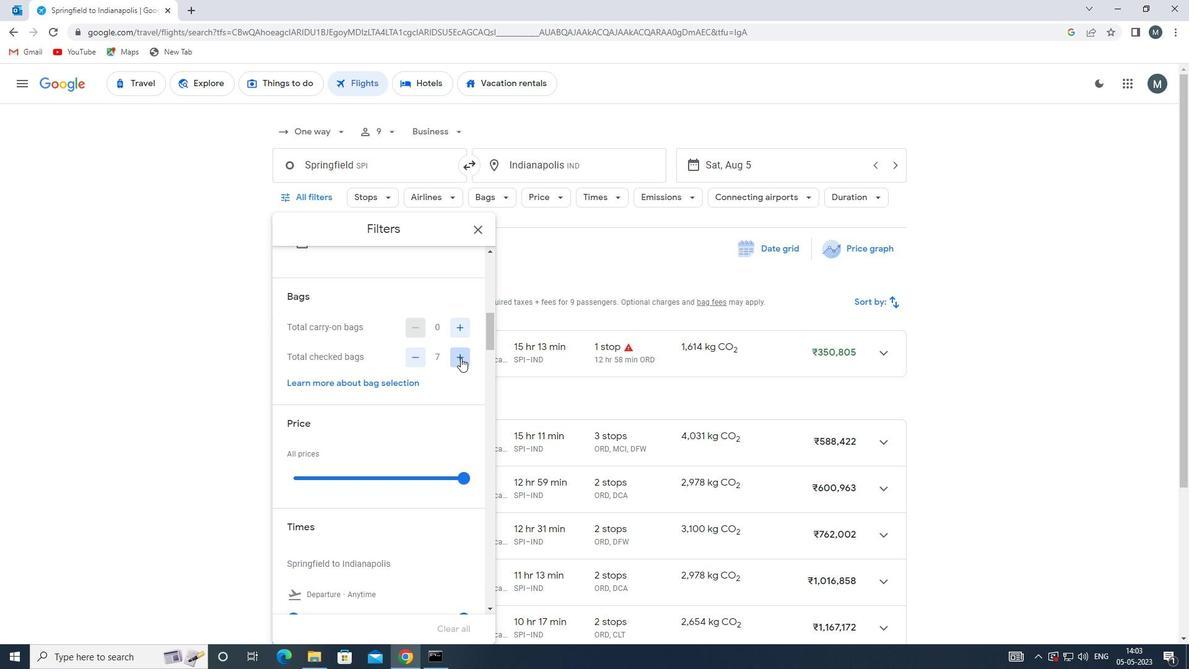 
Action: Mouse moved to (395, 416)
Screenshot: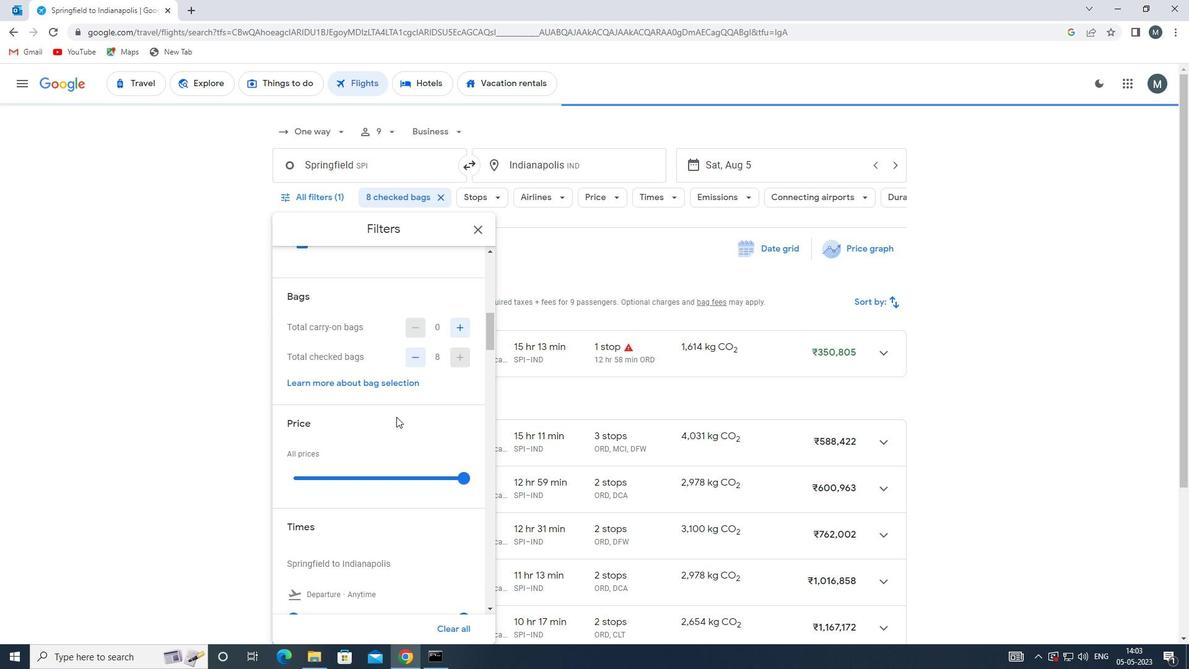 
Action: Mouse scrolled (395, 415) with delta (0, 0)
Screenshot: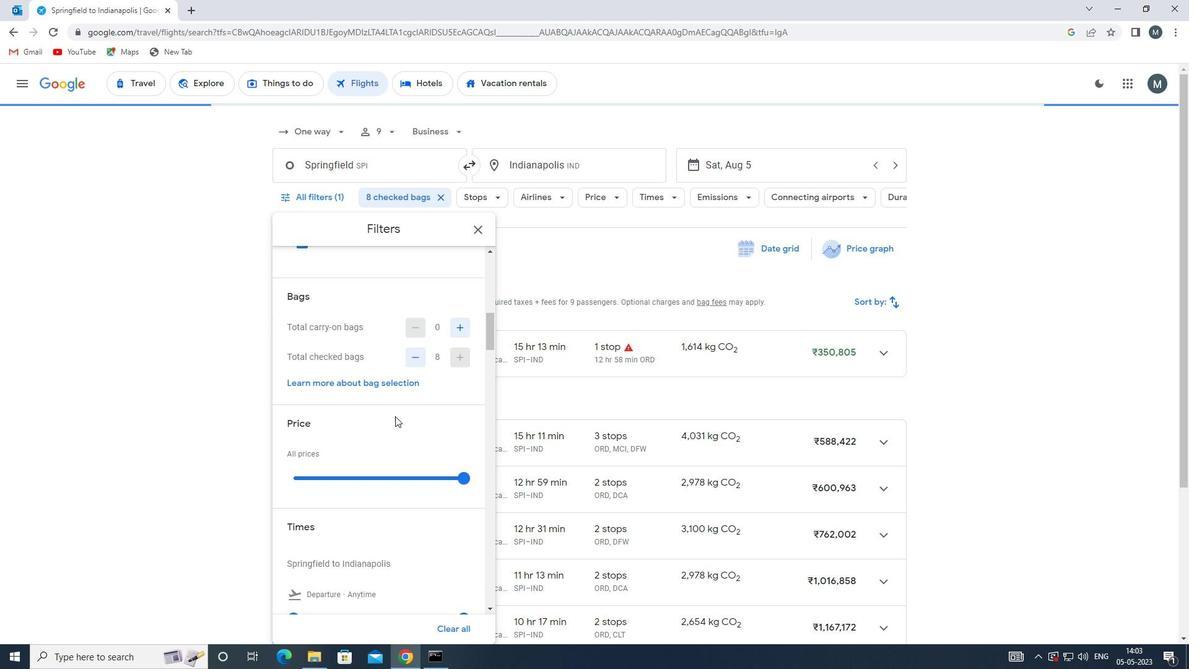 
Action: Mouse moved to (377, 401)
Screenshot: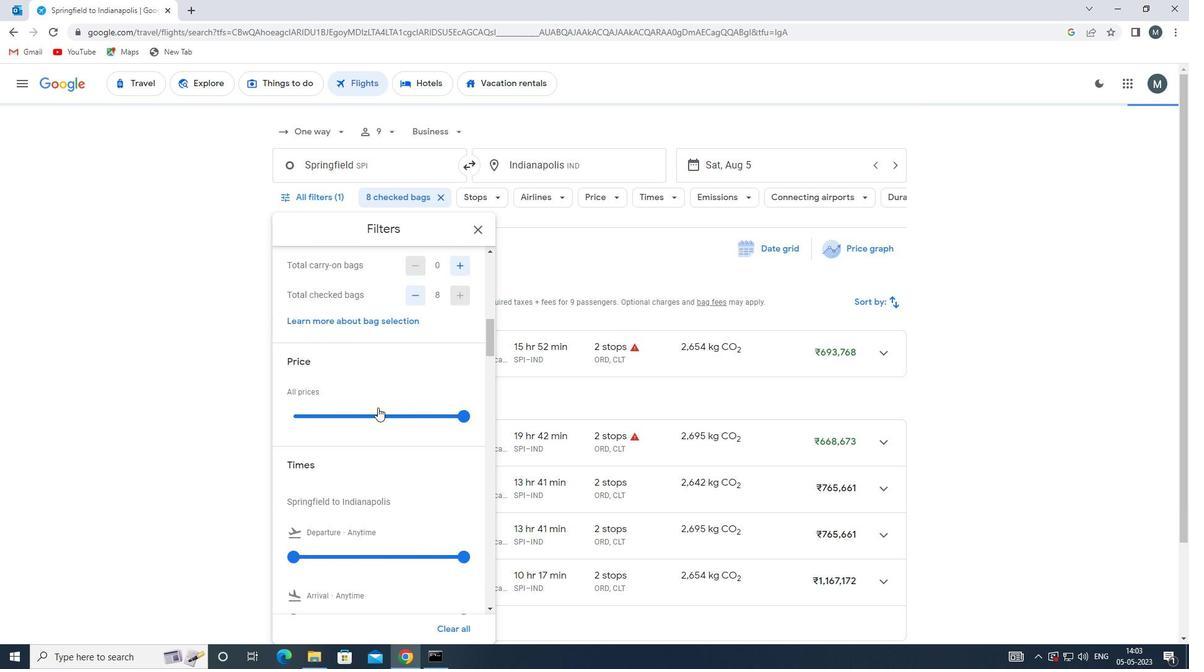 
Action: Mouse pressed left at (377, 401)
Screenshot: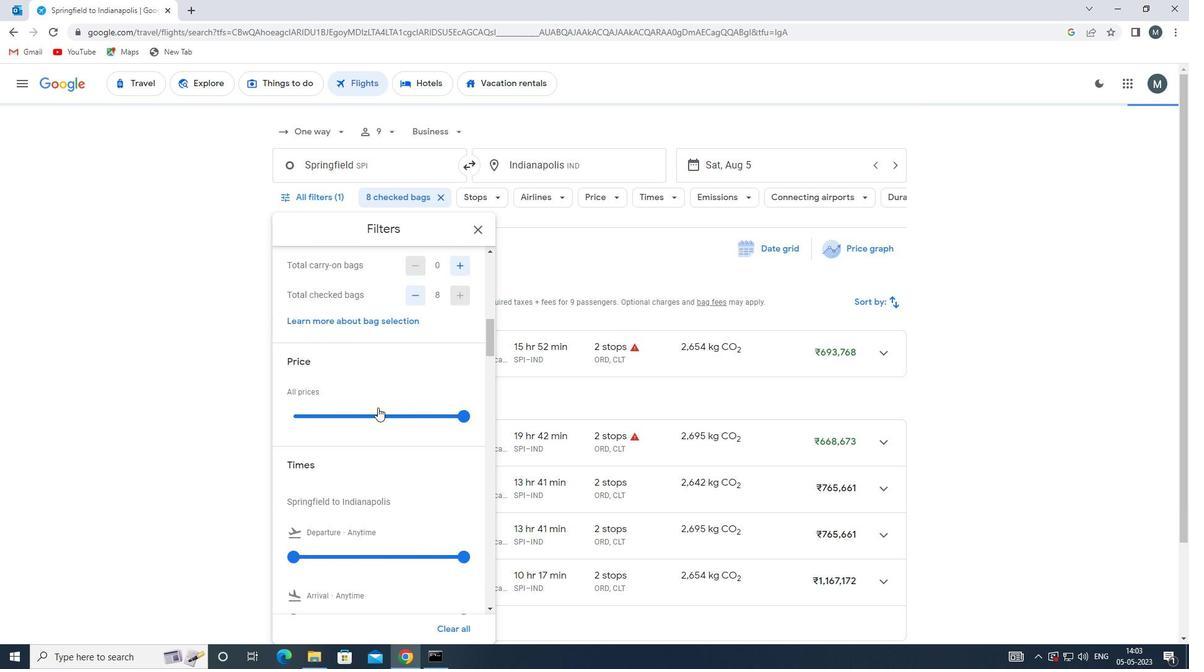 
Action: Mouse moved to (377, 410)
Screenshot: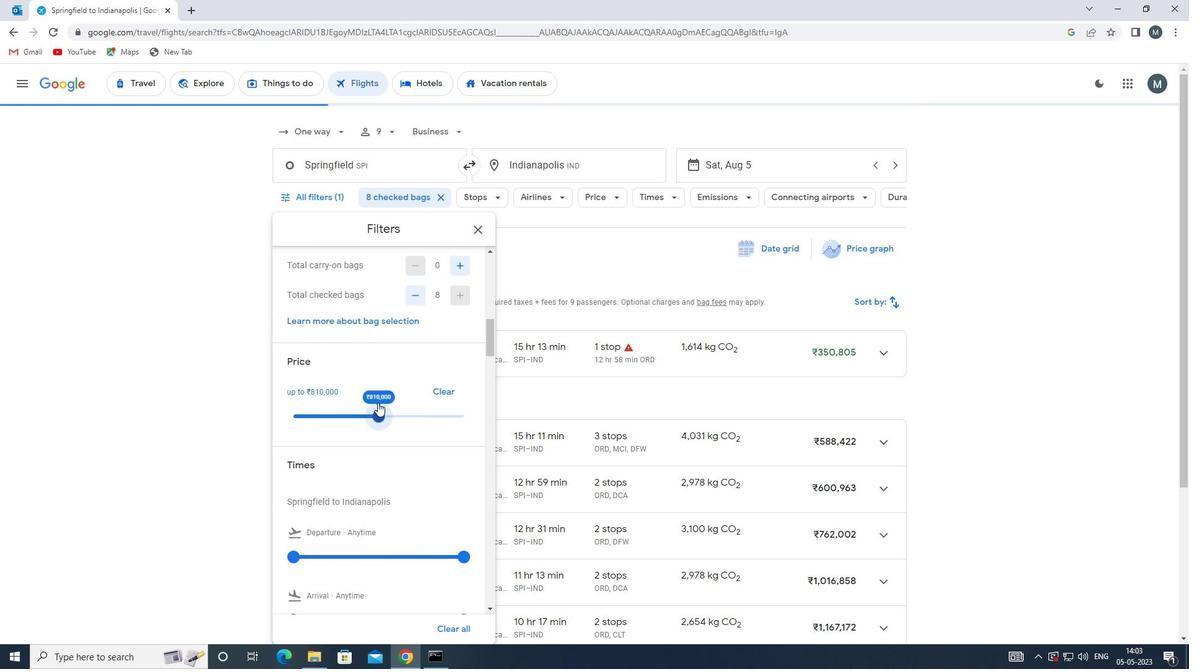 
Action: Mouse pressed left at (377, 410)
Screenshot: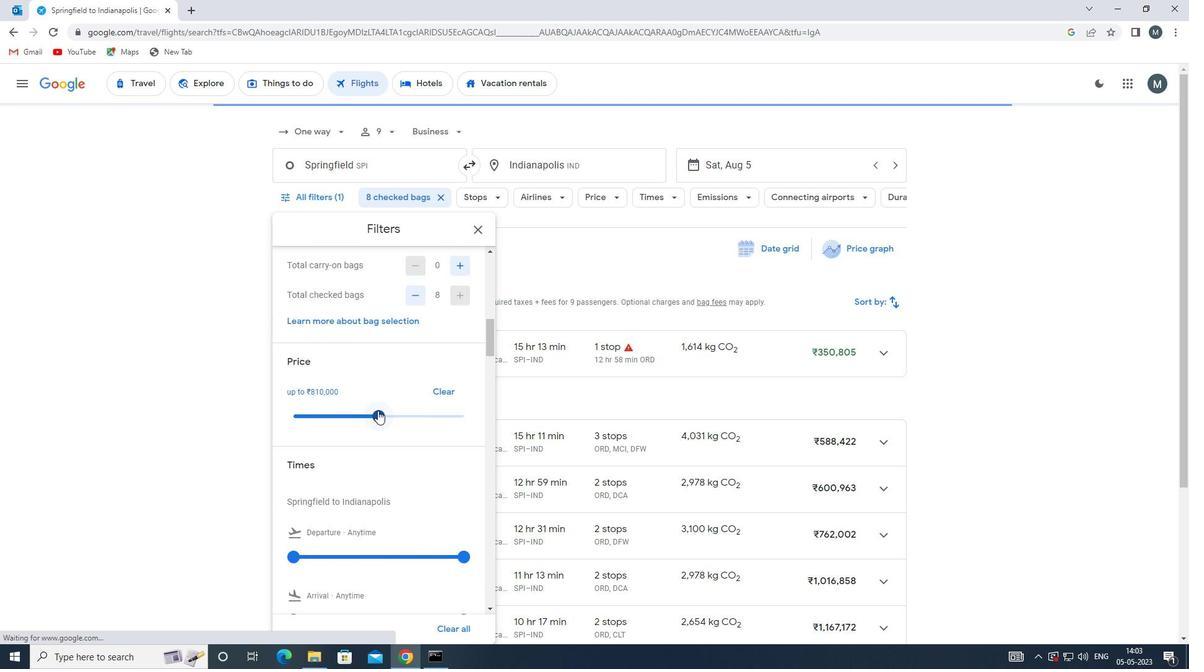 
Action: Mouse moved to (373, 405)
Screenshot: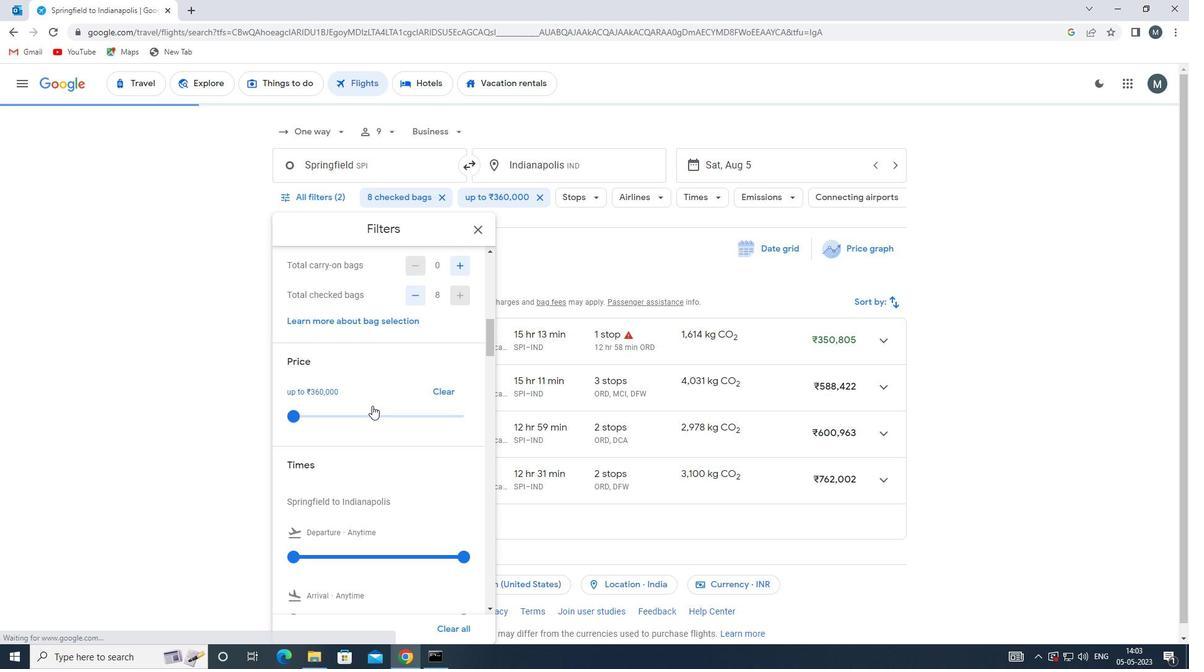 
Action: Mouse scrolled (373, 405) with delta (0, 0)
Screenshot: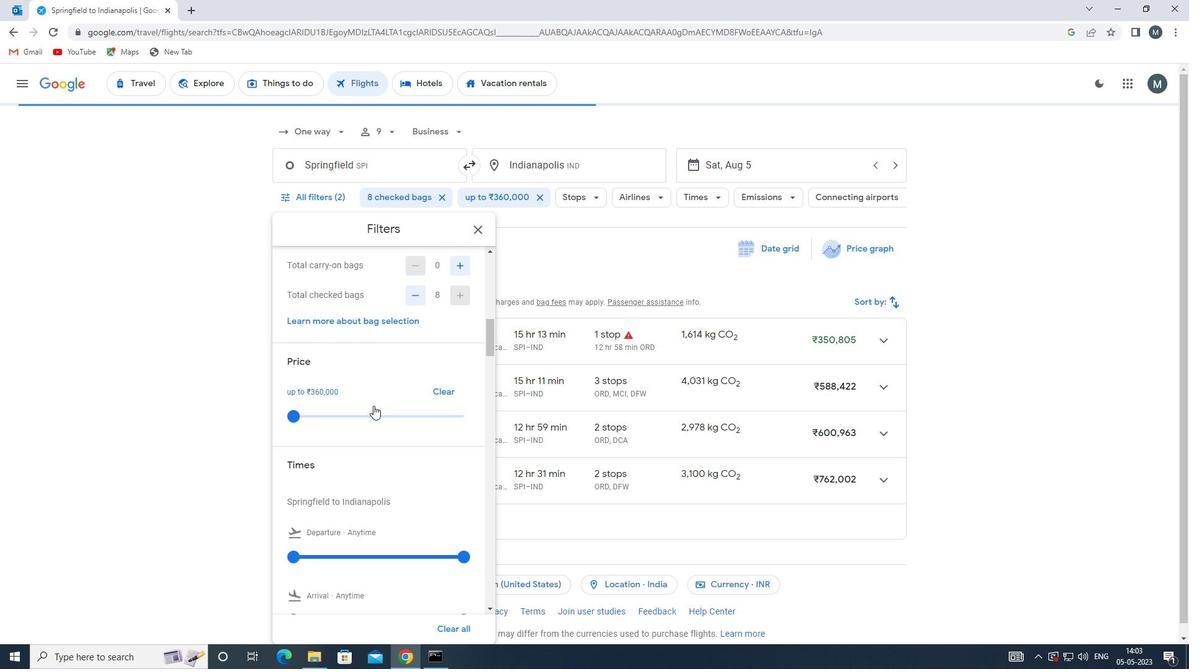 
Action: Mouse scrolled (373, 405) with delta (0, 0)
Screenshot: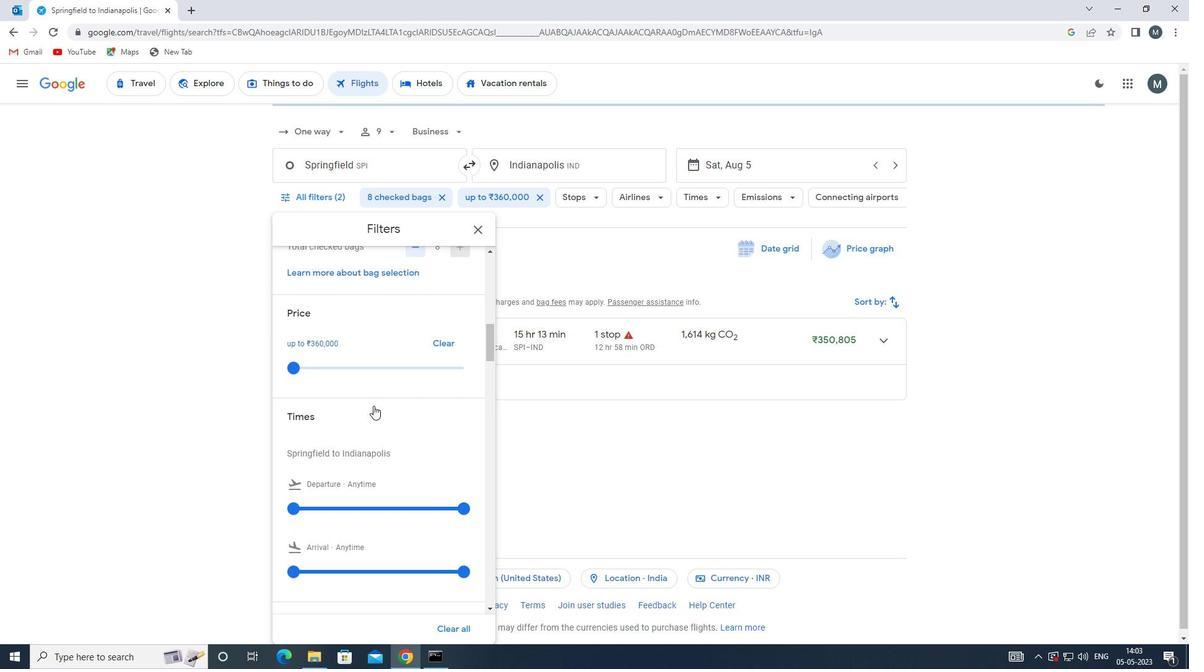 
Action: Mouse moved to (293, 432)
Screenshot: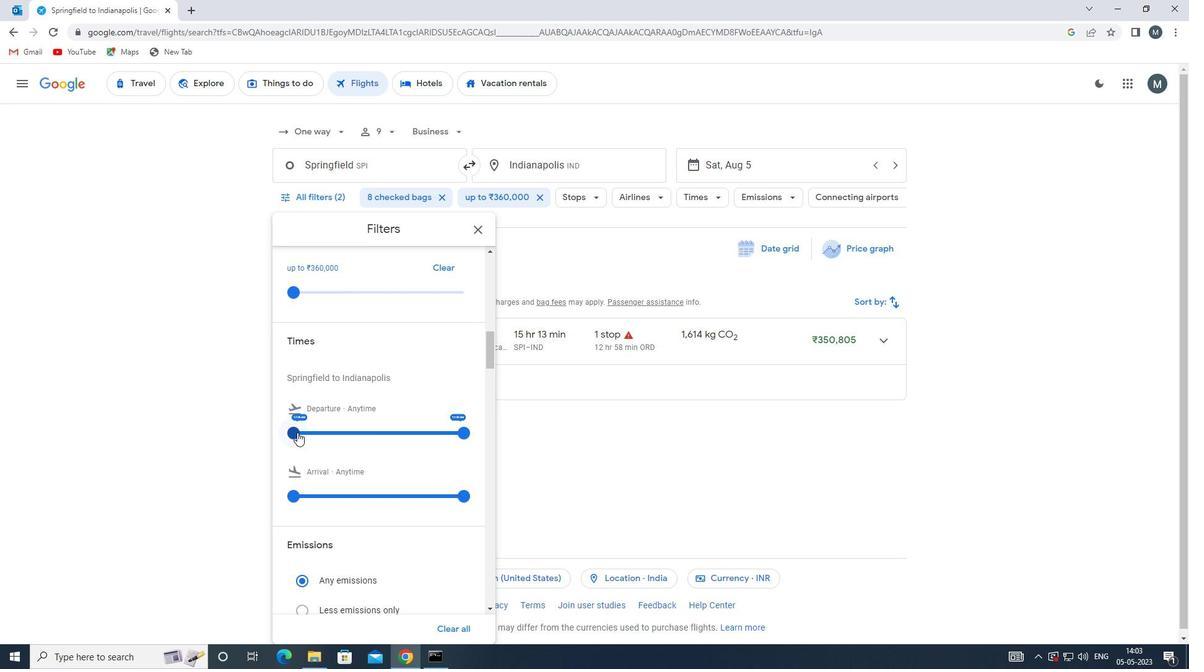 
Action: Mouse pressed left at (293, 432)
Screenshot: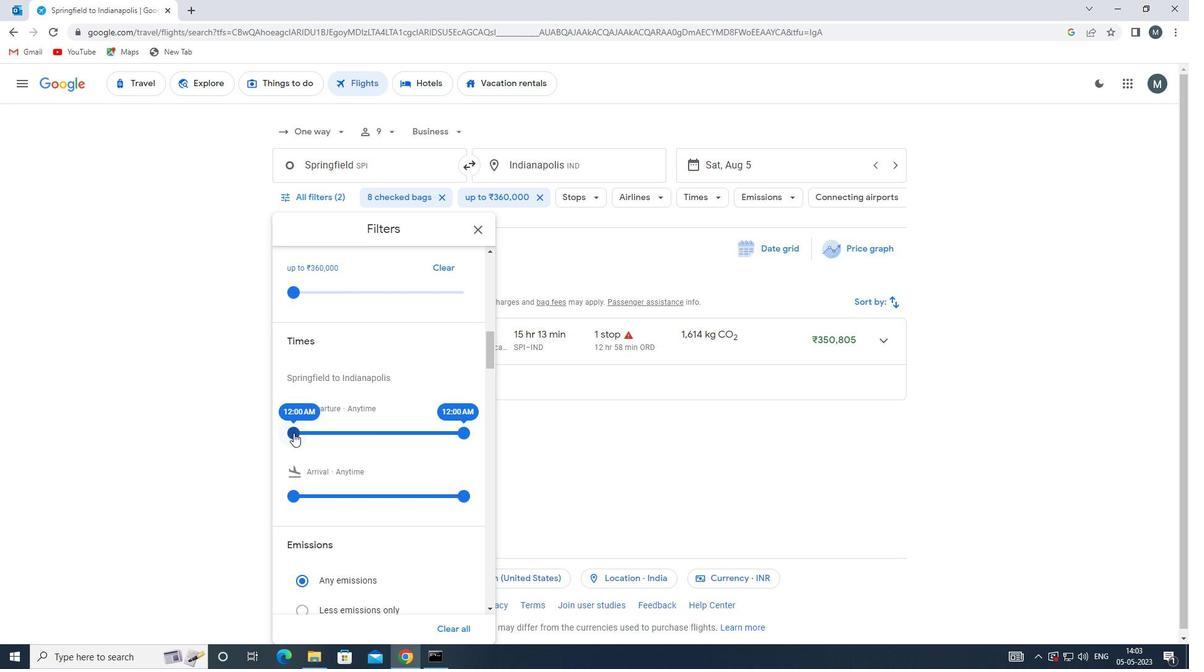
Action: Mouse moved to (458, 431)
Screenshot: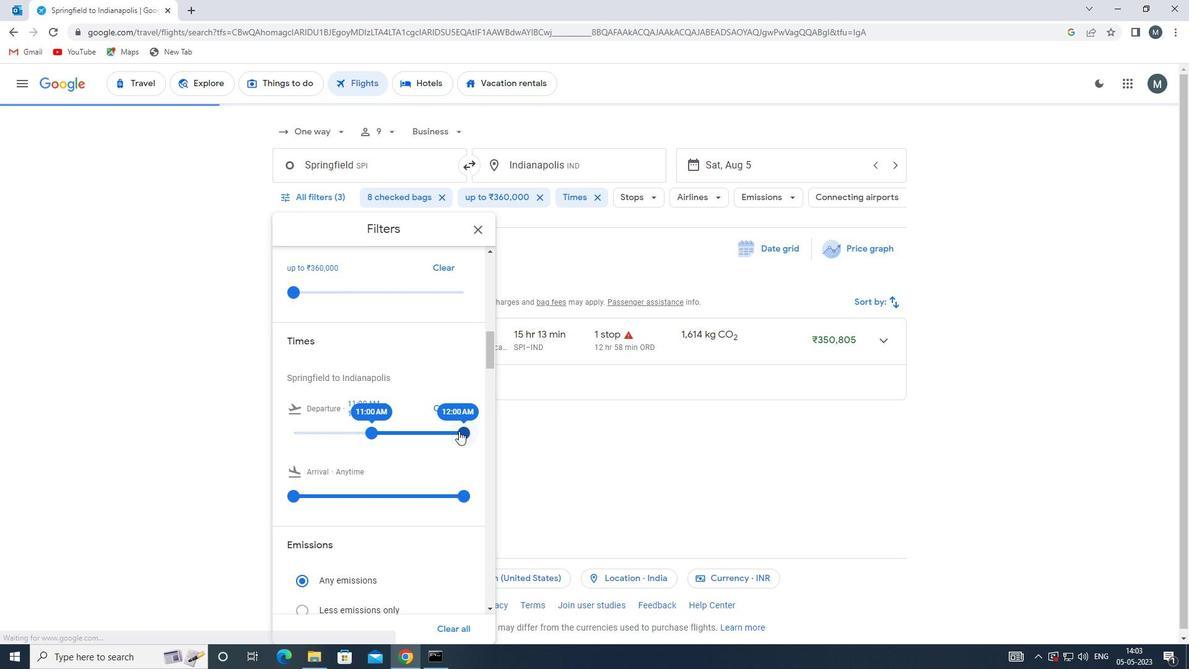 
Action: Mouse pressed left at (458, 431)
Screenshot: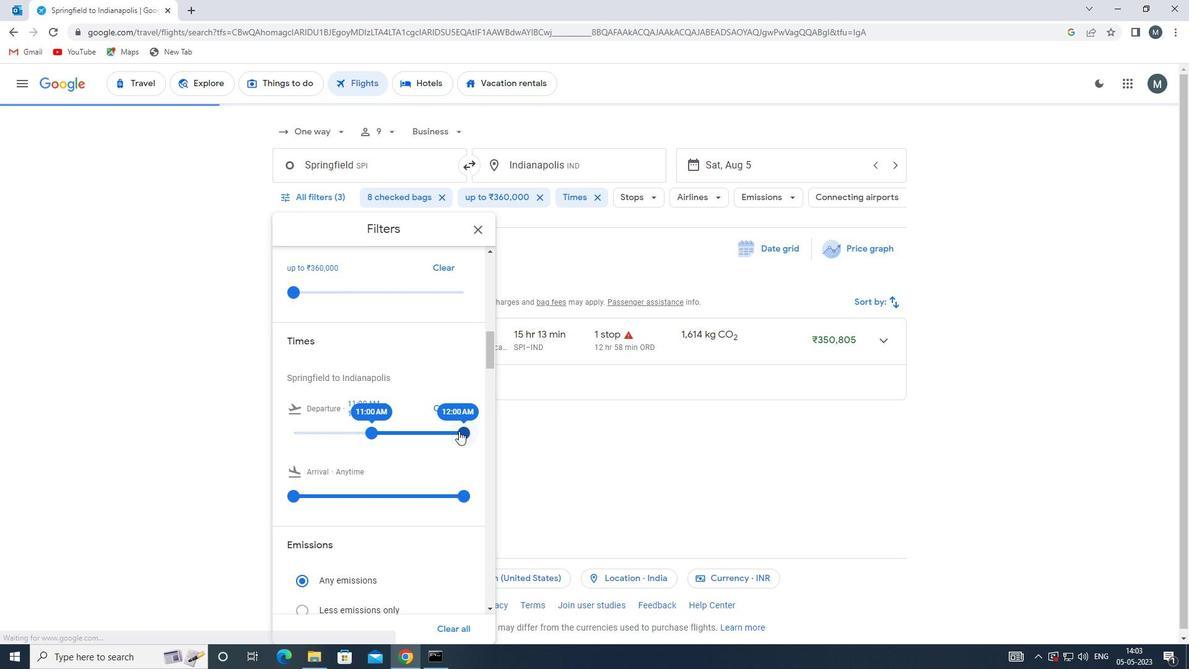 
Action: Mouse moved to (419, 421)
Screenshot: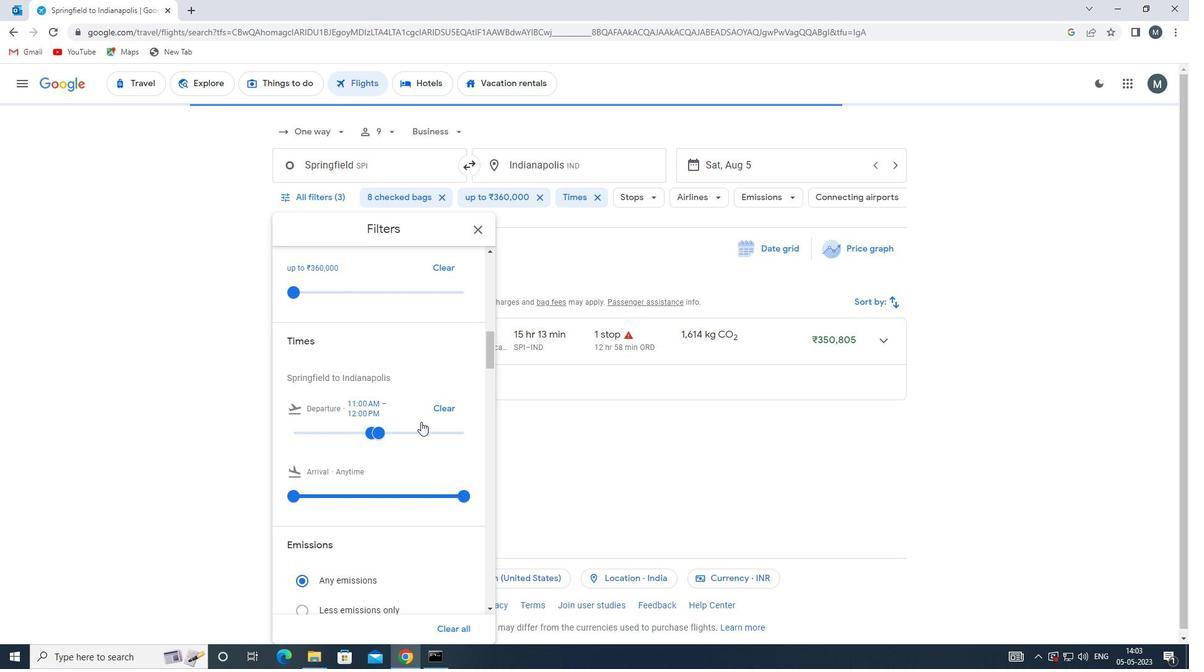 
Action: Mouse scrolled (419, 421) with delta (0, 0)
Screenshot: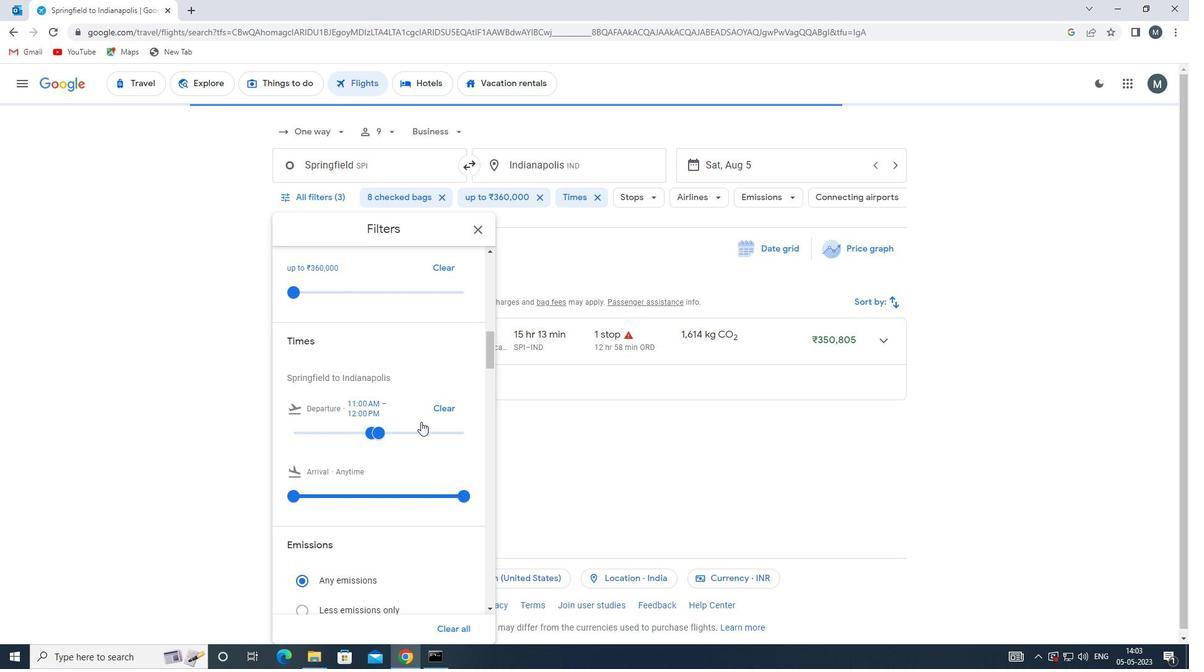 
Action: Mouse moved to (417, 423)
Screenshot: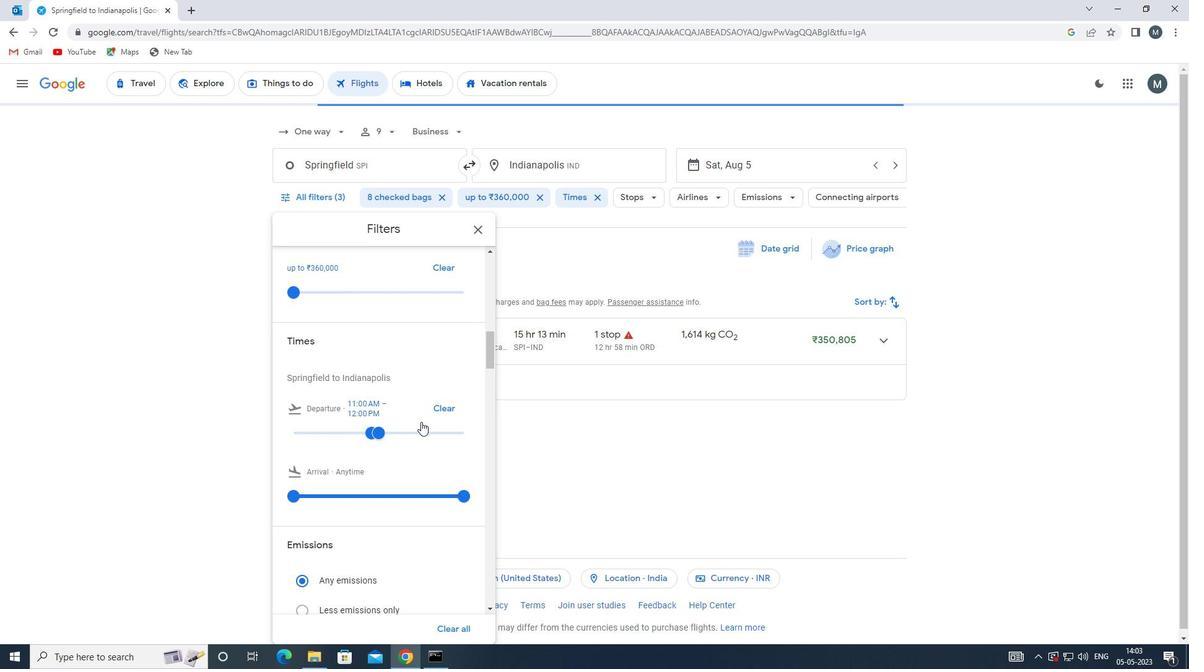
Action: Mouse scrolled (417, 422) with delta (0, 0)
Screenshot: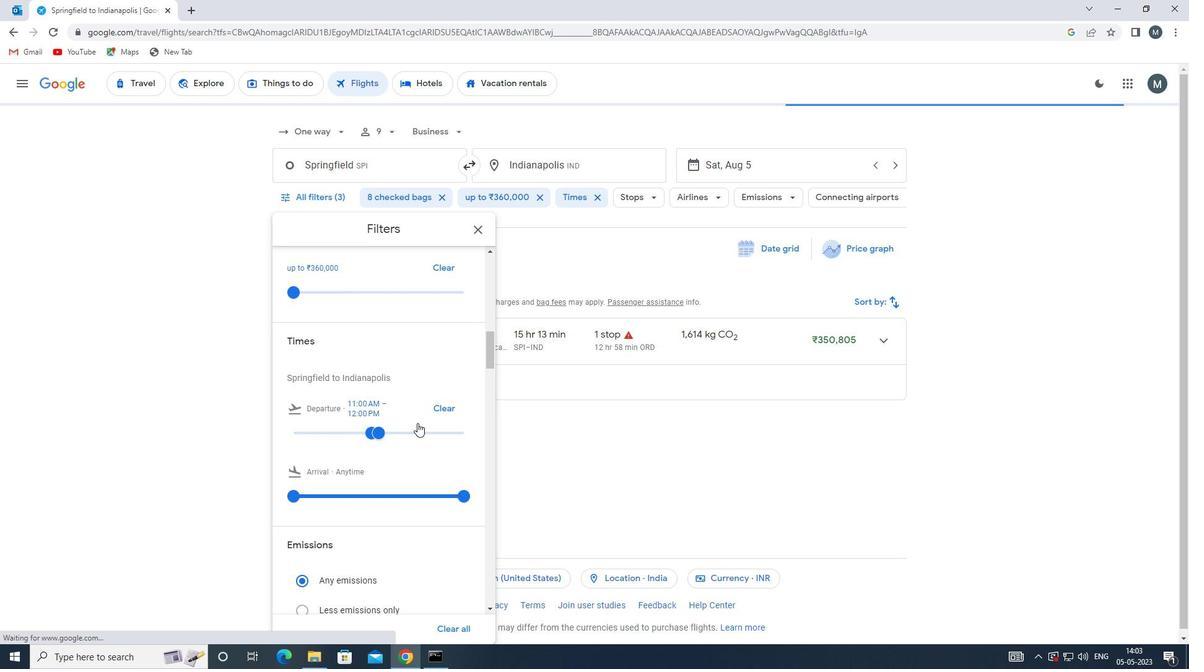 
Action: Mouse moved to (415, 425)
Screenshot: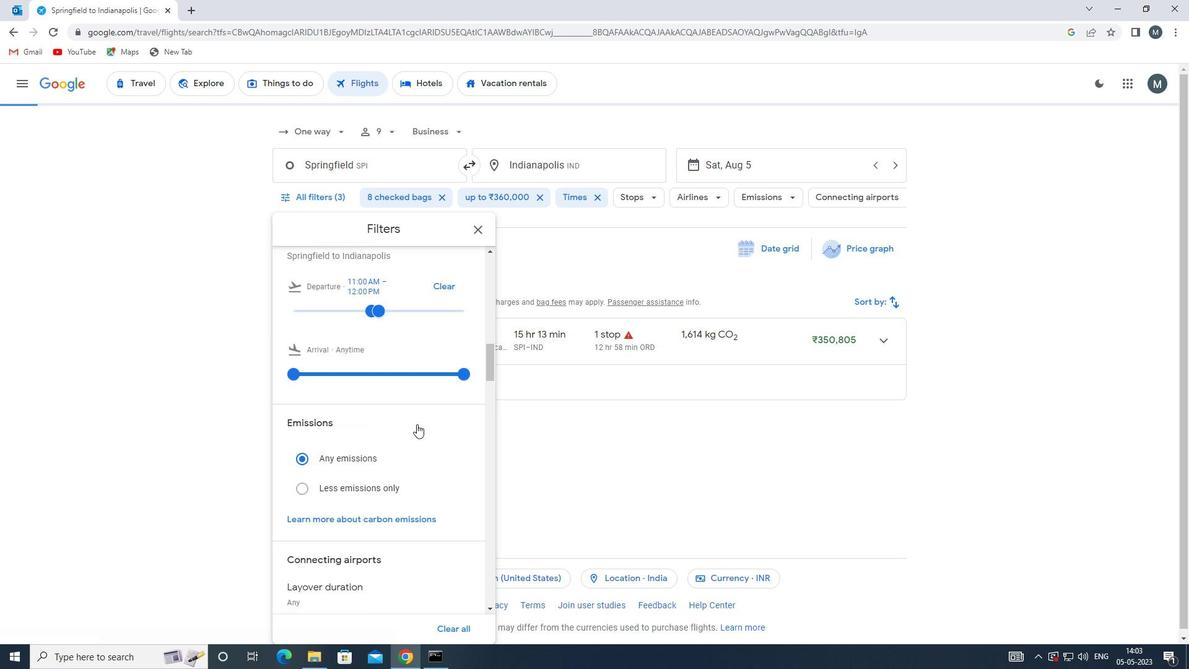 
Action: Mouse scrolled (415, 424) with delta (0, 0)
Screenshot: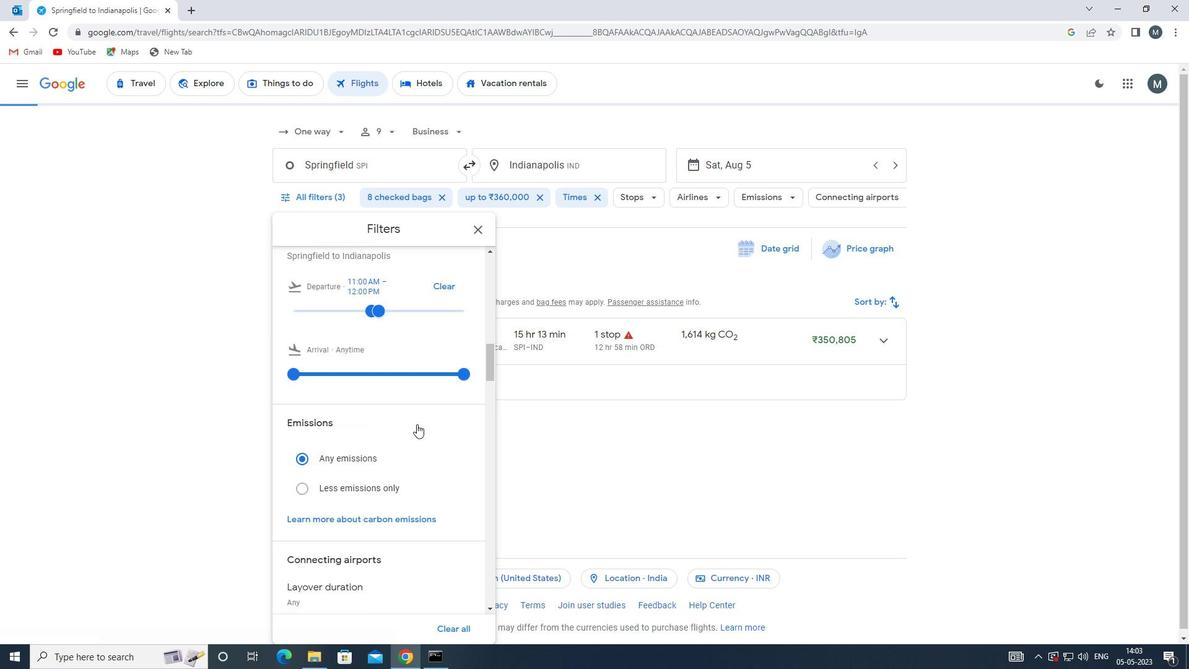 
Action: Mouse moved to (413, 428)
Screenshot: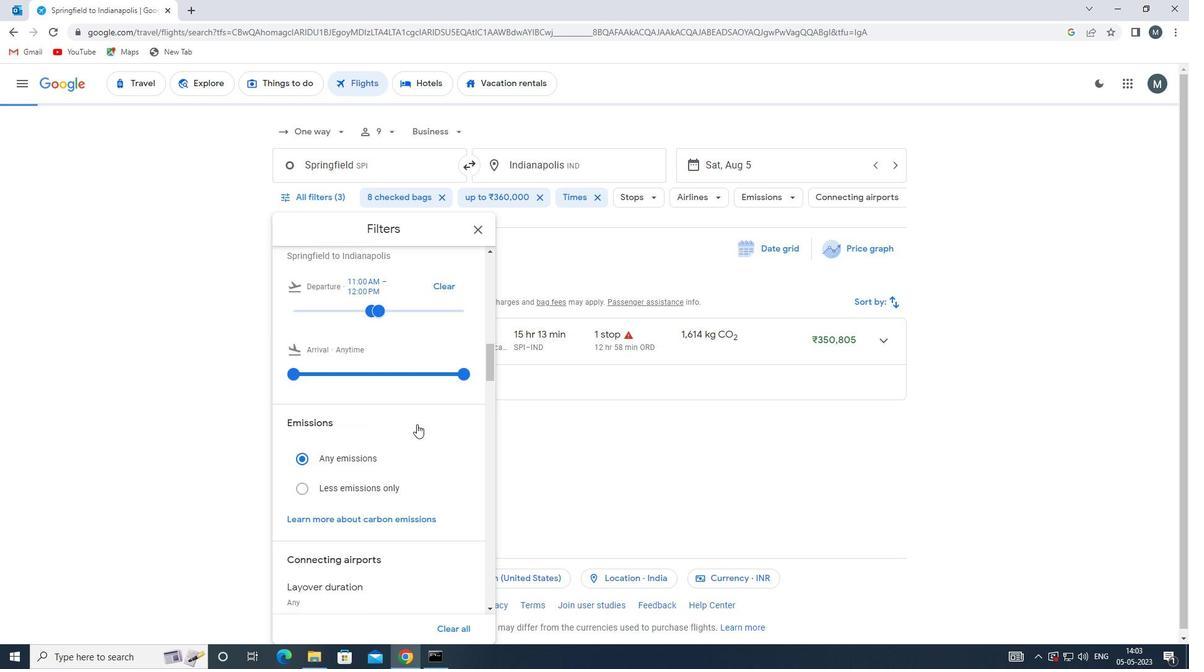 
Action: Mouse scrolled (413, 428) with delta (0, 0)
Screenshot: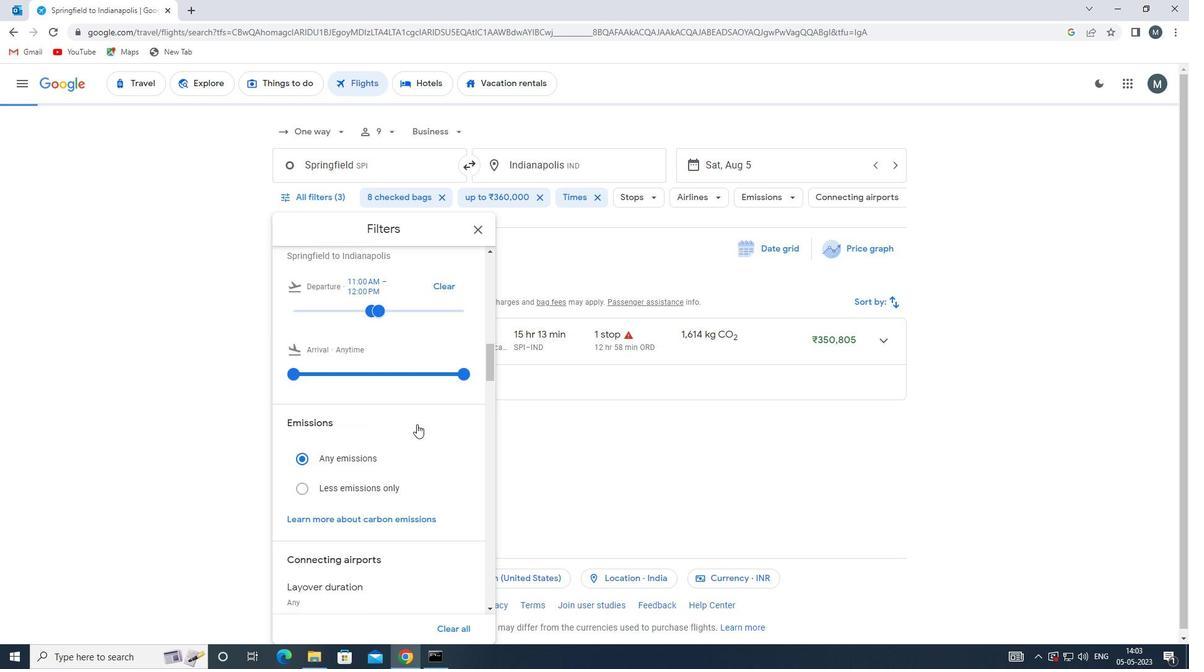 
Action: Mouse moved to (480, 225)
Screenshot: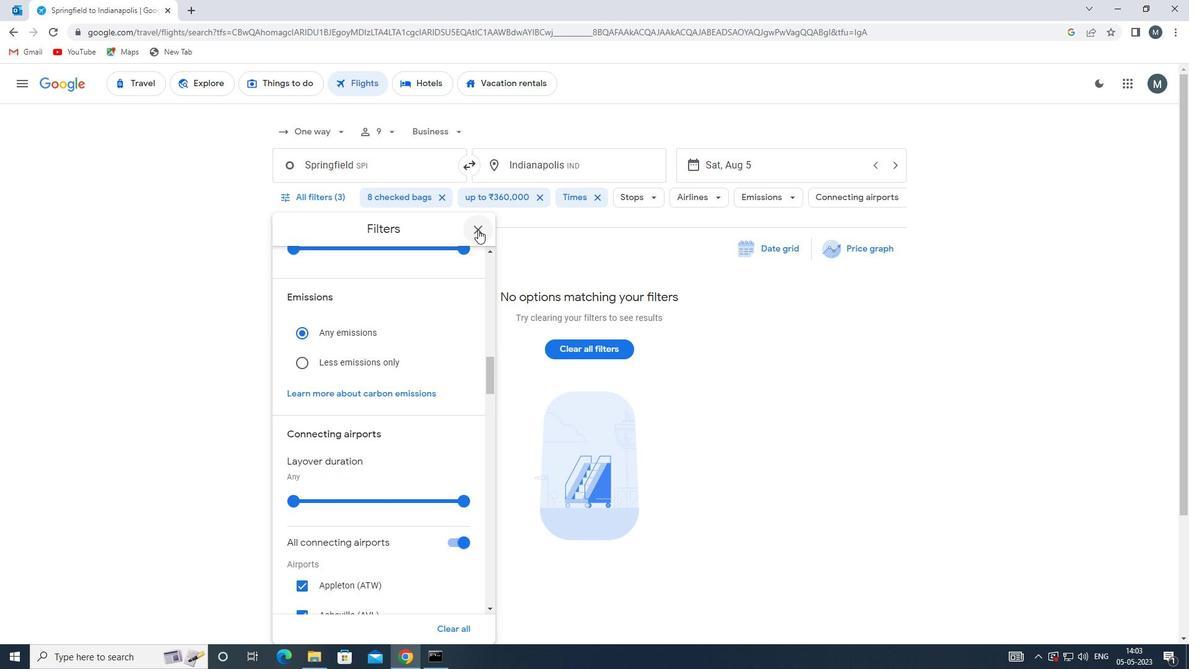 
Action: Mouse pressed left at (480, 225)
Screenshot: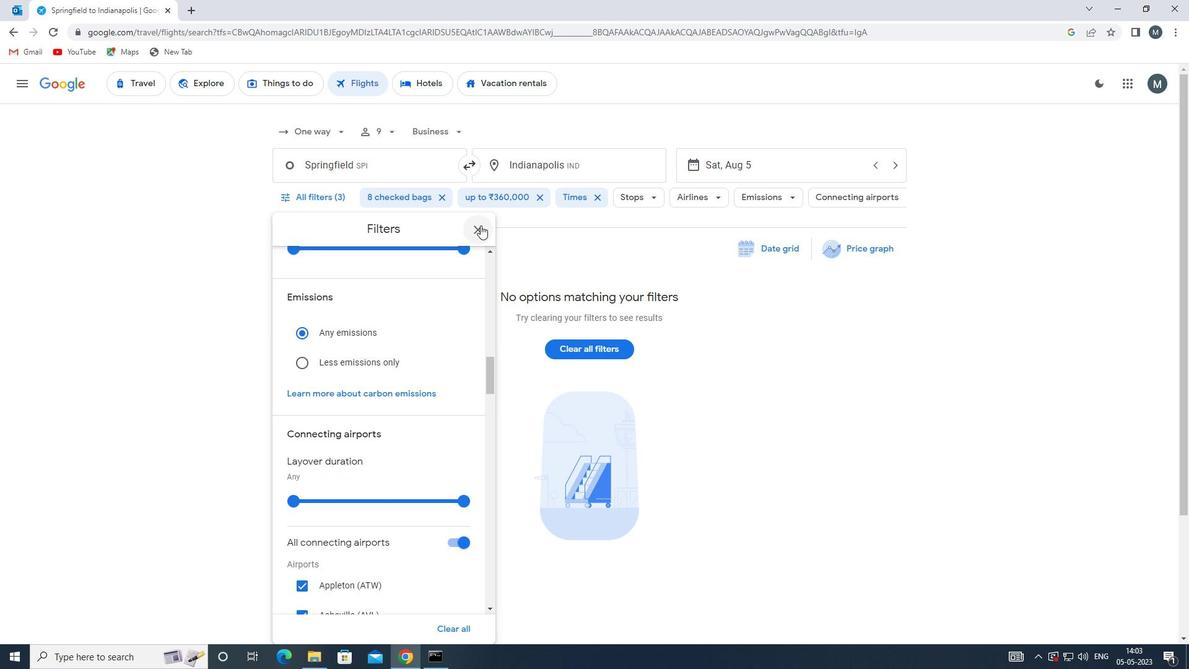 
Action: Mouse moved to (480, 225)
Screenshot: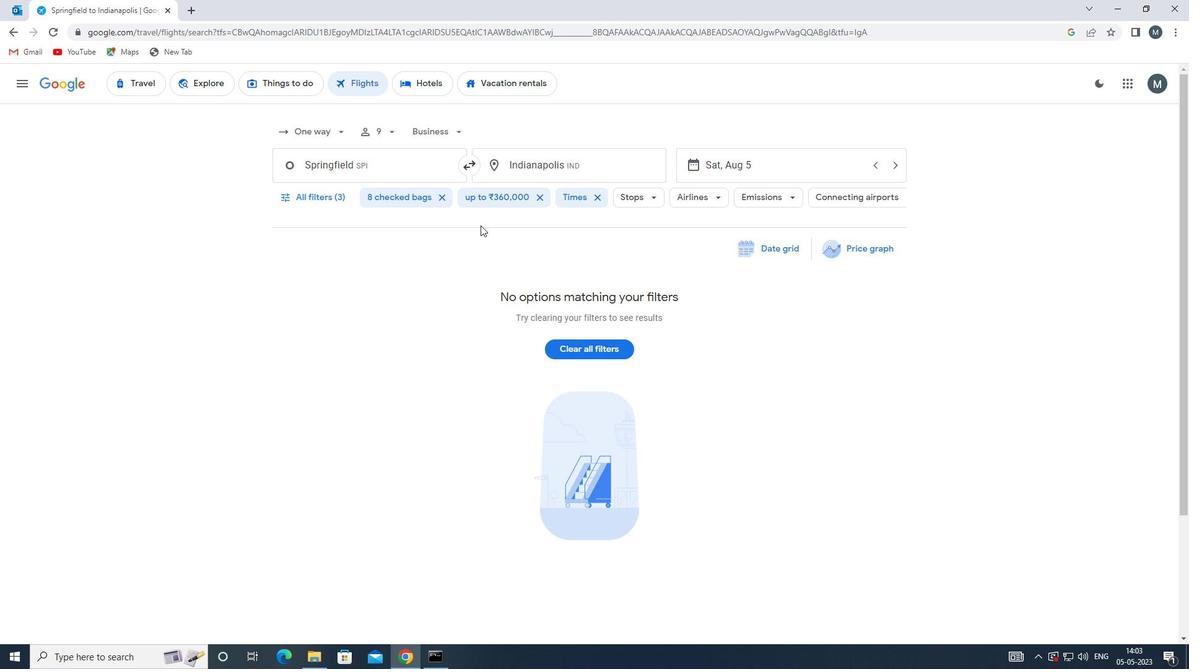 
